 Task: Open a blank sheet, save the file as estimation.doc Add Heading 'Strategies for effective time estimation:'Strategies for effective time estimation: Add the following points with small alphabetsAdd the following points with small alphabets a.	Break tasks into smaller parts_x000D_
b.	Consider potential obstacles_x000D_
c.	Track time_x000D_
Select the entire thext and change line spacing to  3 Select the entire text and apply  Outside Borders ,change the font size of heading and points to 18
Action: Mouse moved to (35, 85)
Screenshot: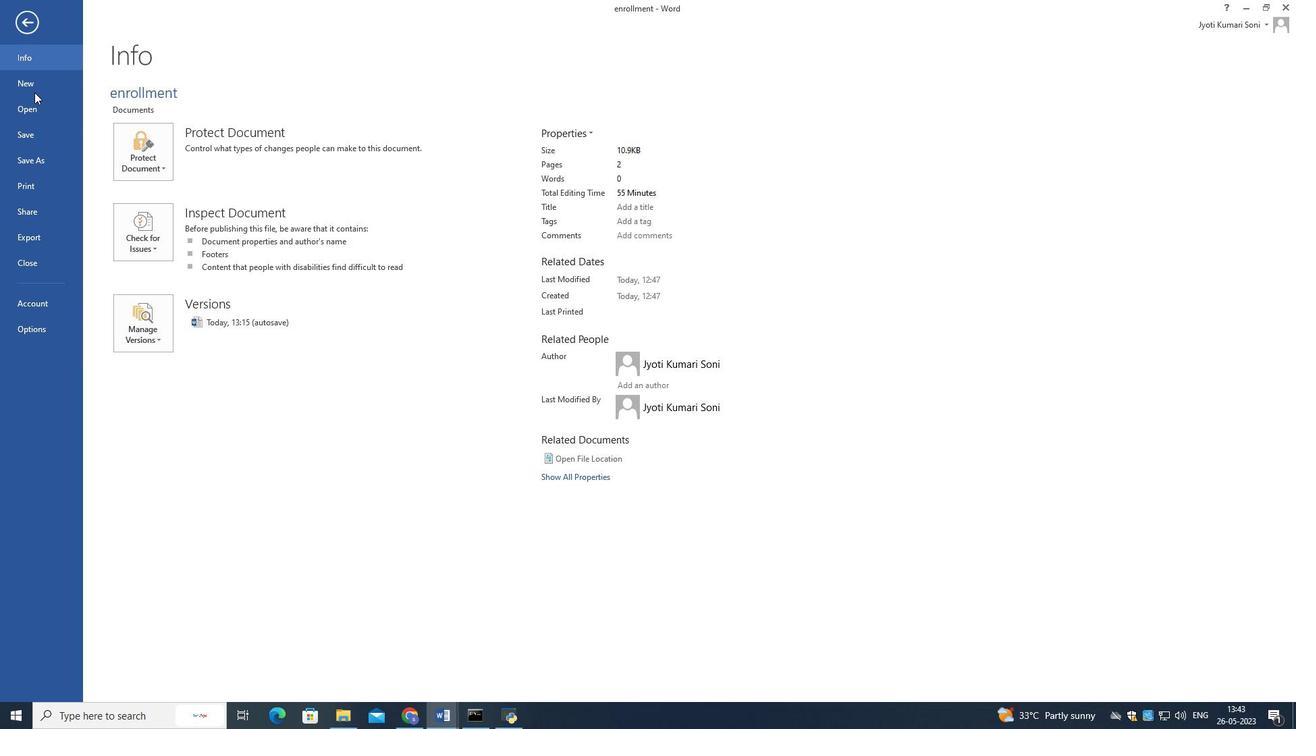 
Action: Mouse pressed left at (35, 85)
Screenshot: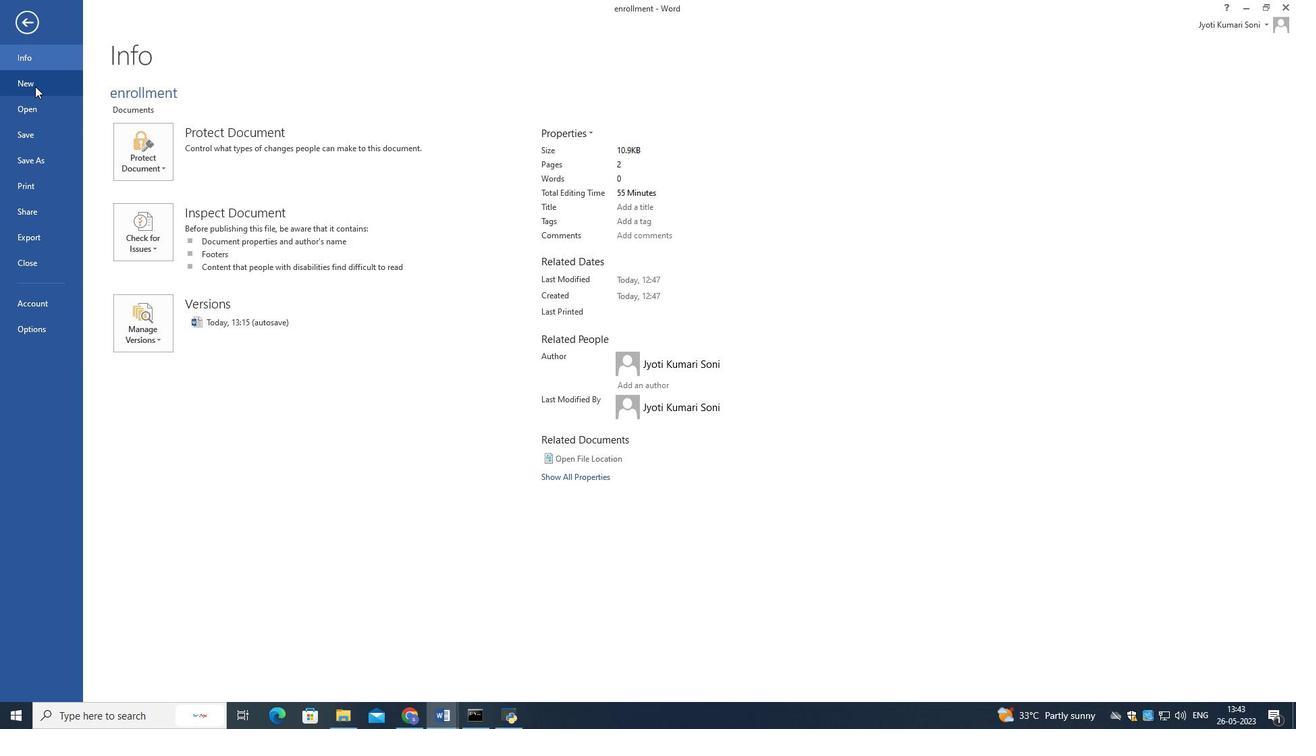 
Action: Mouse moved to (214, 205)
Screenshot: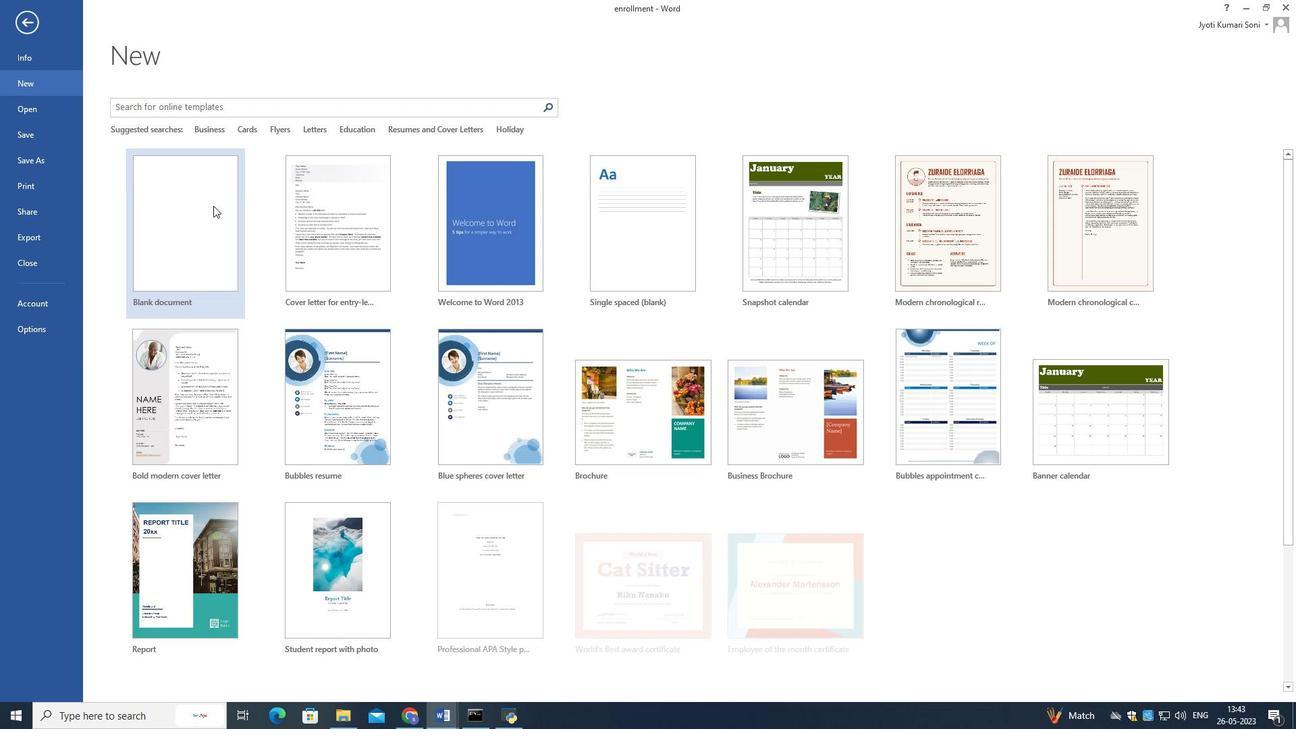 
Action: Mouse pressed left at (214, 205)
Screenshot: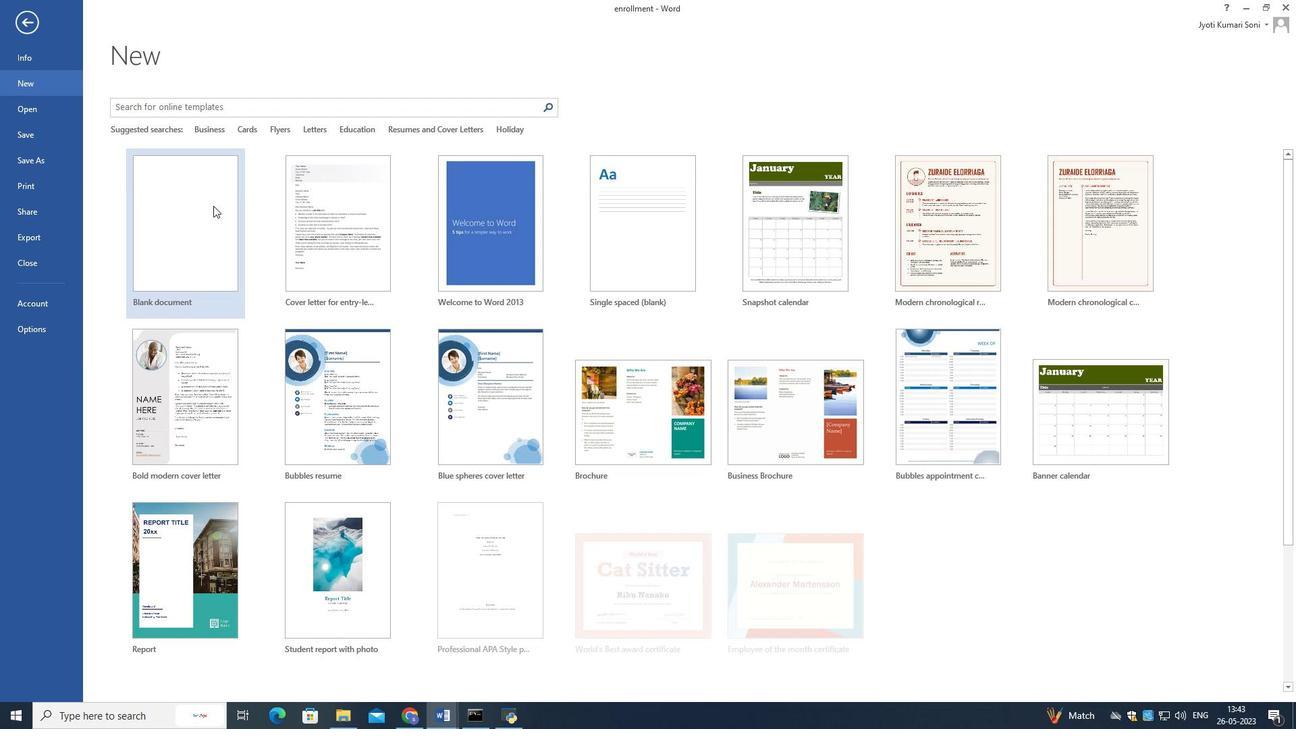
Action: Mouse moved to (541, 190)
Screenshot: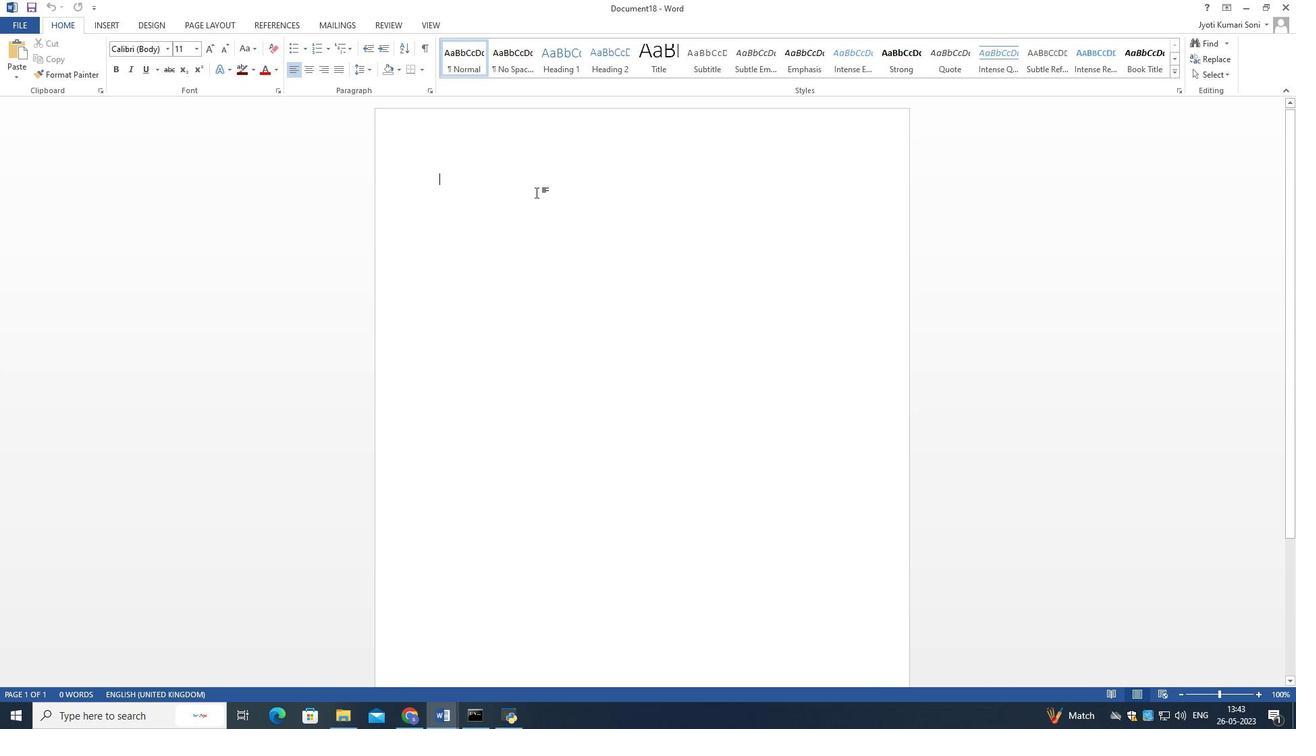 
Action: Mouse pressed left at (541, 190)
Screenshot: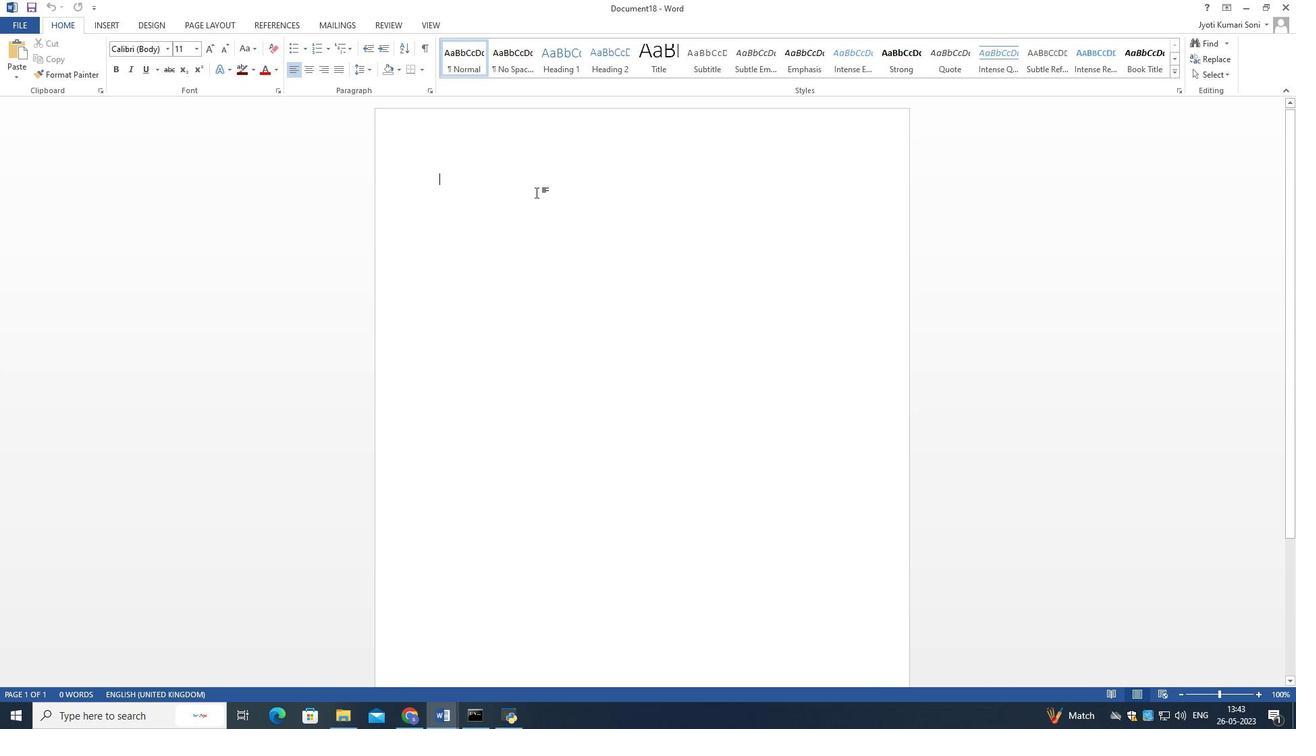 
Action: Mouse moved to (21, 20)
Screenshot: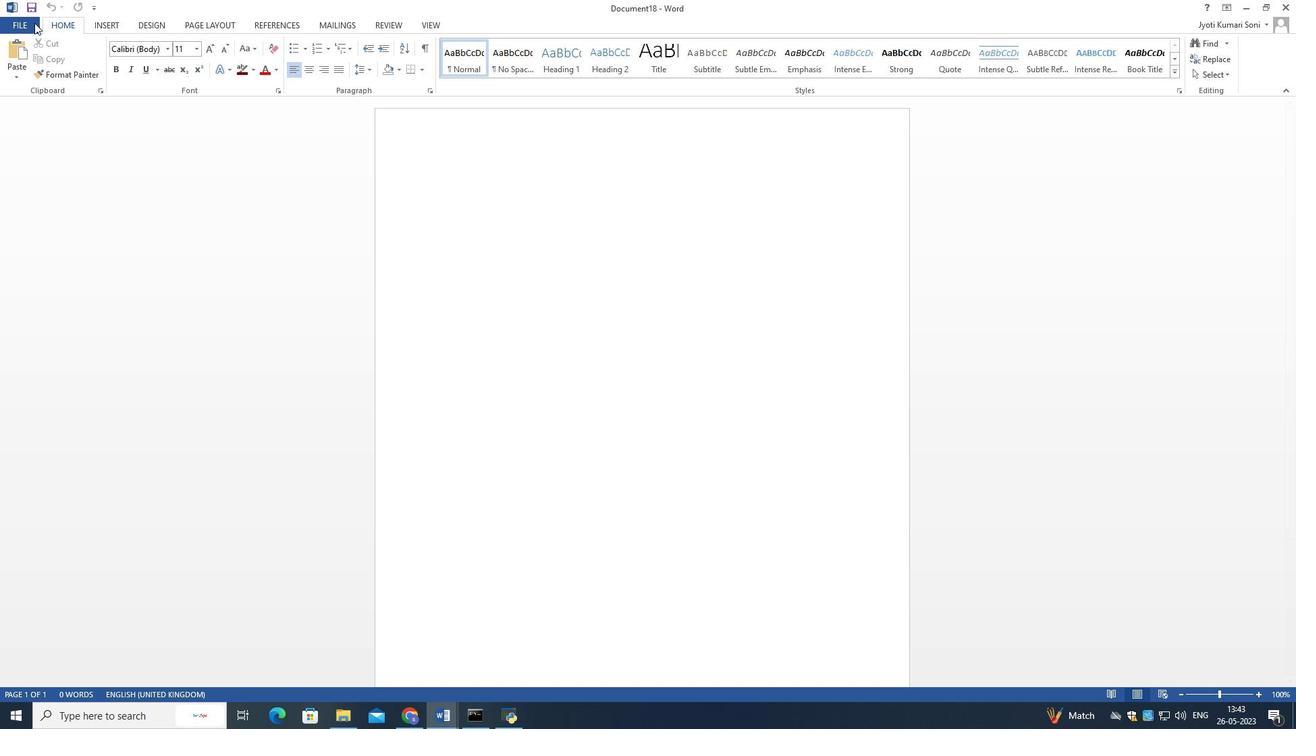 
Action: Mouse pressed left at (21, 20)
Screenshot: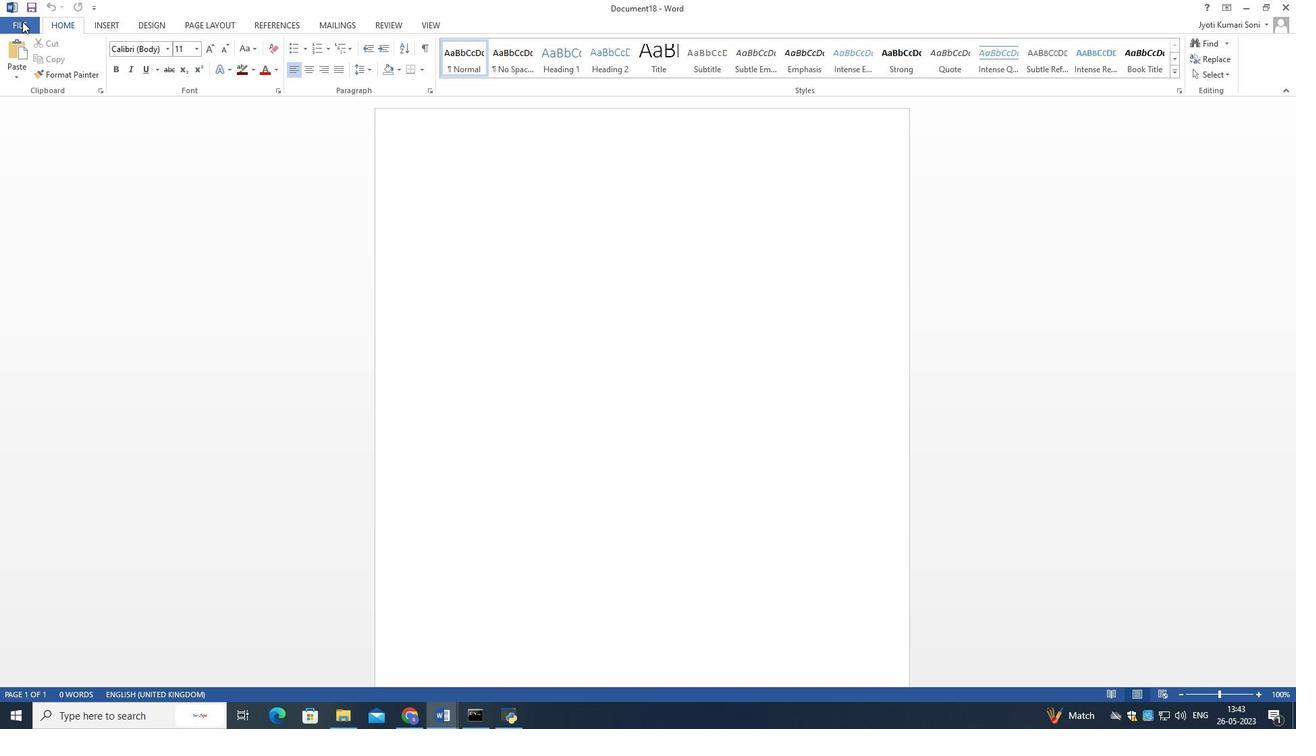 
Action: Mouse moved to (29, 155)
Screenshot: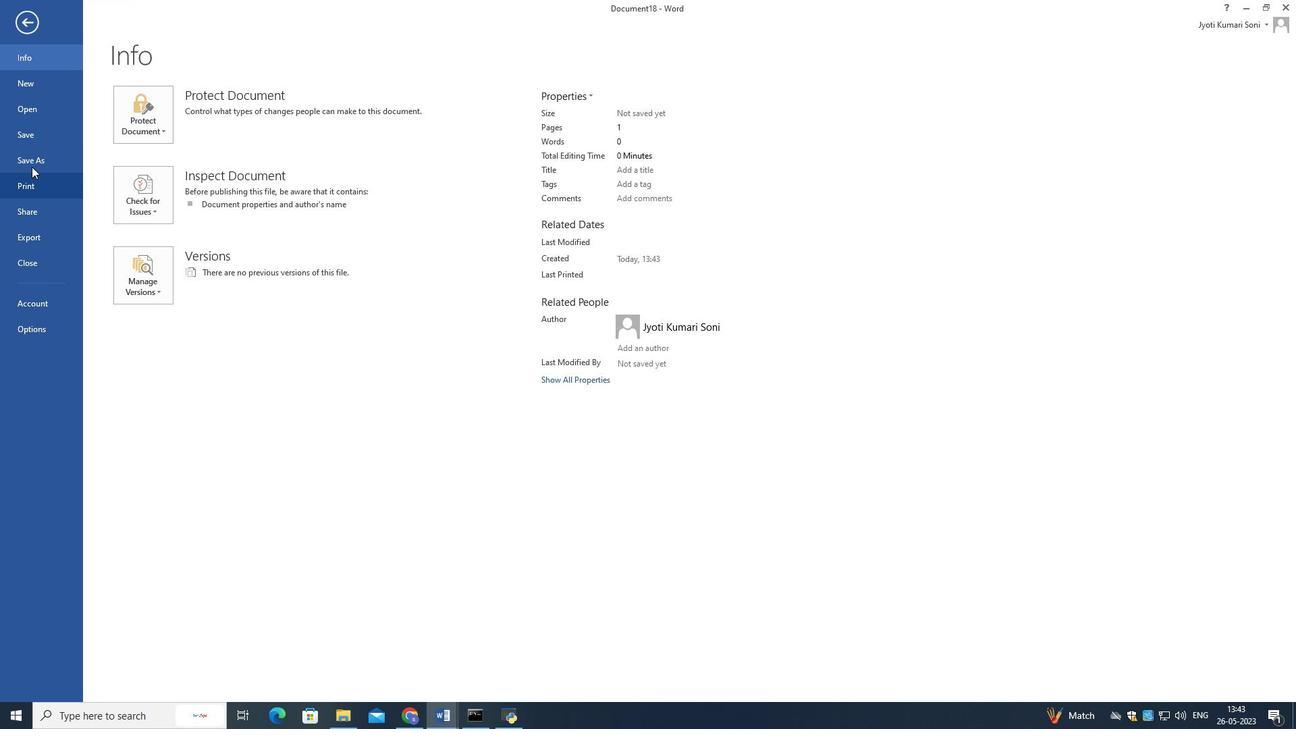 
Action: Mouse pressed left at (29, 155)
Screenshot: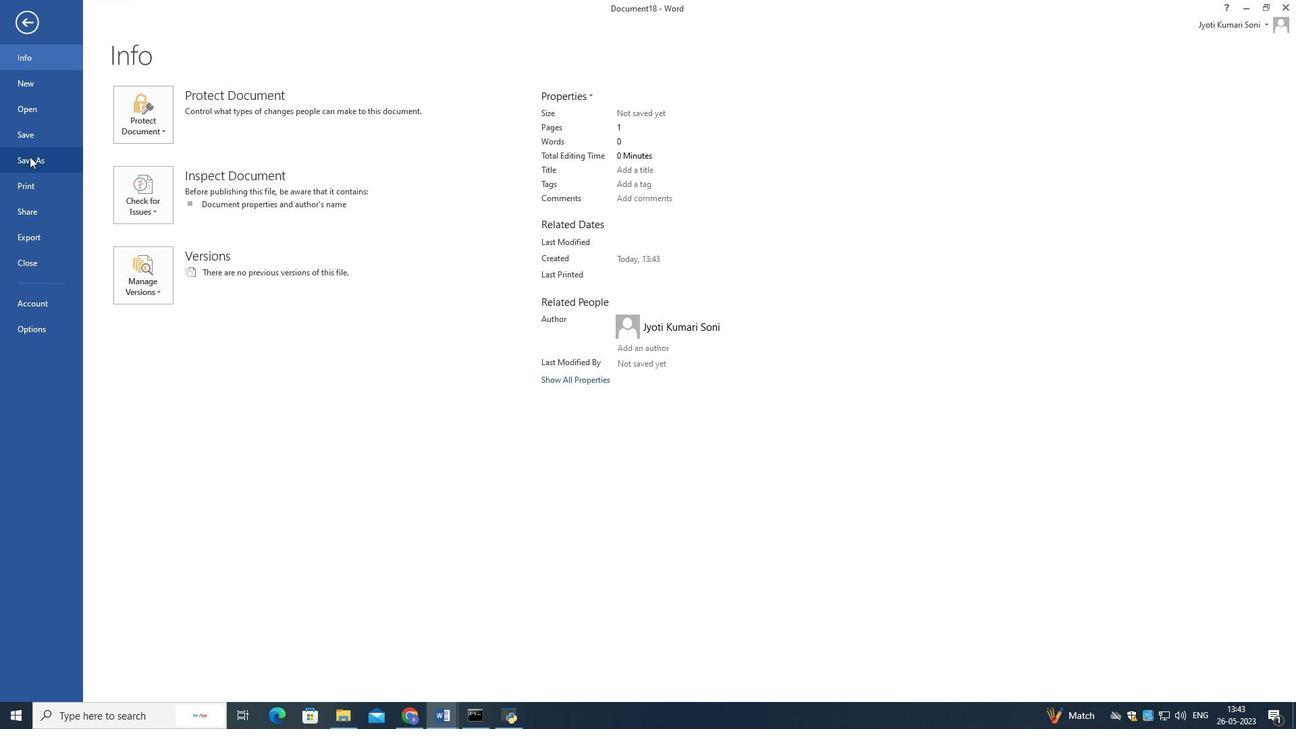 
Action: Mouse moved to (343, 136)
Screenshot: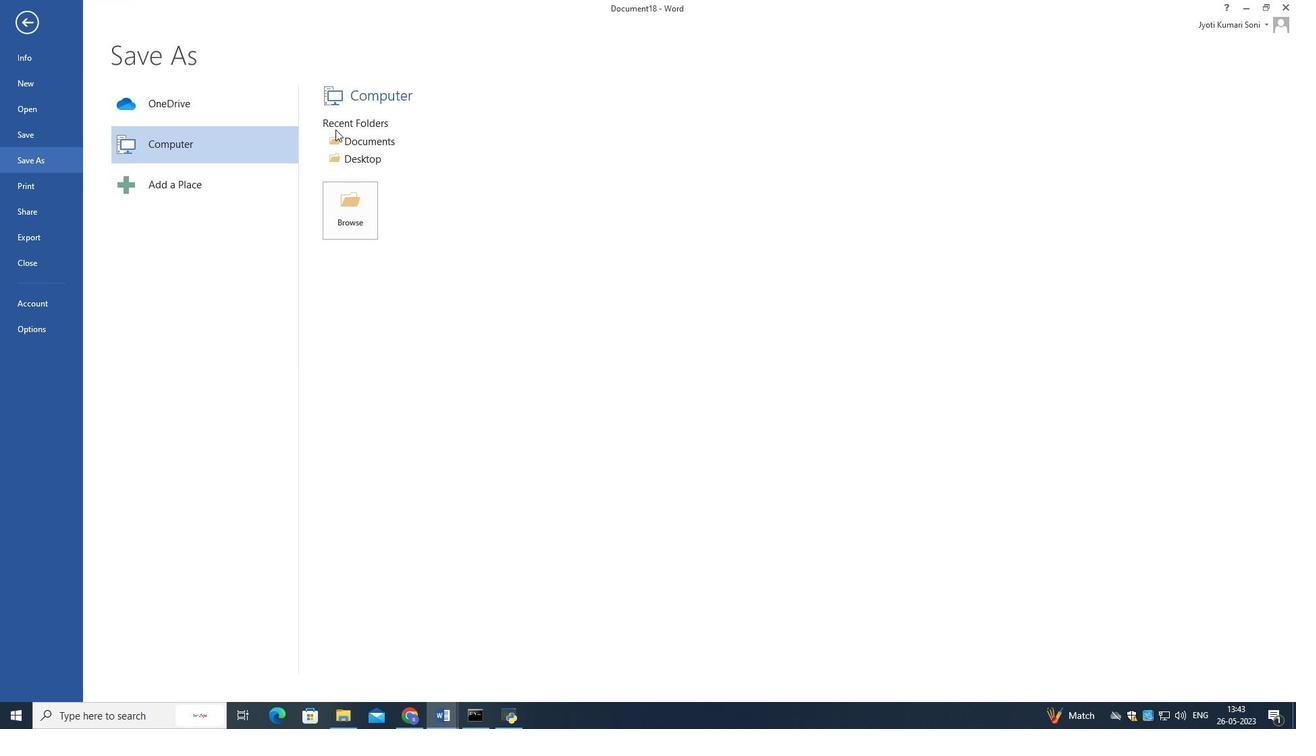 
Action: Mouse pressed left at (343, 136)
Screenshot: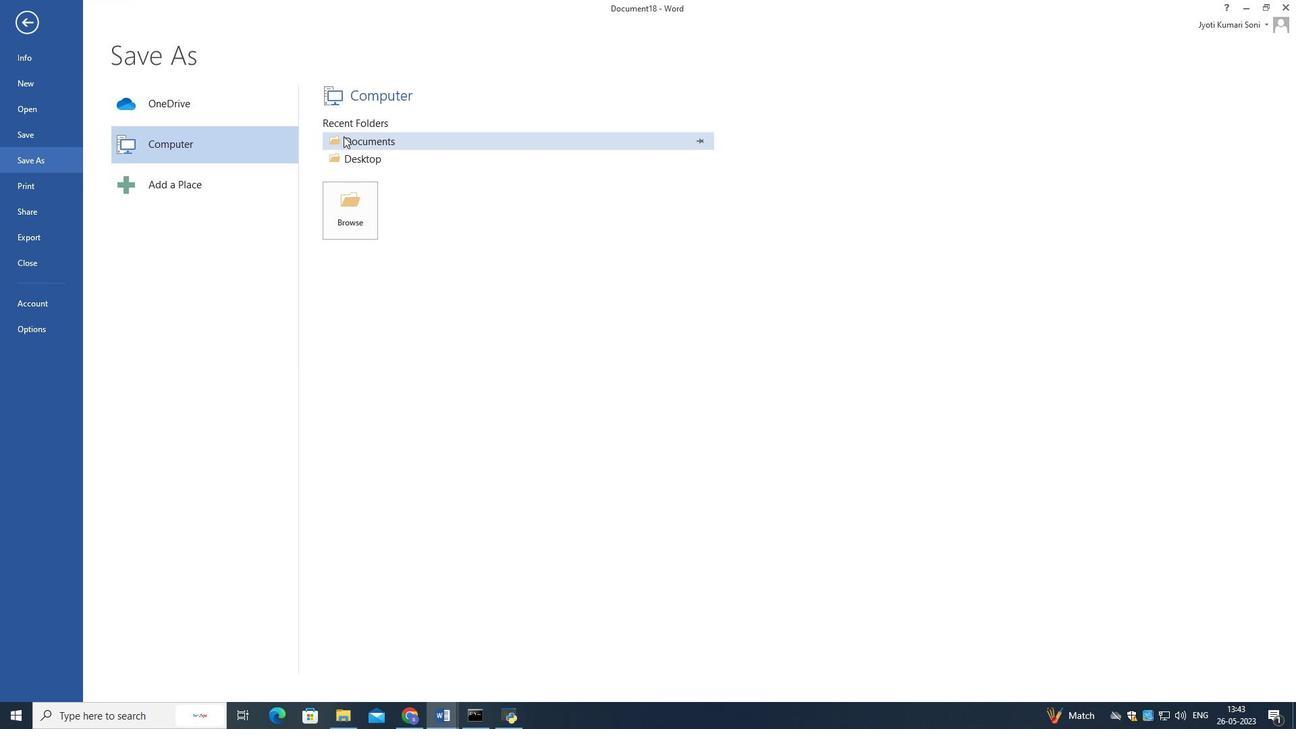 
Action: Key pressed estimation.doc<Key.enter><Key.shift>Strte<Key.left><Key.left>a<Key.right><Key.right>gies<Key.space>for<Key.space>effective<Key.space>time<Key.space>estimation<Key.shift_r>:effective<Key.space>time<Key.left><Key.left><Key.left><Key.left><Key.left><Key.left><Key.left><Key.left><Key.left><Key.left><Key.left><Key.left><Key.left><Key.left><Key.space><Key.shift>Strategy<Key.space>for<Key.space><Key.right><Key.right><Key.right><Key.right><Key.right><Key.right><Key.right><Key.right><Key.right><Key.right><Key.right><Key.right><Key.right><Key.right><Key.space>estimation<Key.shift_r>:
Screenshot: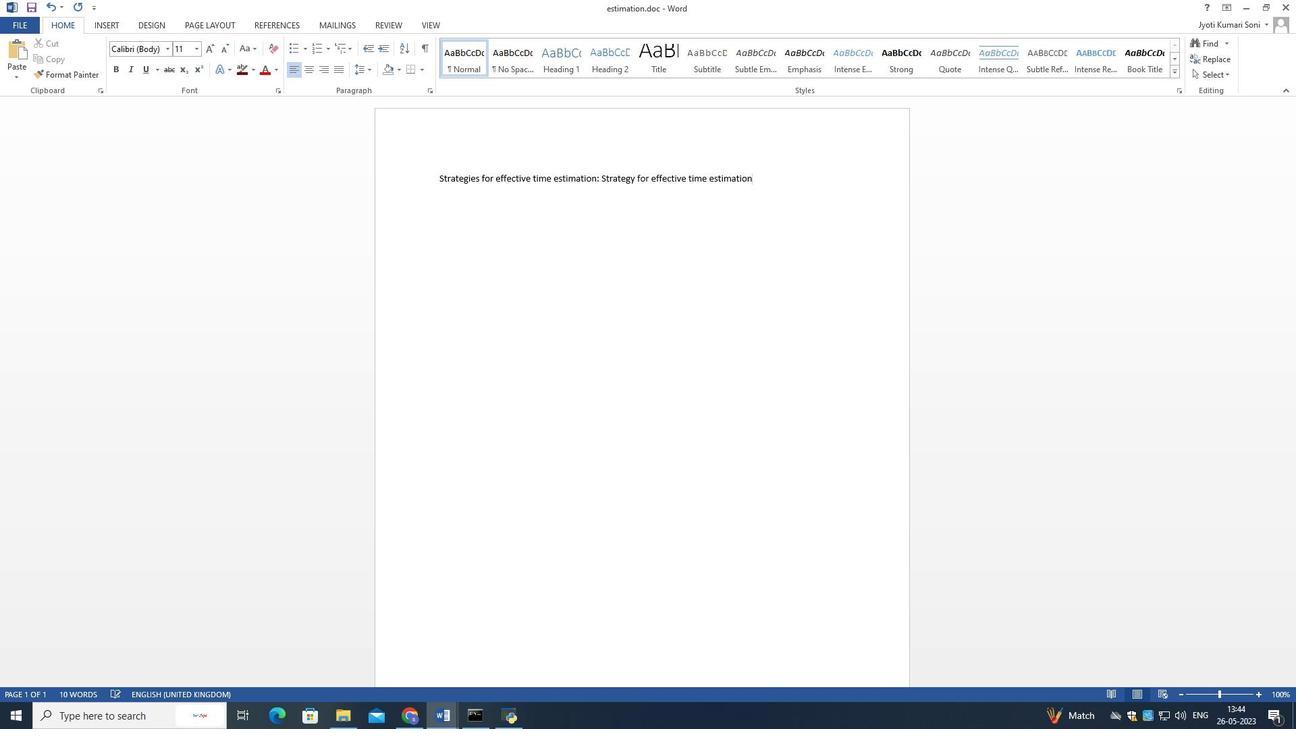 
Action: Mouse moved to (754, 207)
Screenshot: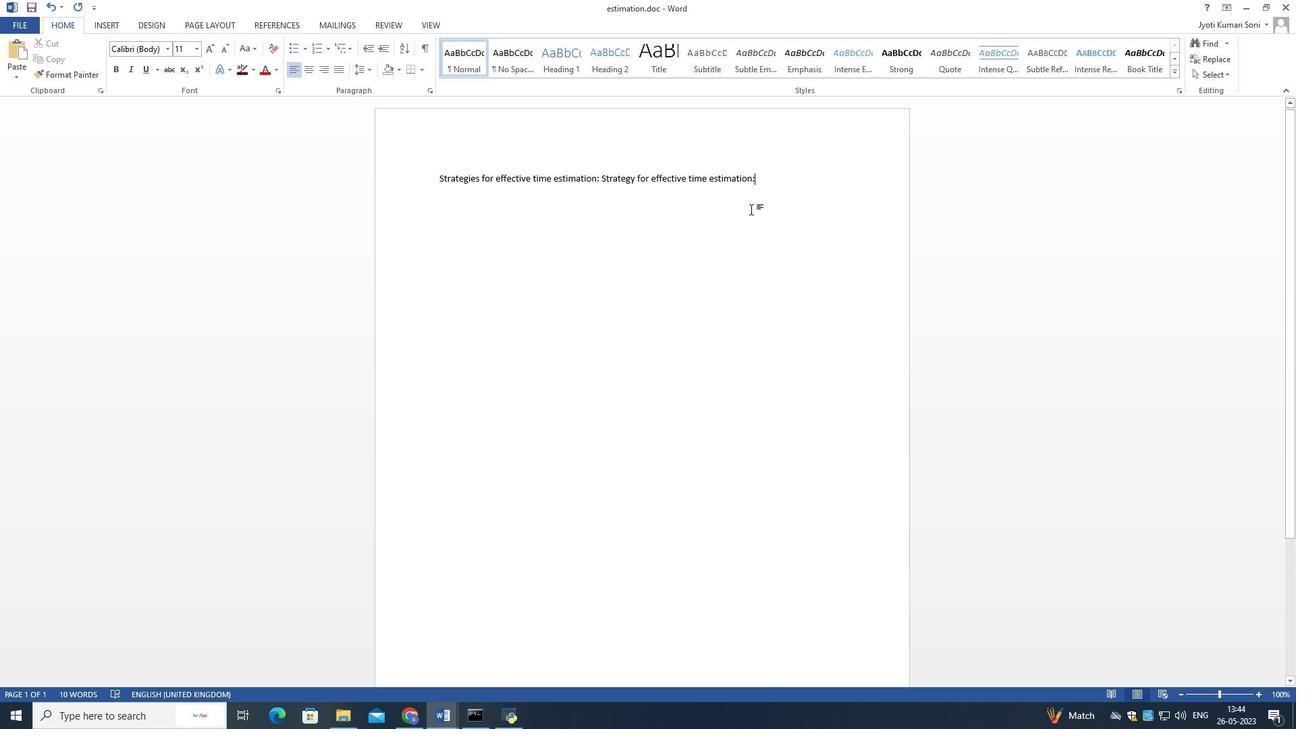 
Action: Key pressed <Key.enter><Key.enter>
Screenshot: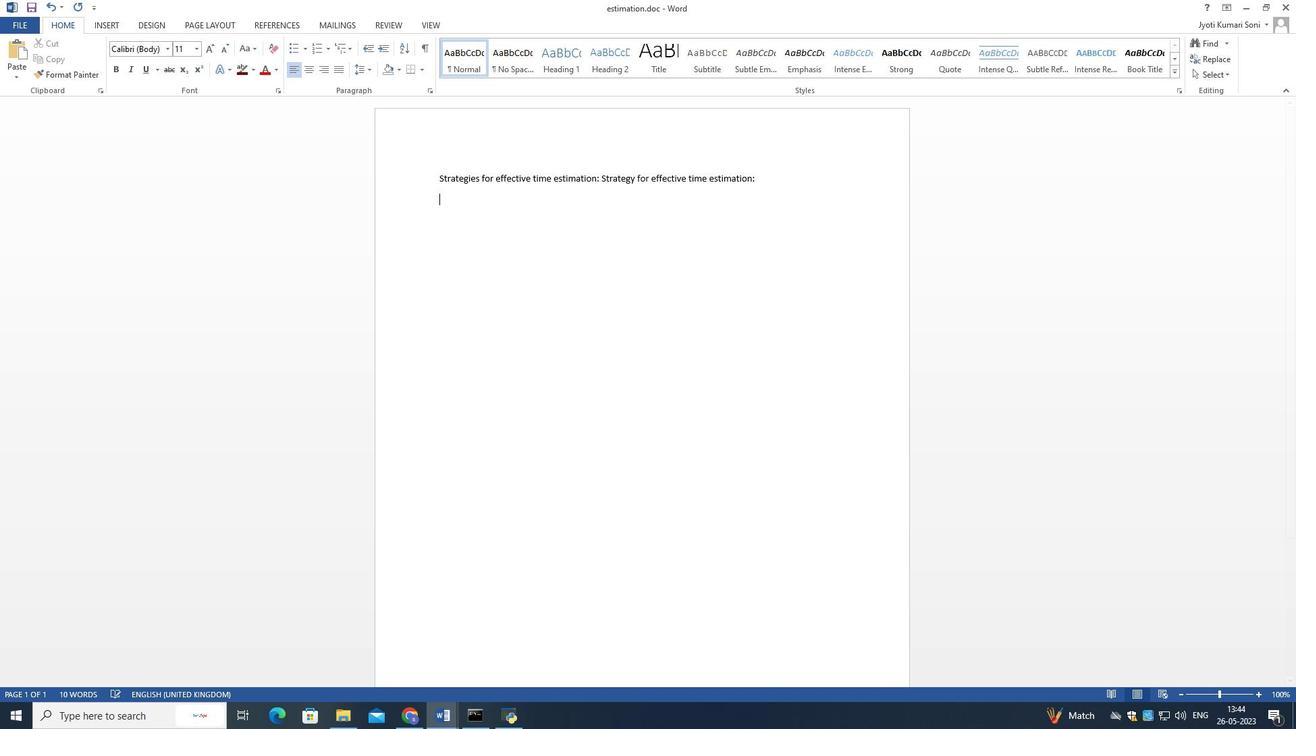 
Action: Mouse moved to (347, 50)
Screenshot: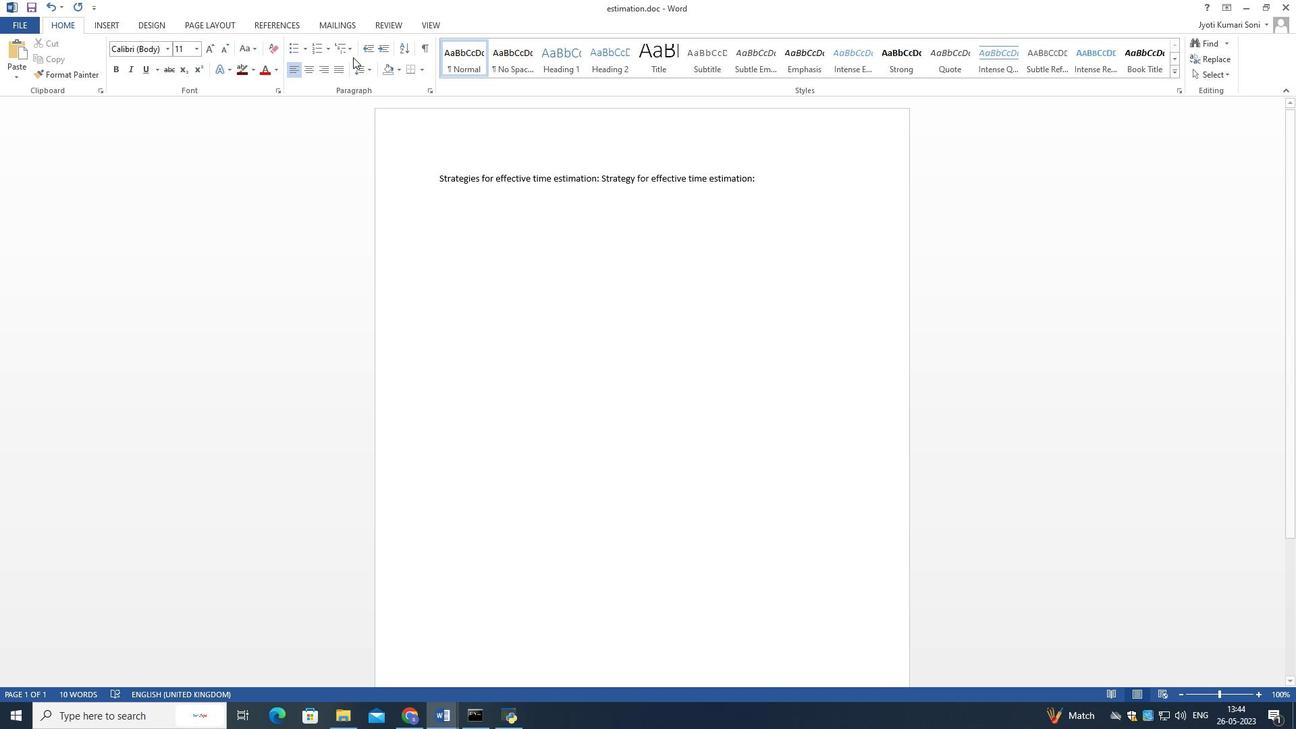 
Action: Mouse pressed left at (347, 50)
Screenshot: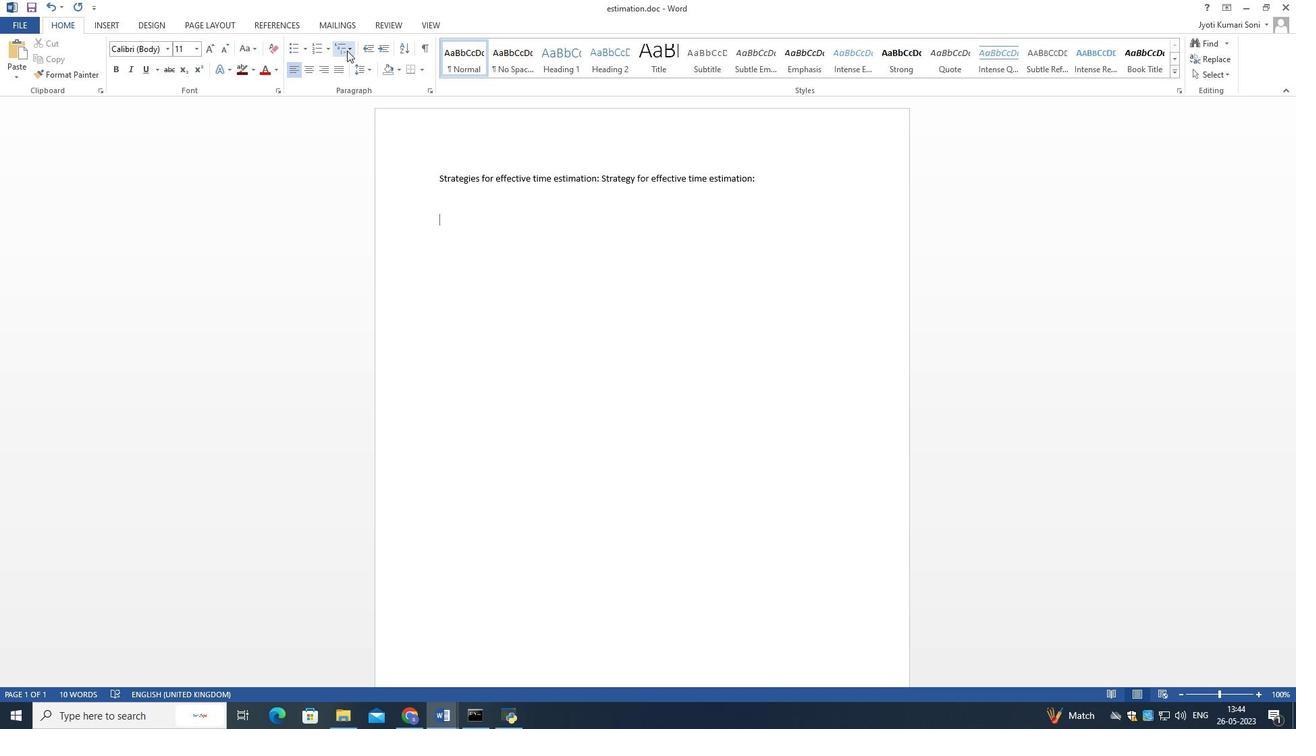 
Action: Mouse moved to (326, 47)
Screenshot: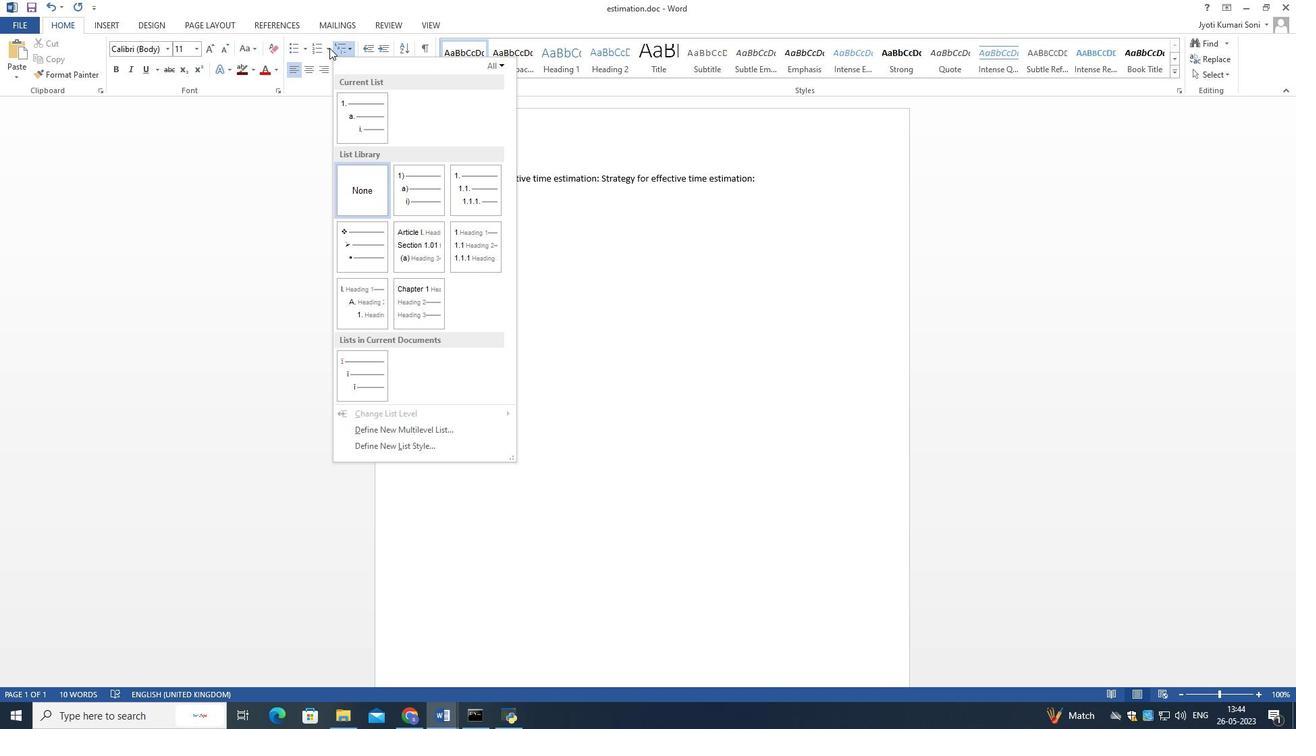 
Action: Mouse pressed left at (326, 47)
Screenshot: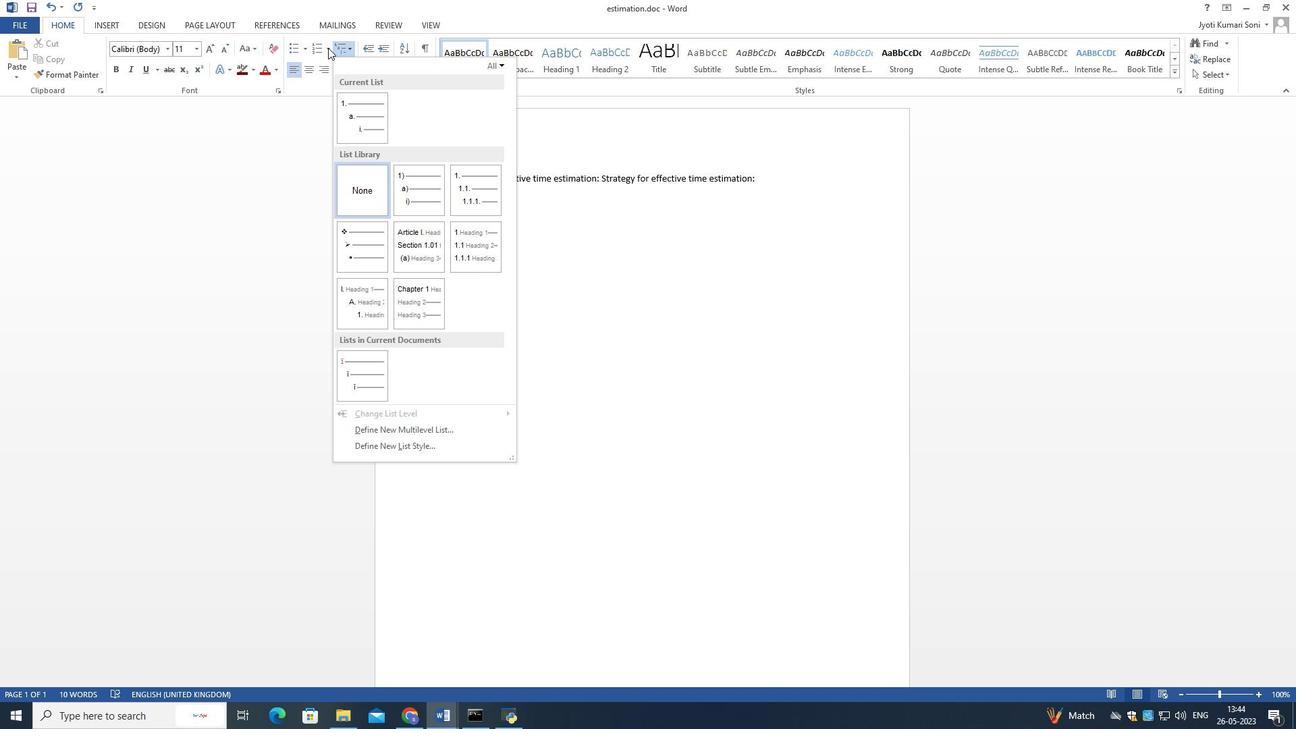 
Action: Mouse moved to (428, 228)
Screenshot: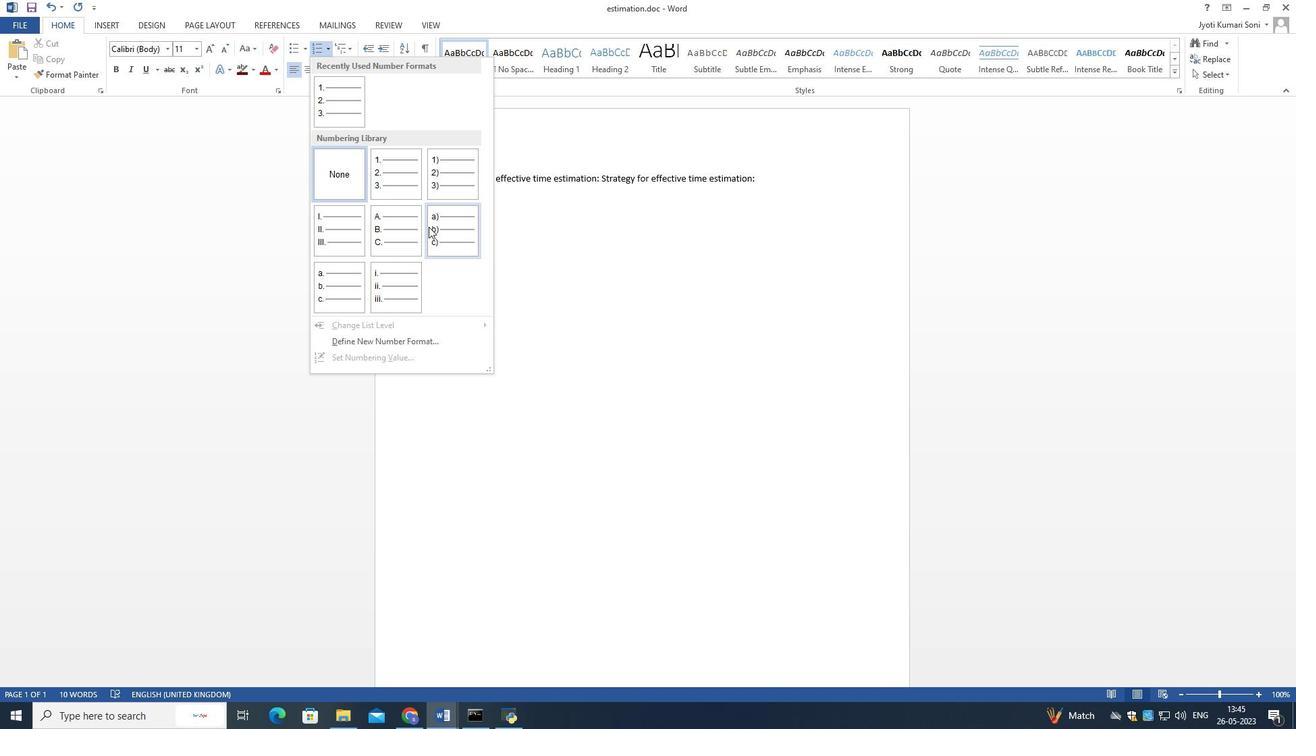 
Action: Mouse pressed left at (428, 228)
Screenshot: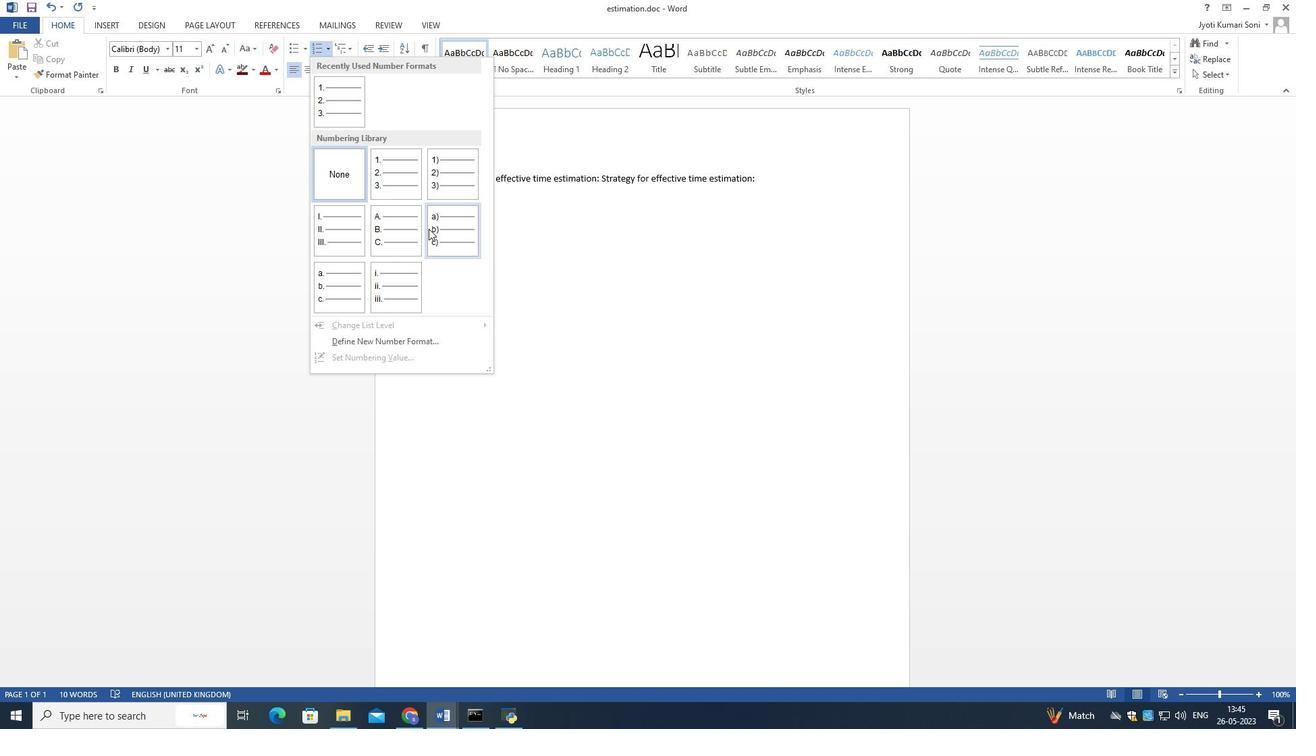 
Action: Mouse moved to (428, 231)
Screenshot: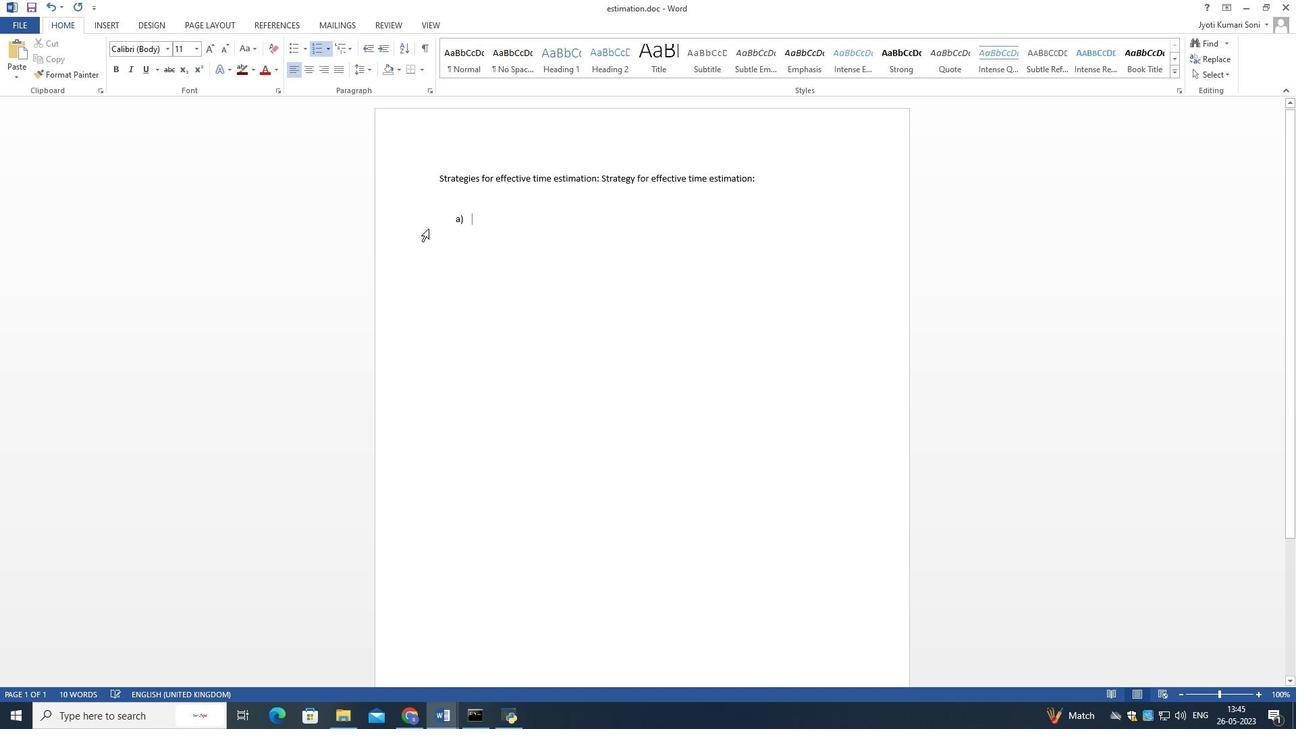 
Action: Key pressed <Key.shift>Break<Key.space>tasks<Key.space>into<Key.space>smaller<Key.space>prts<Key.enter>coo<Key.backspace>nsider<Key.space>potential<Key.space>obstacles<Key.enter><Key.backspace><Key.enter><Key.backspace><Key.backspace><Key.backspace><Key.backspace><Key.enter><Key.shift>Track<Key.space>me<Key.space>
Screenshot: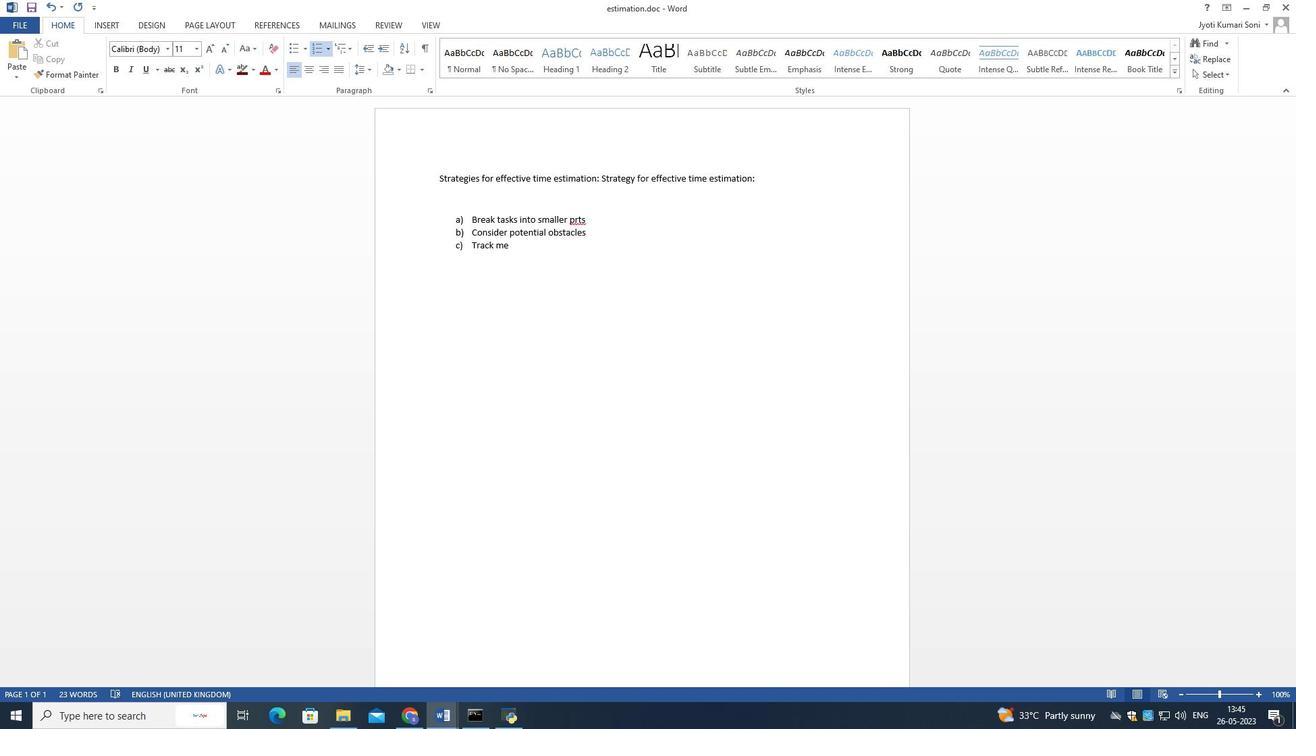 
Action: Mouse moved to (524, 242)
Screenshot: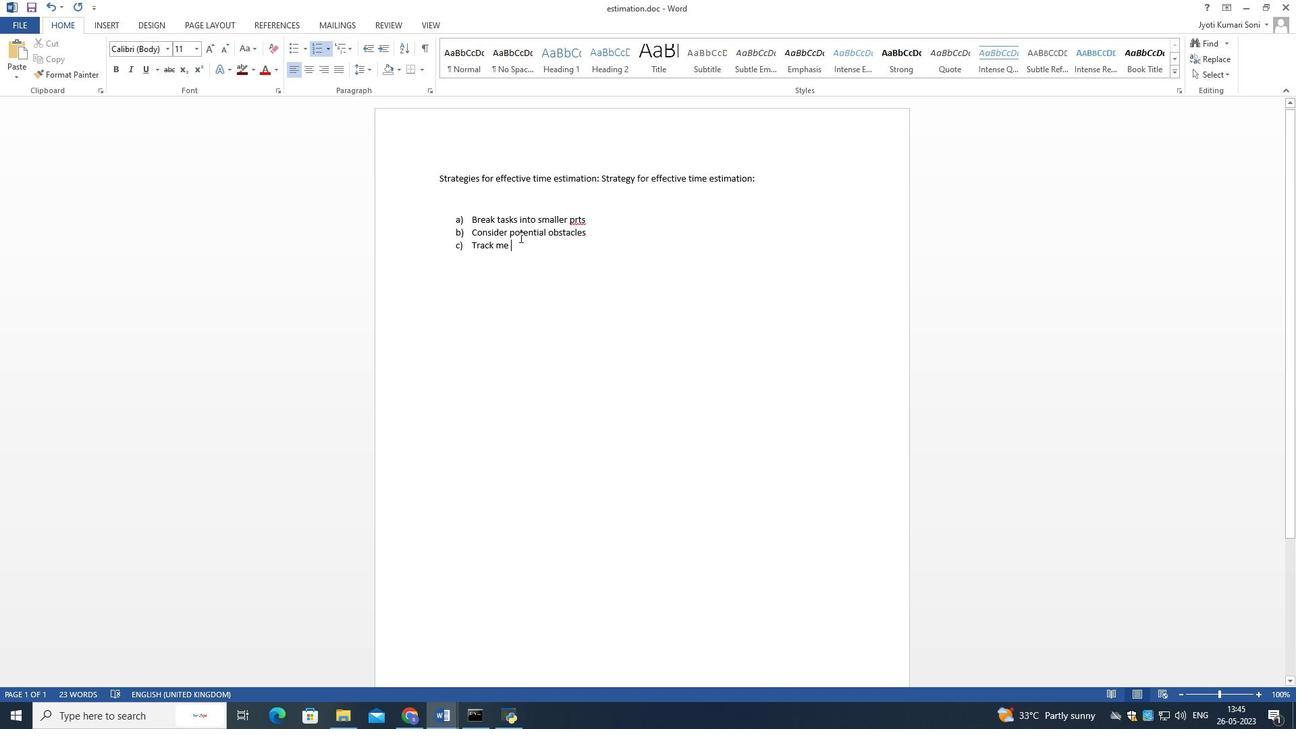 
Action: Mouse pressed left at (524, 242)
Screenshot: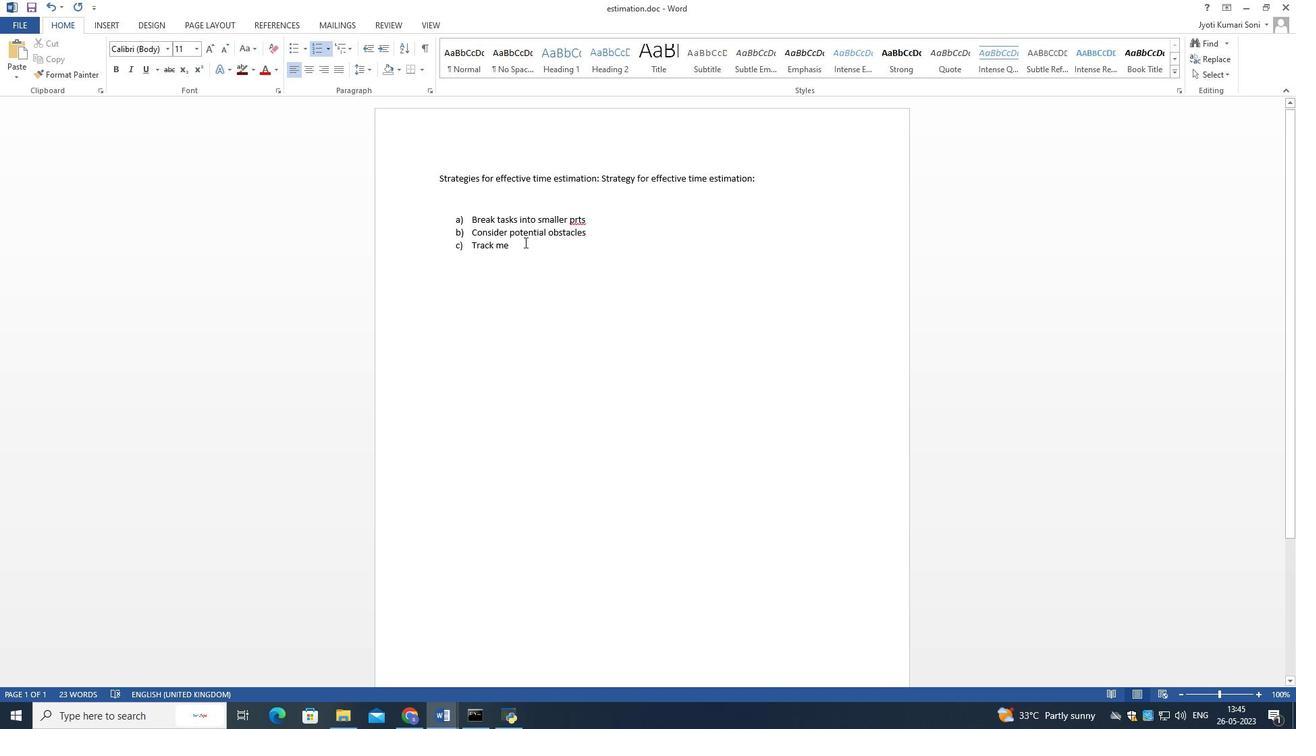
Action: Mouse moved to (373, 67)
Screenshot: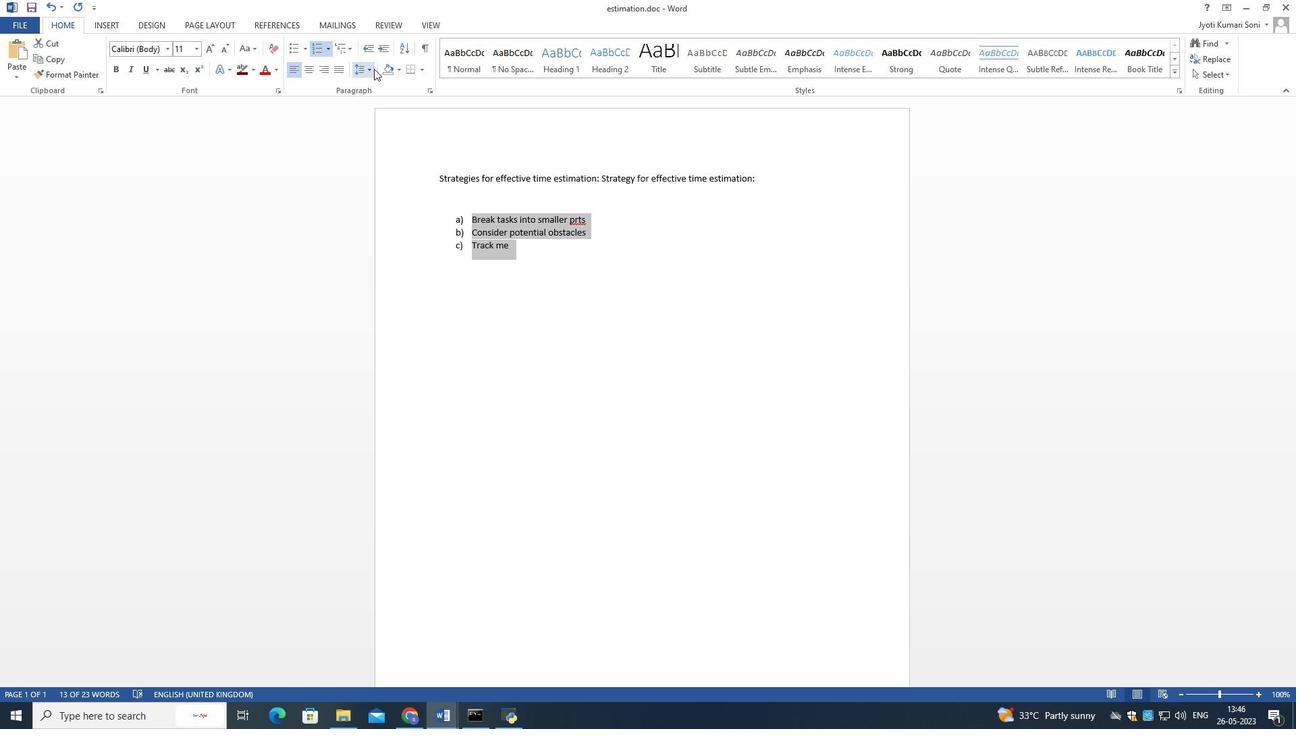 
Action: Mouse pressed left at (373, 67)
Screenshot: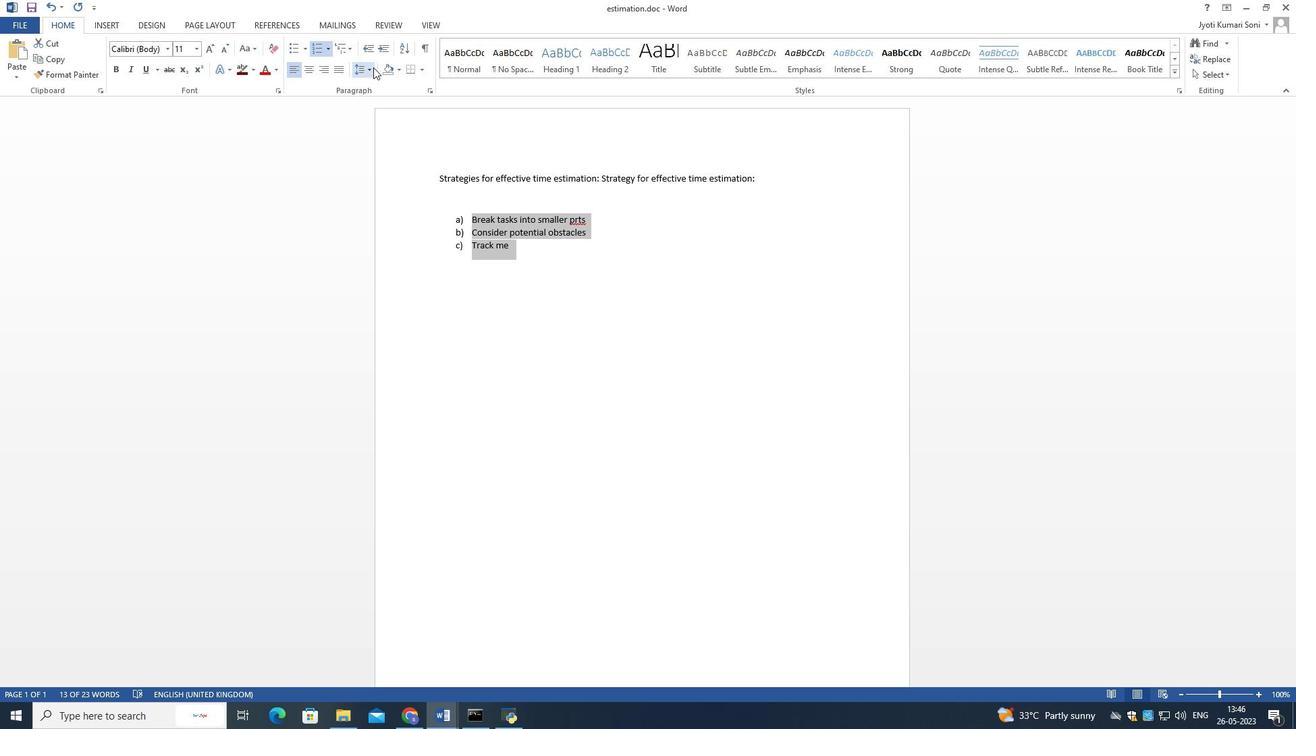 
Action: Mouse moved to (399, 167)
Screenshot: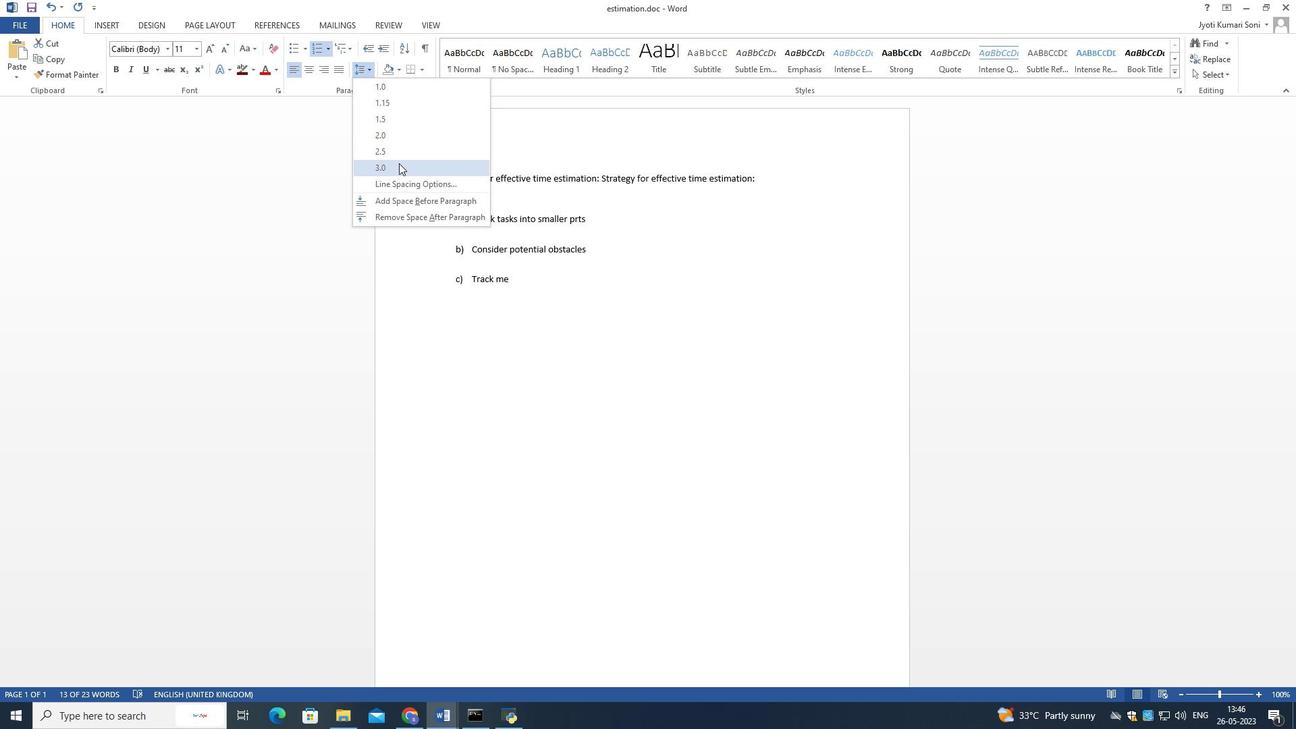 
Action: Mouse pressed left at (399, 167)
Screenshot: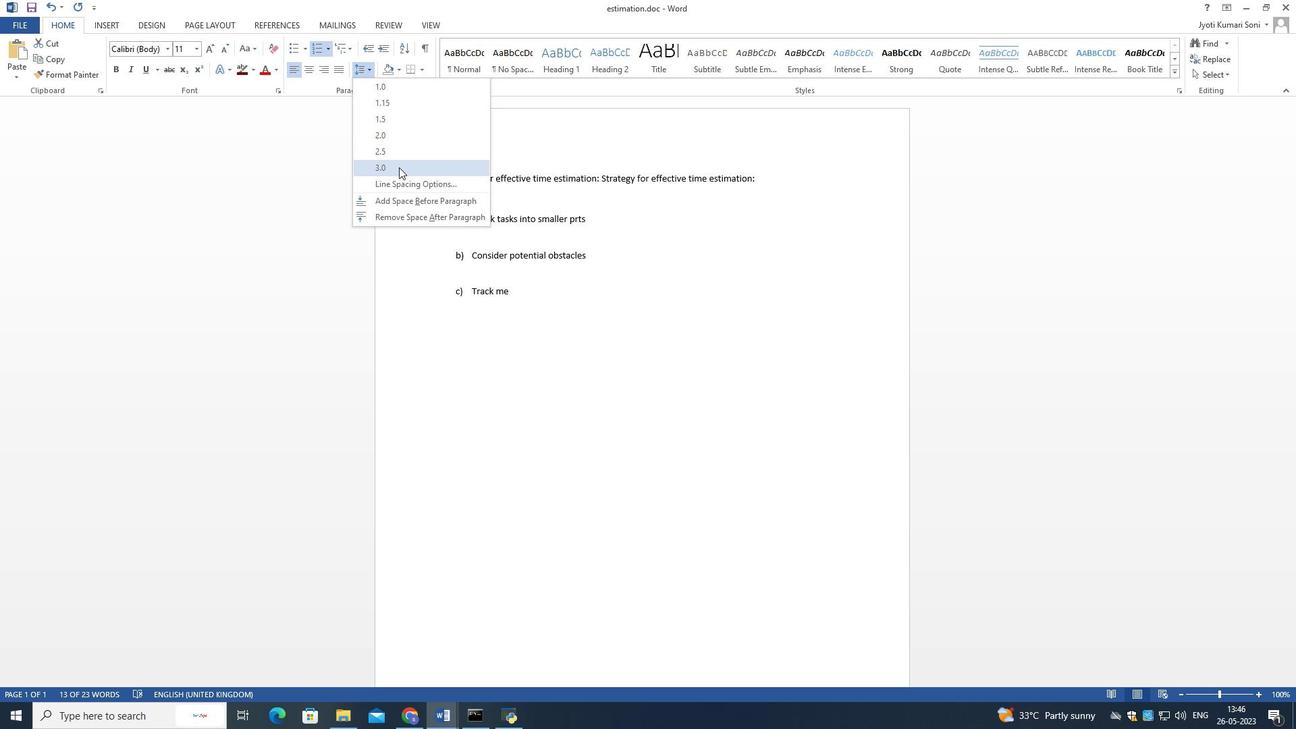 
Action: Mouse moved to (578, 334)
Screenshot: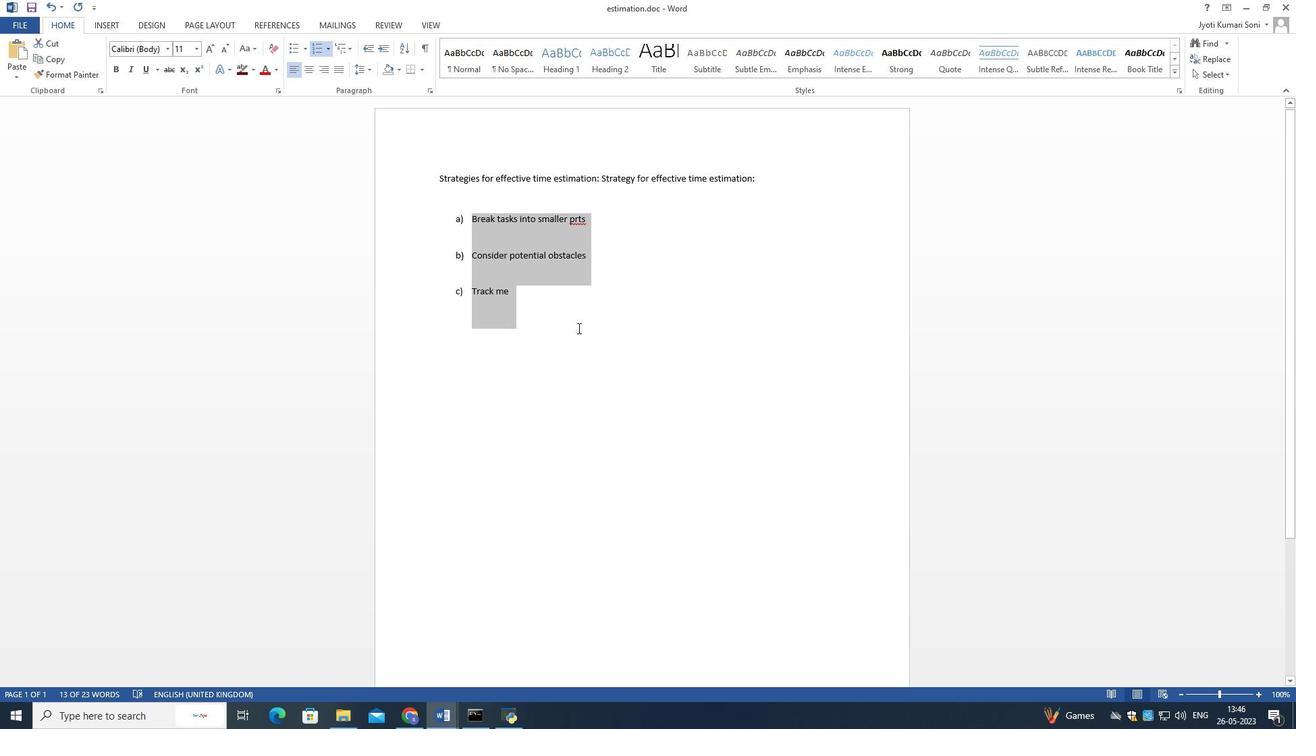 
Action: Mouse pressed left at (578, 334)
Screenshot: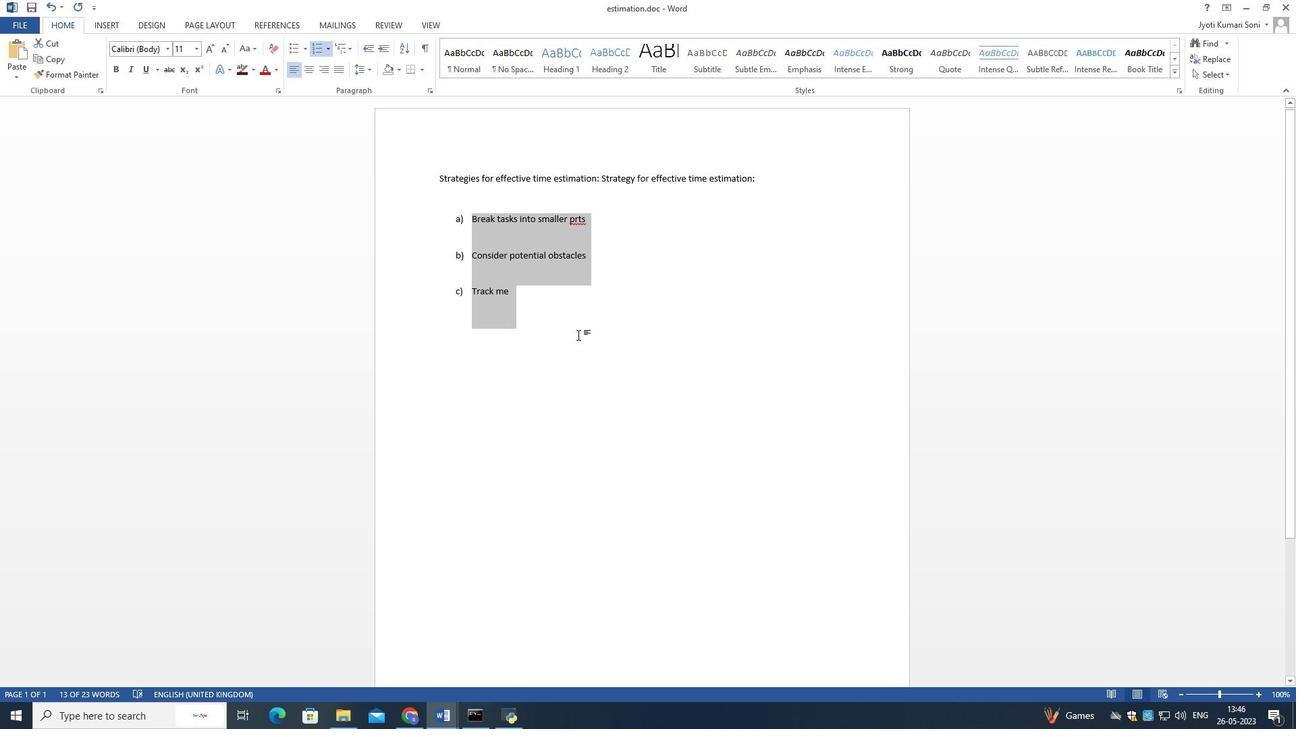 
Action: Mouse moved to (529, 296)
Screenshot: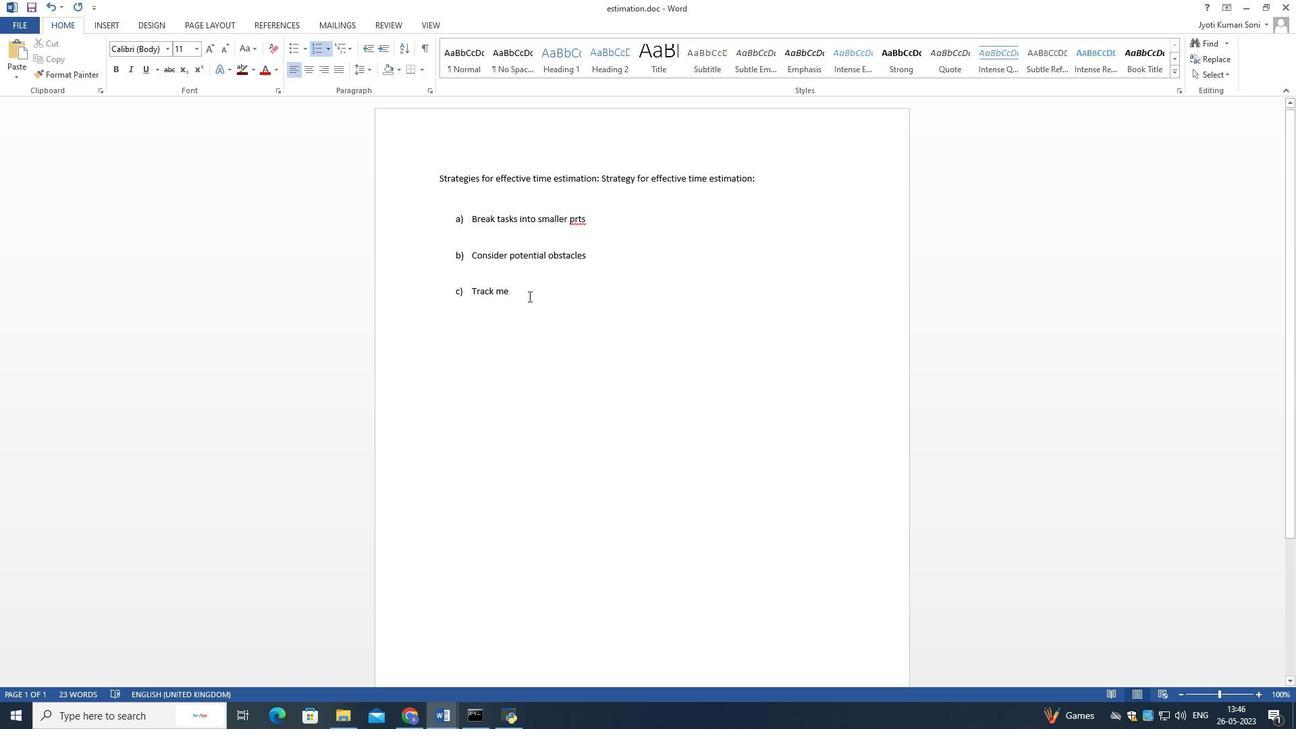 
Action: Mouse pressed left at (529, 296)
Screenshot: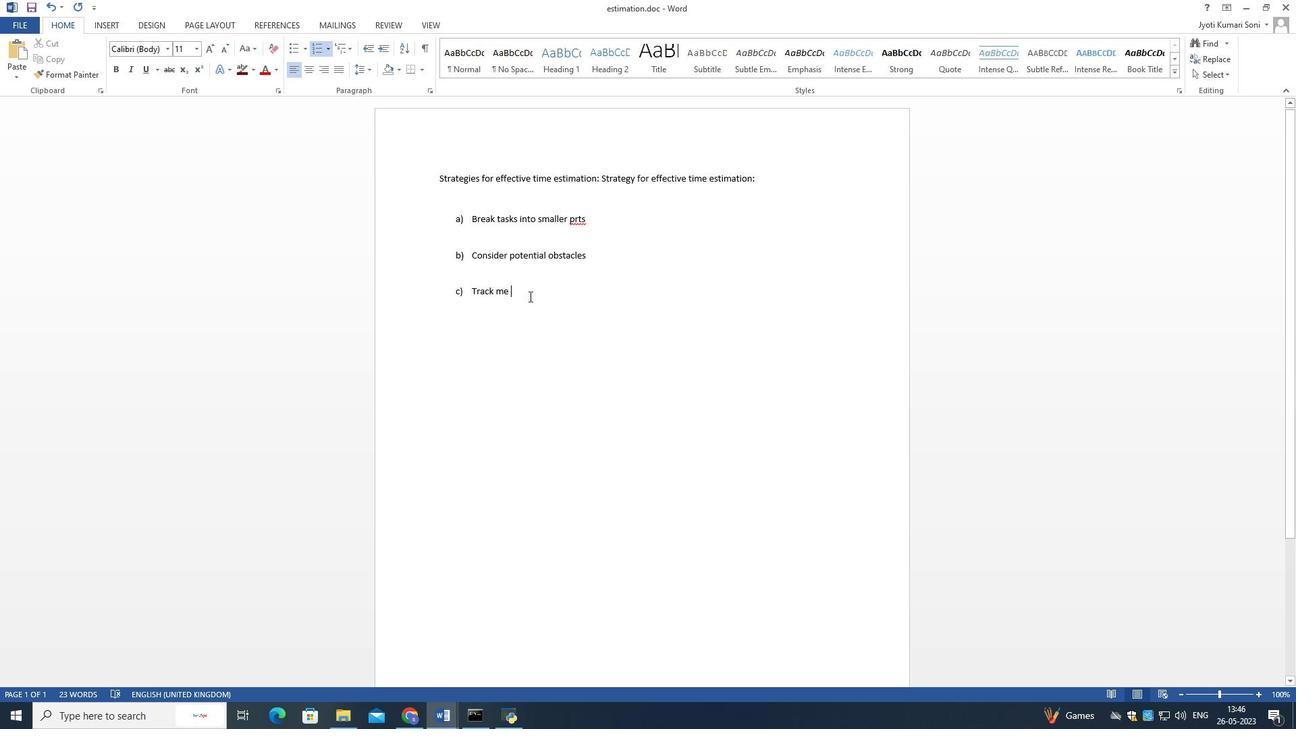 
Action: Mouse moved to (424, 64)
Screenshot: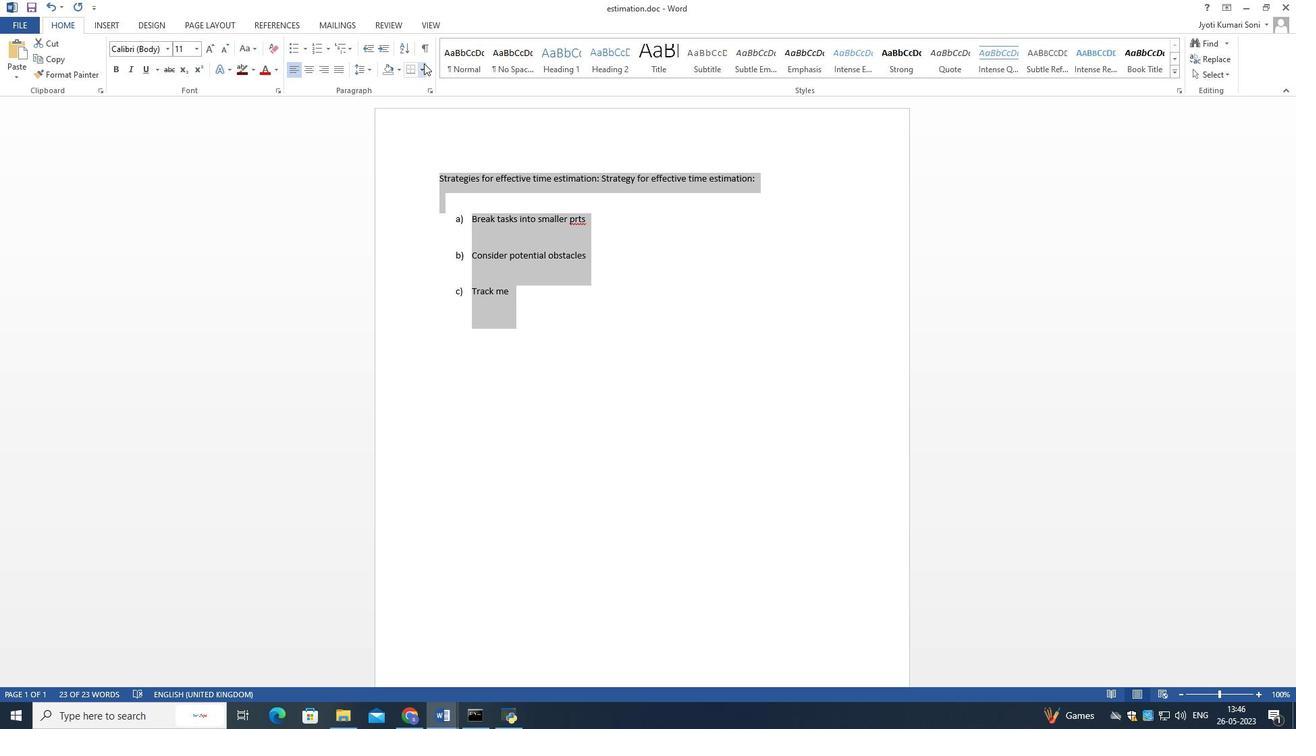 
Action: Mouse pressed left at (424, 64)
Screenshot: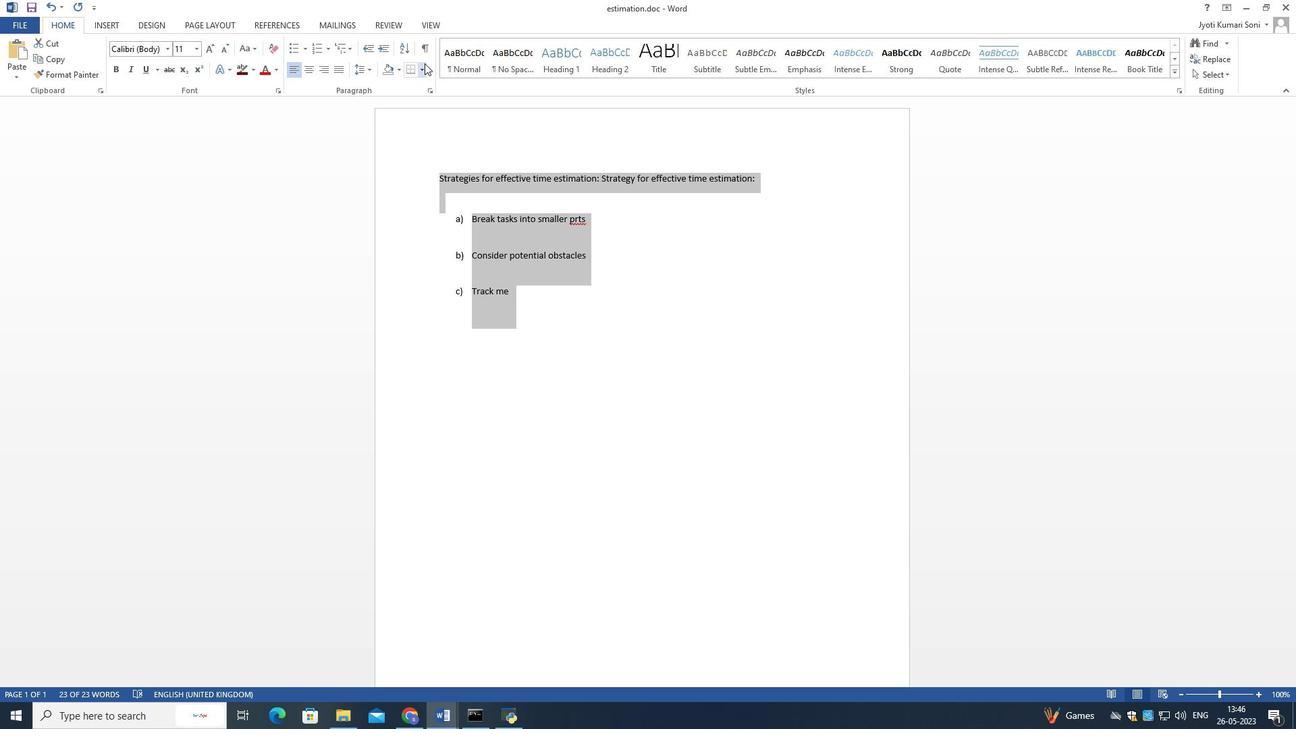 
Action: Mouse moved to (422, 187)
Screenshot: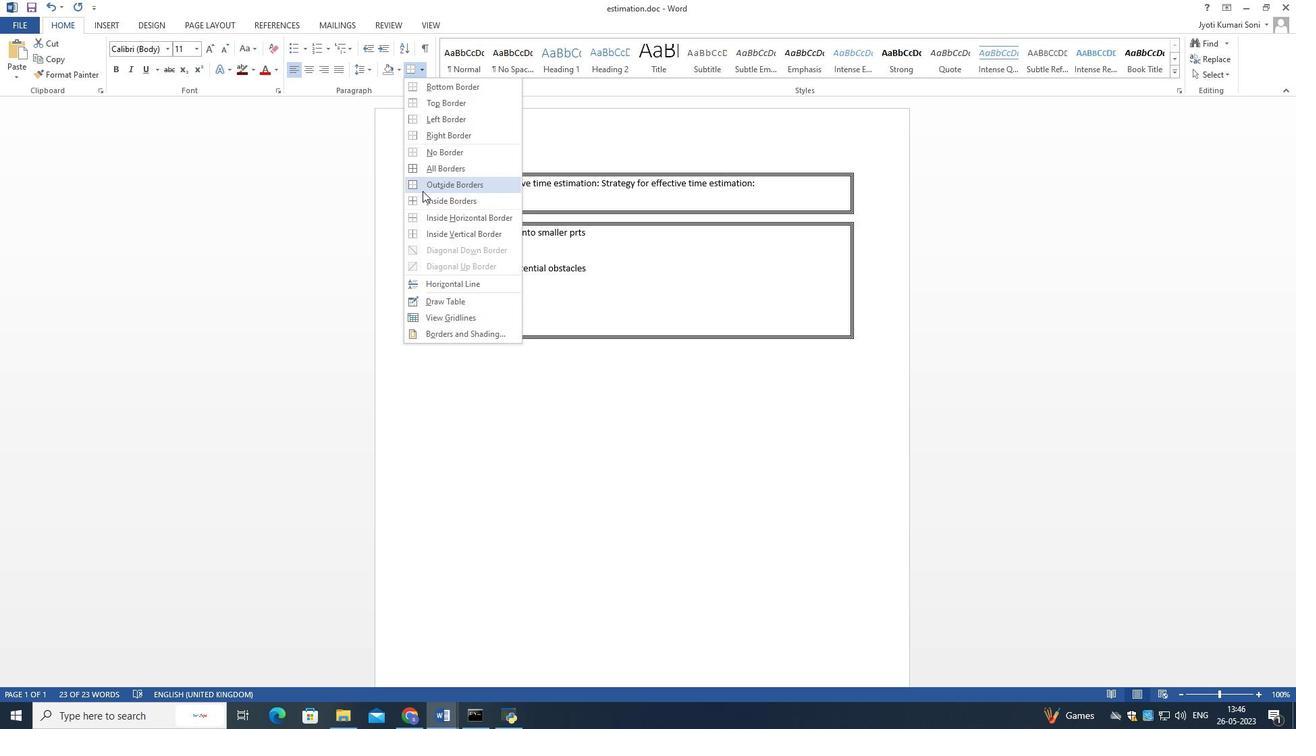 
Action: Mouse pressed left at (422, 187)
Screenshot: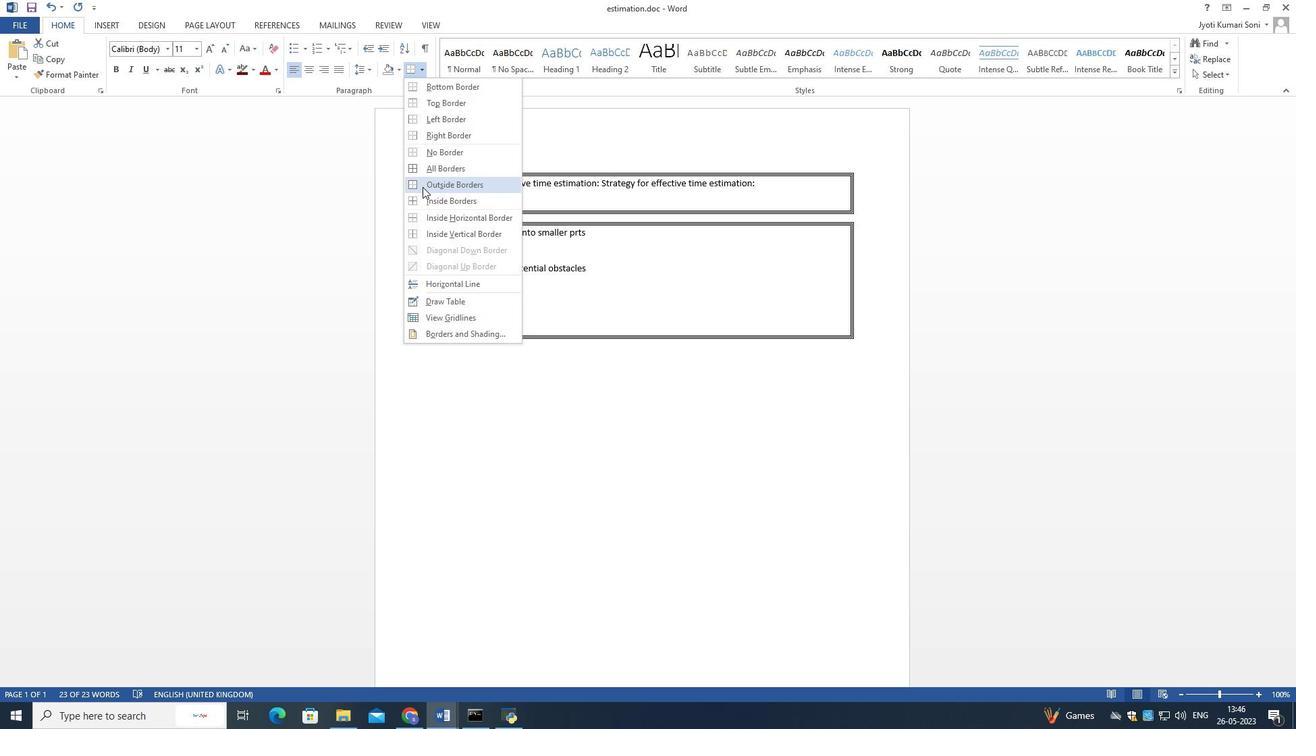 
Action: Mouse moved to (460, 368)
Screenshot: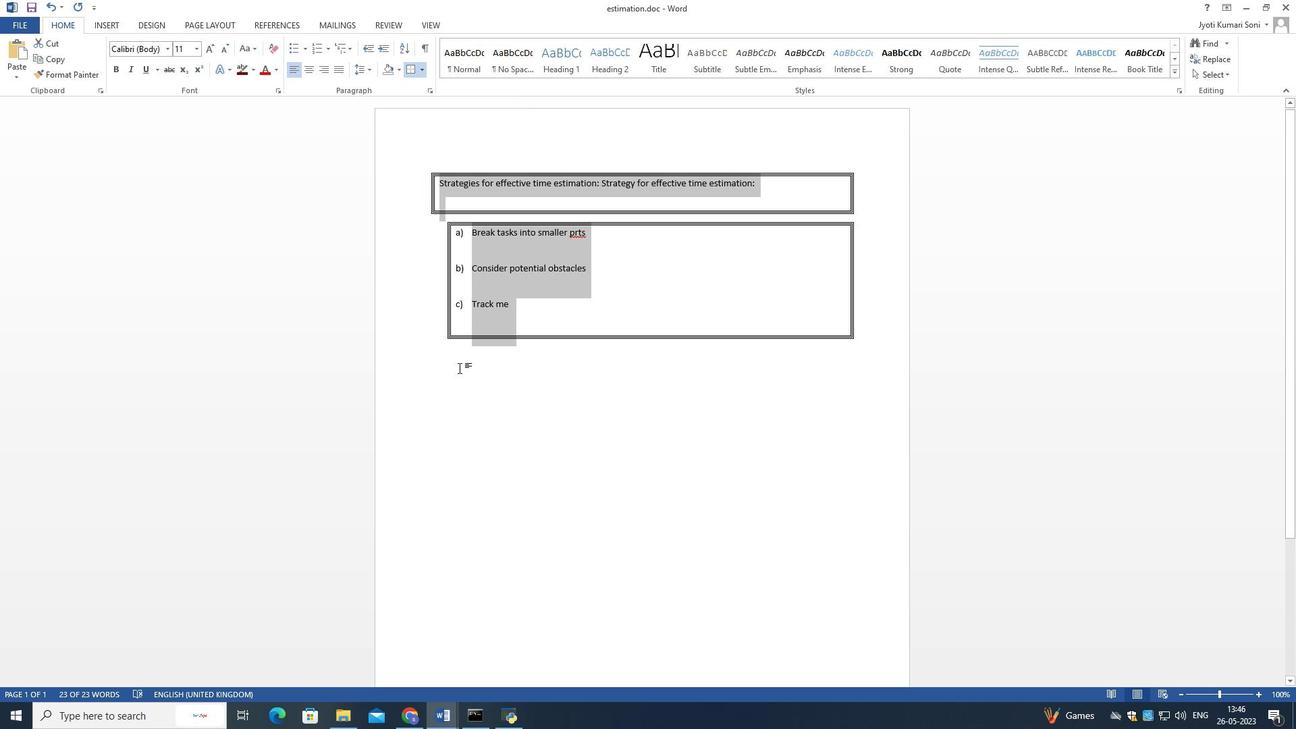 
Action: Mouse pressed left at (460, 368)
Screenshot: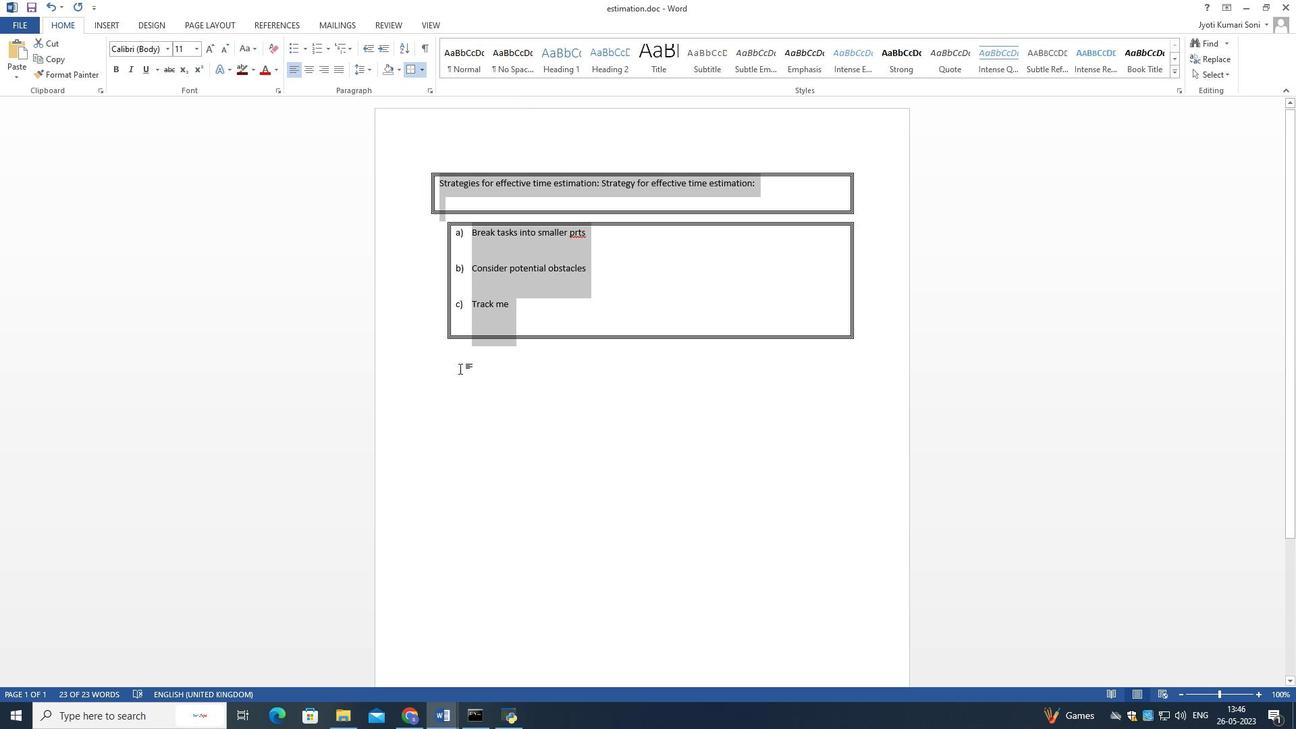 
Action: Mouse moved to (761, 185)
Screenshot: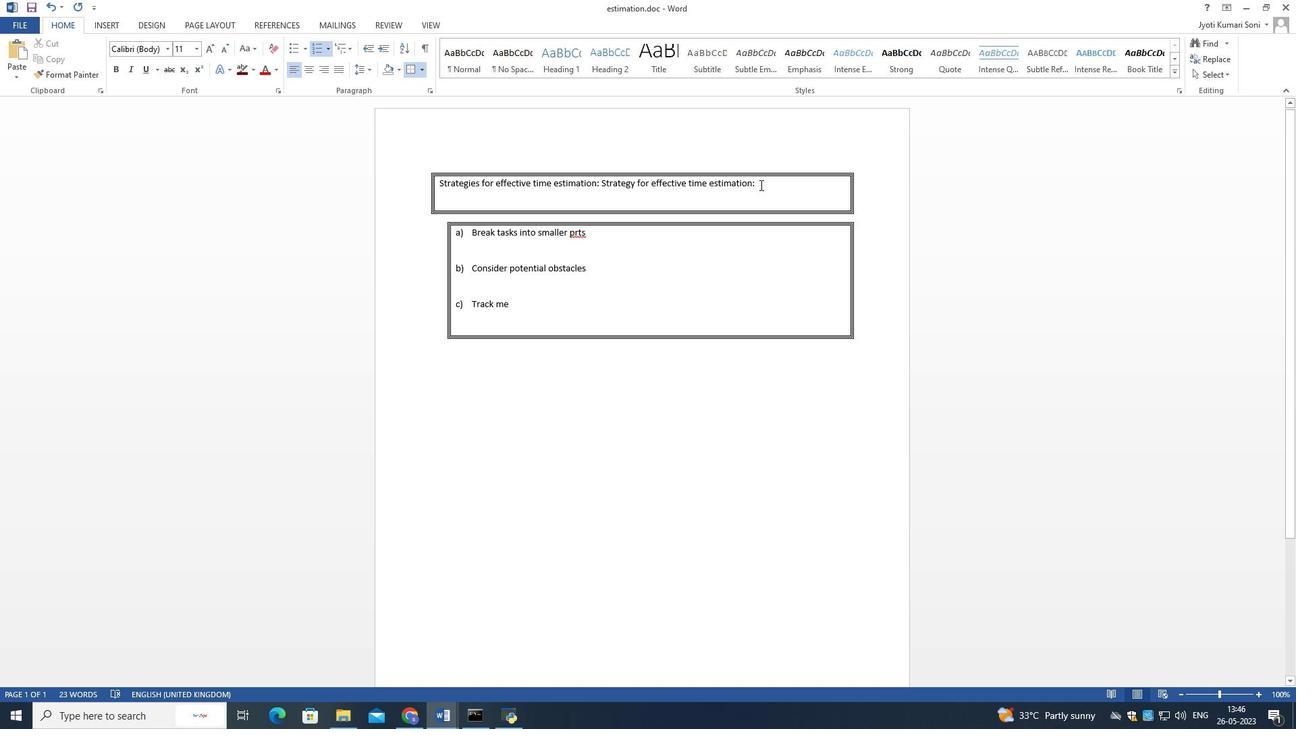 
Action: Mouse pressed left at (761, 185)
Screenshot: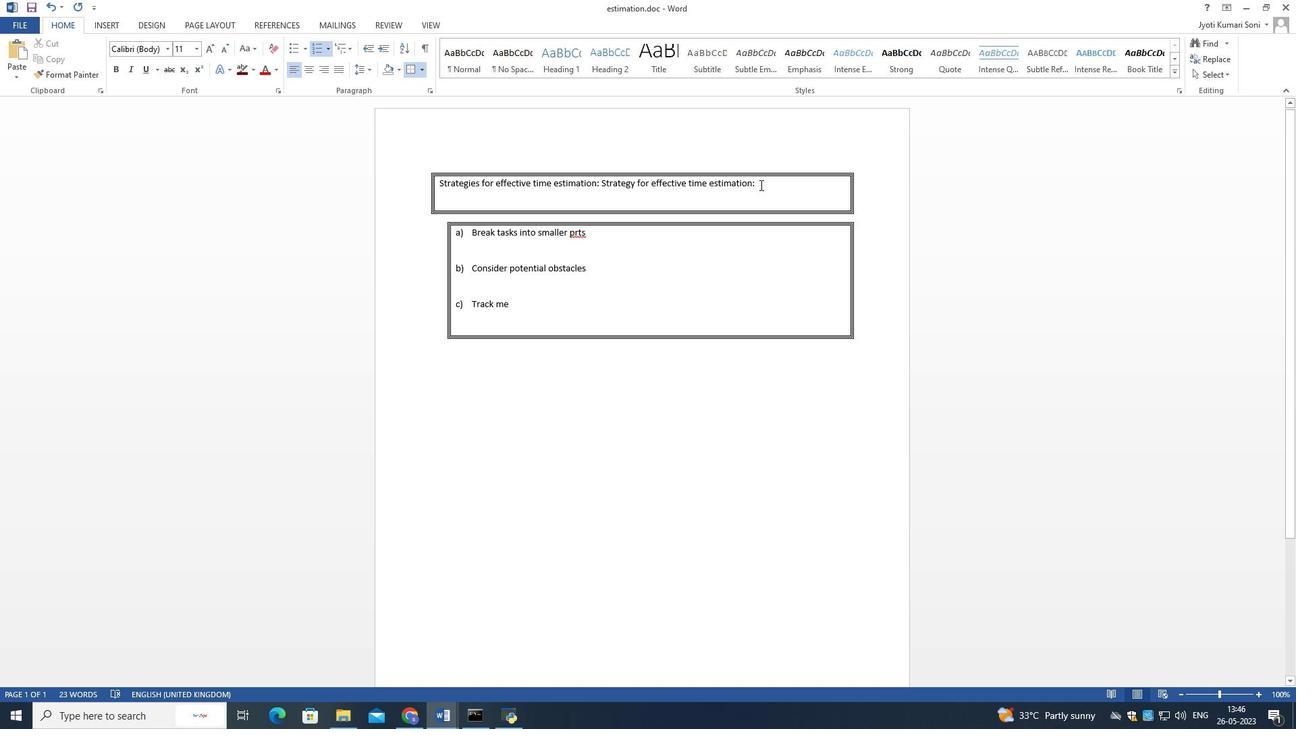
Action: Mouse moved to (196, 48)
Screenshot: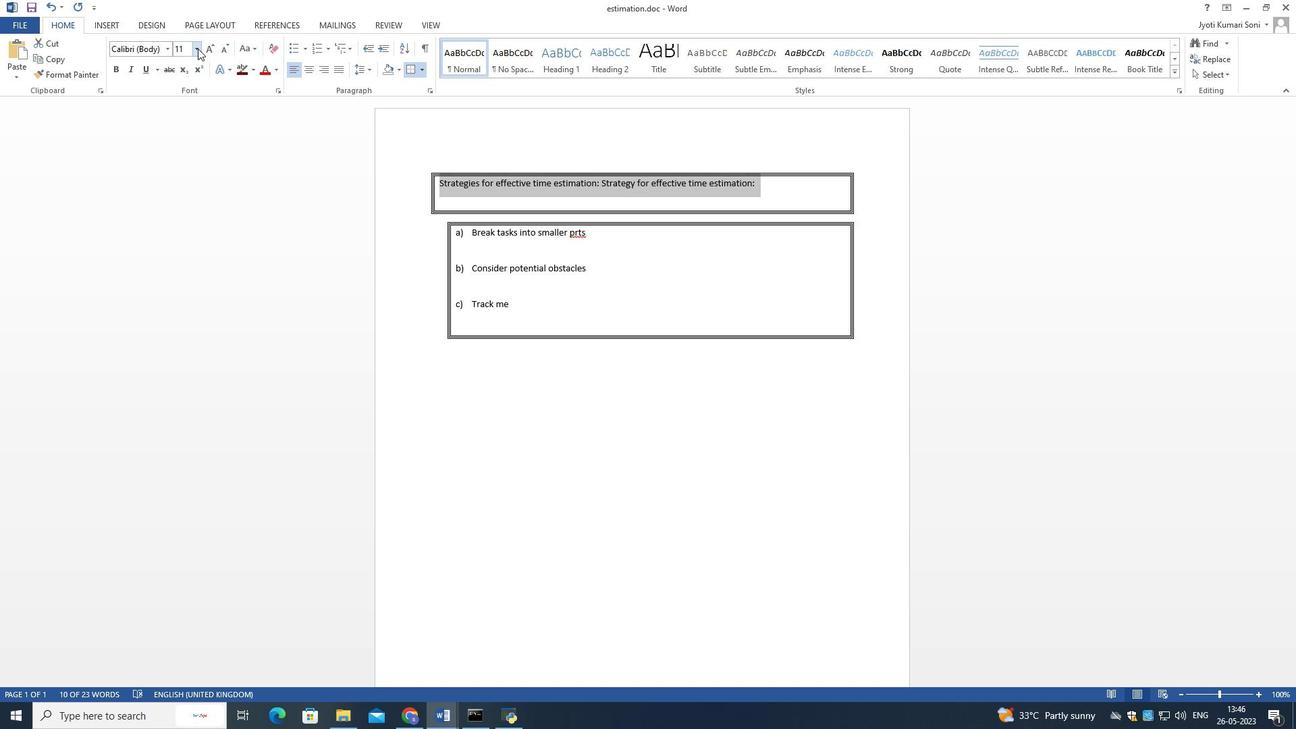 
Action: Mouse pressed left at (196, 48)
Screenshot: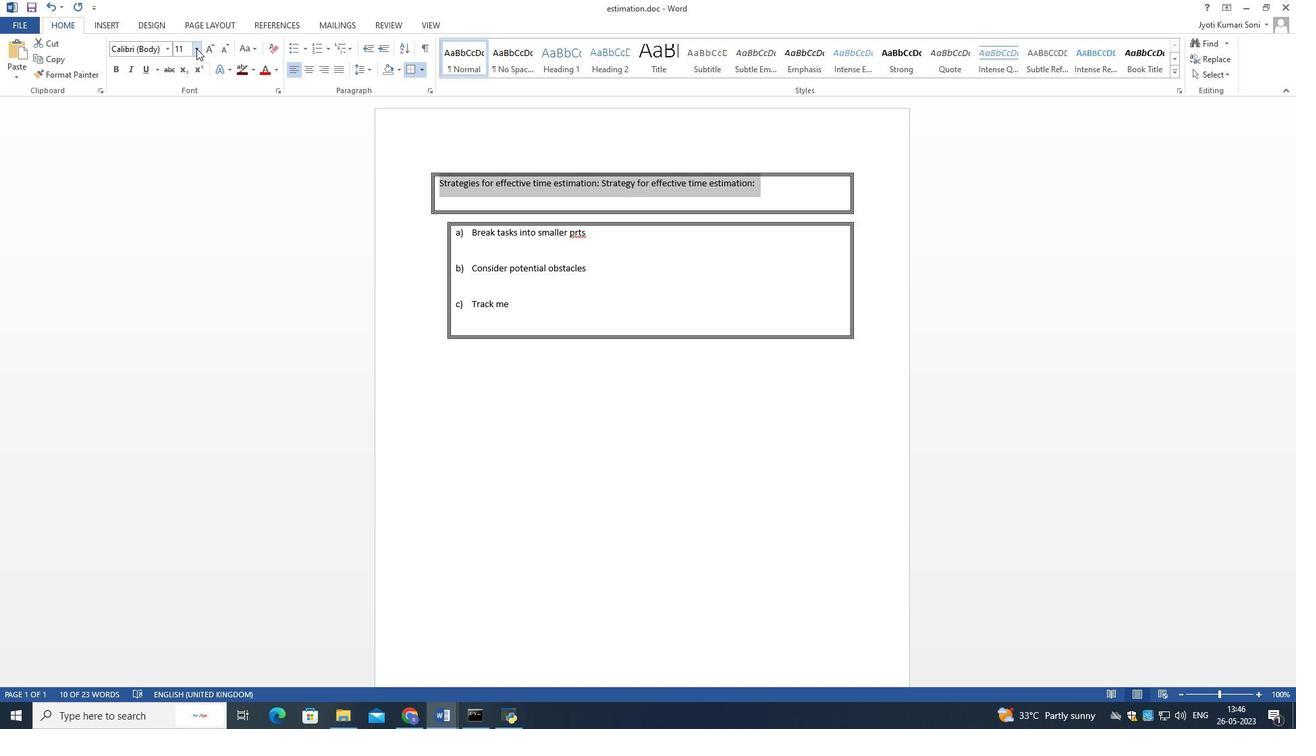 
Action: Mouse moved to (185, 153)
Screenshot: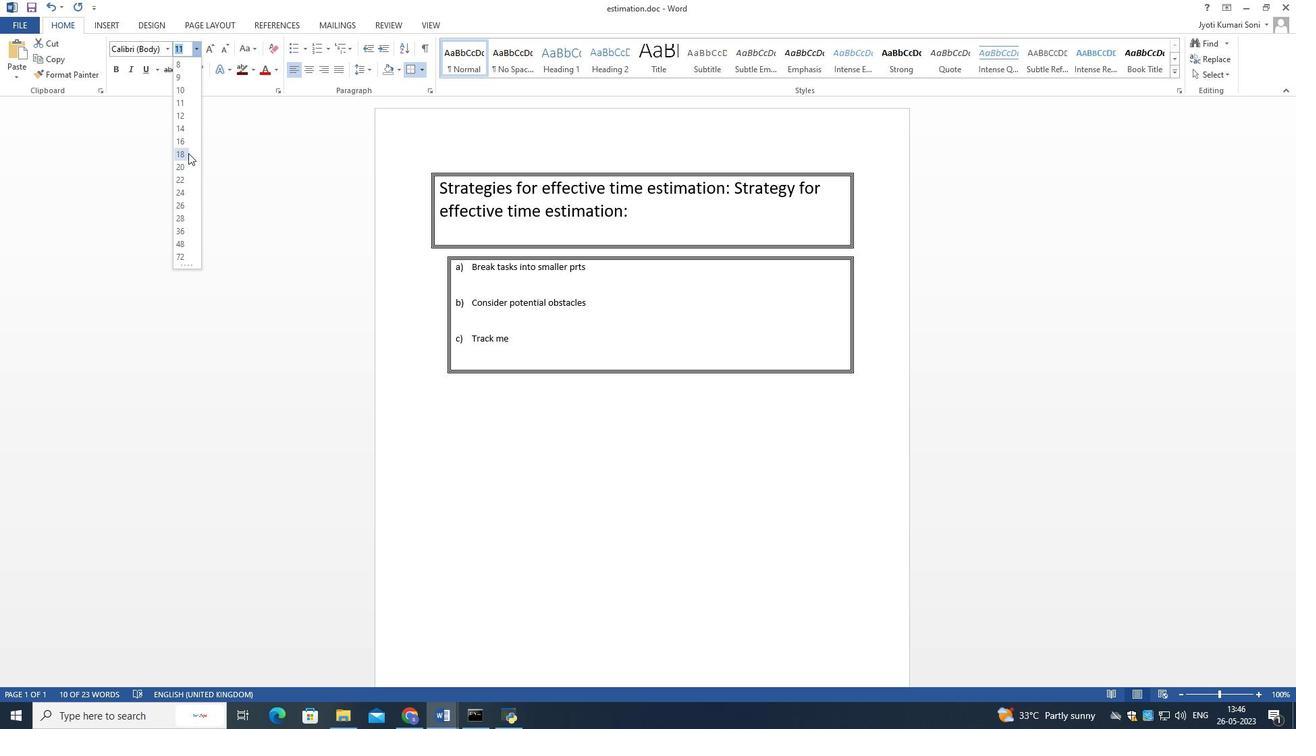 
Action: Mouse pressed left at (185, 153)
Screenshot: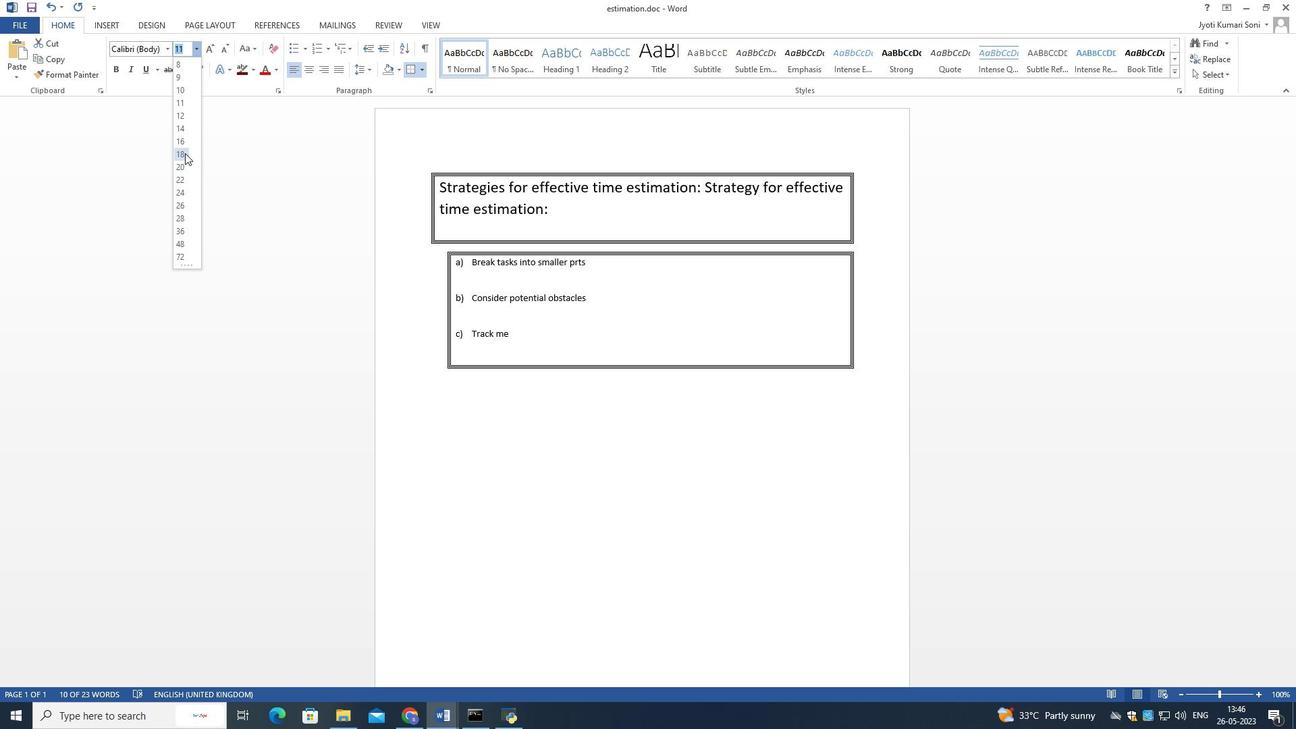 
Action: Mouse moved to (535, 471)
Screenshot: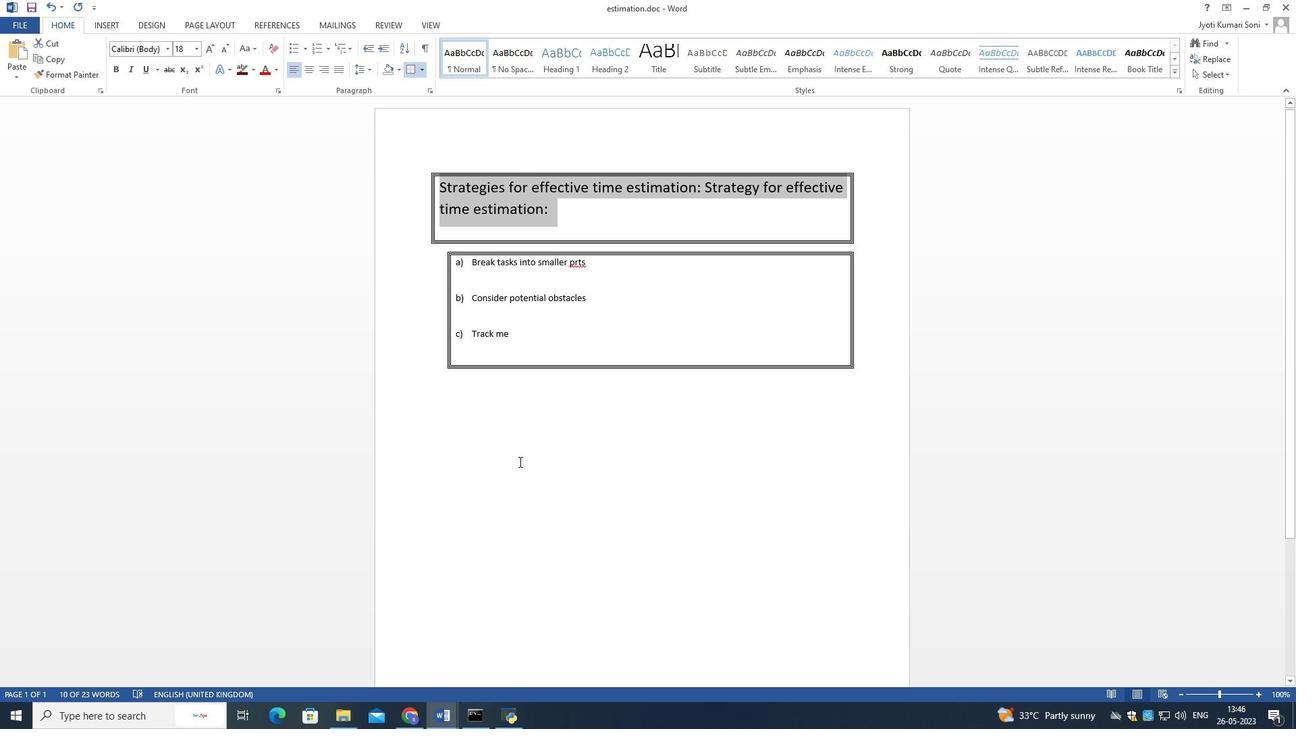 
Action: Mouse pressed left at (535, 471)
Screenshot: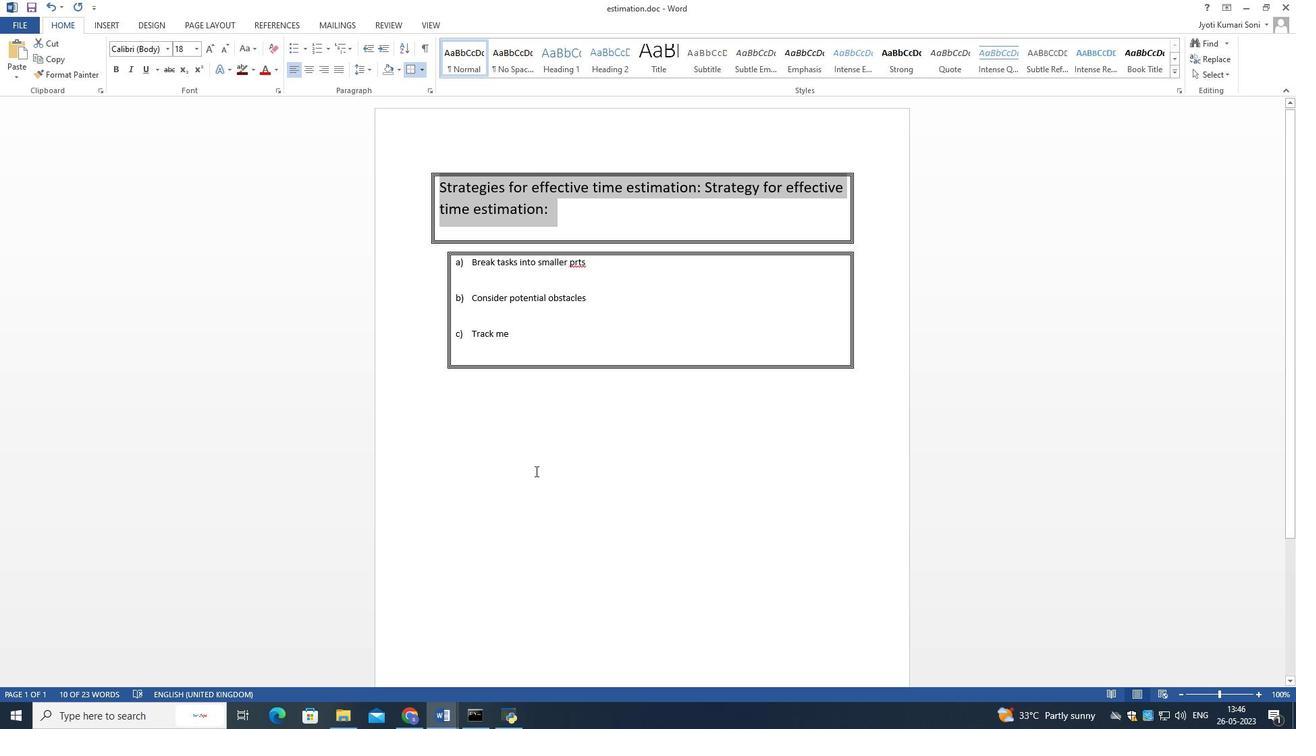 
Action: Mouse moved to (420, 70)
Screenshot: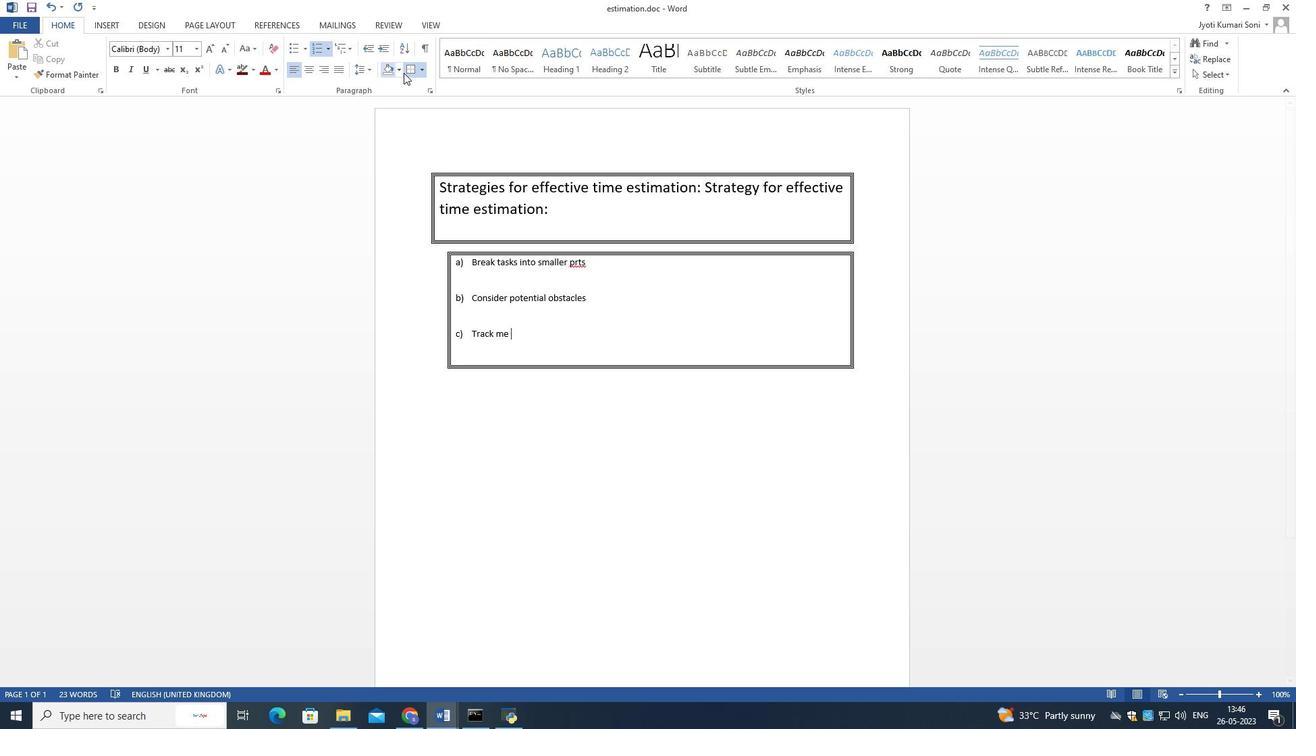 
Action: Mouse pressed left at (420, 70)
Screenshot: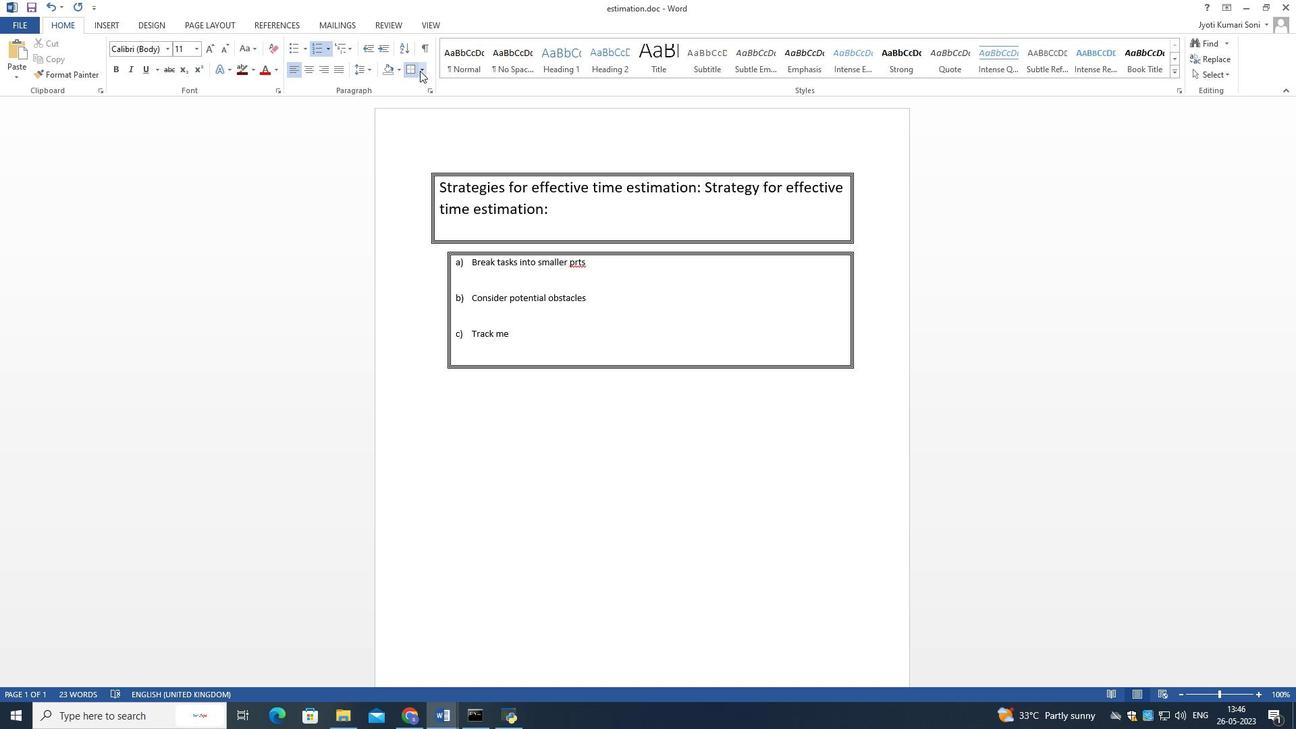 
Action: Mouse moved to (486, 341)
Screenshot: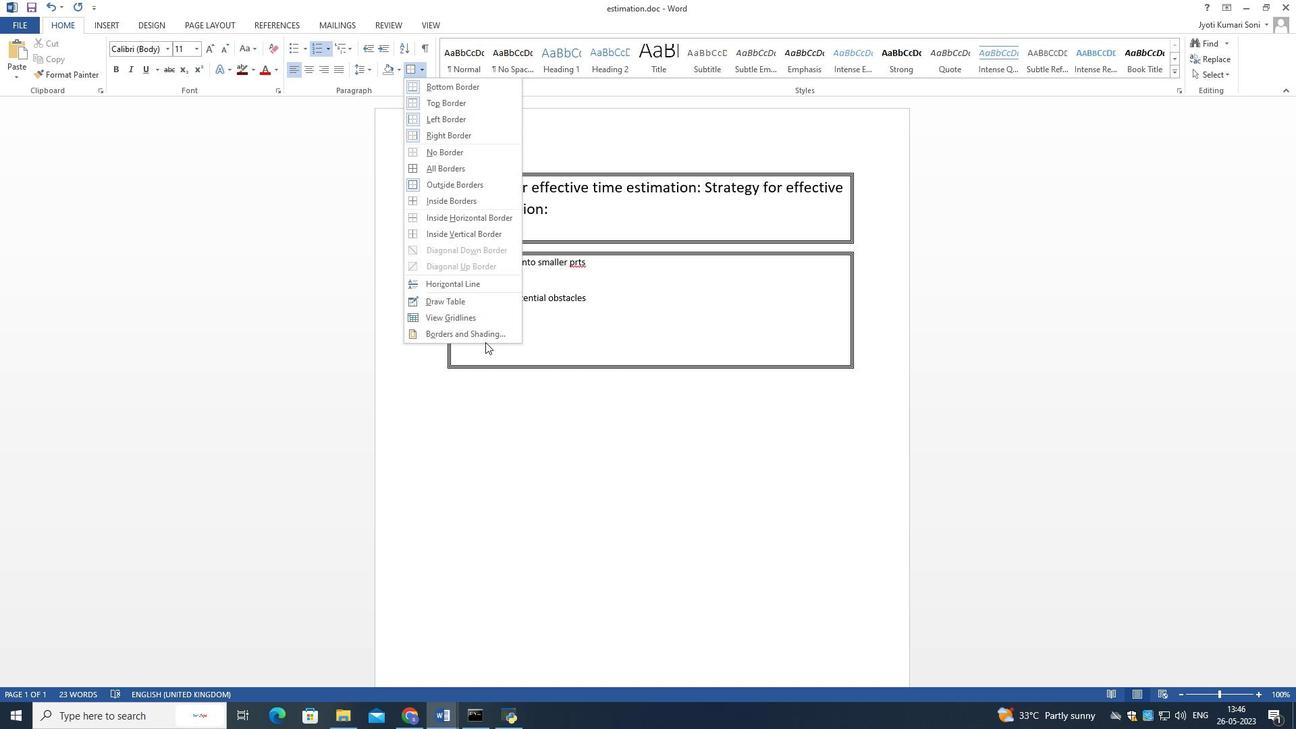 
Action: Mouse pressed left at (486, 341)
Screenshot: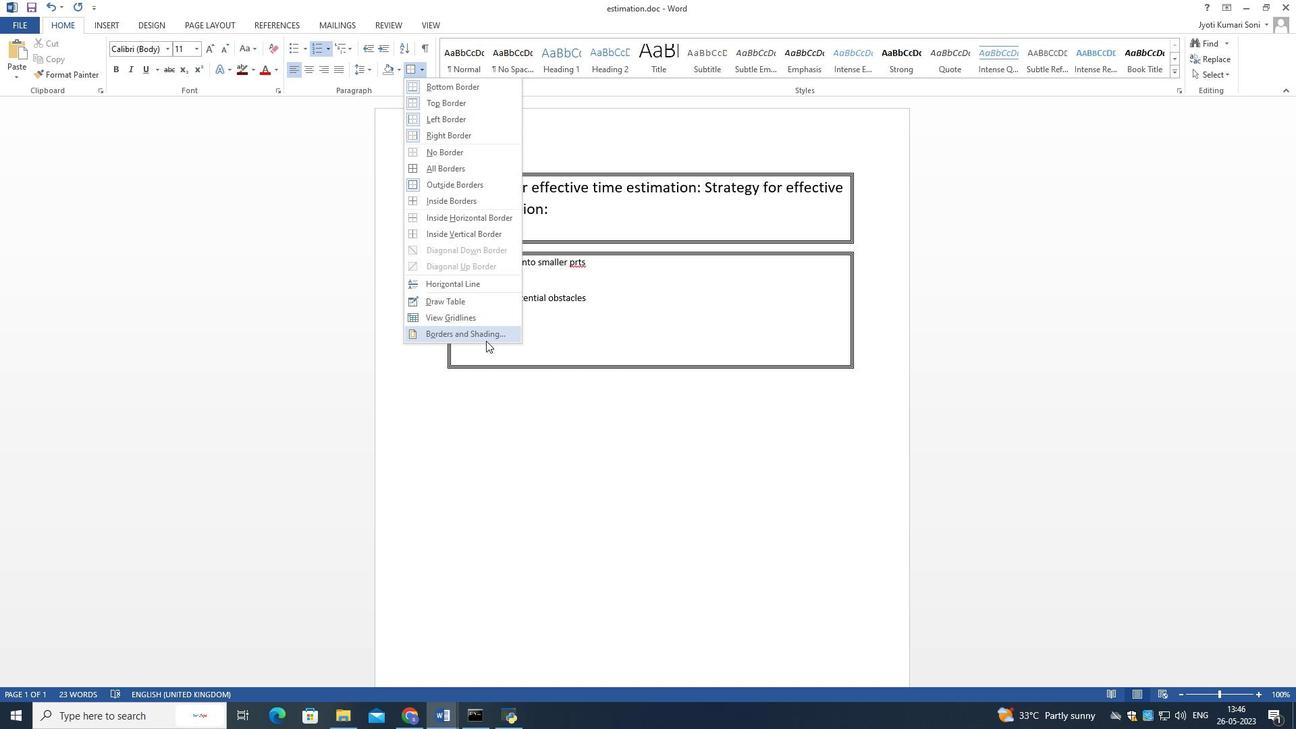 
Action: Mouse moved to (576, 315)
Screenshot: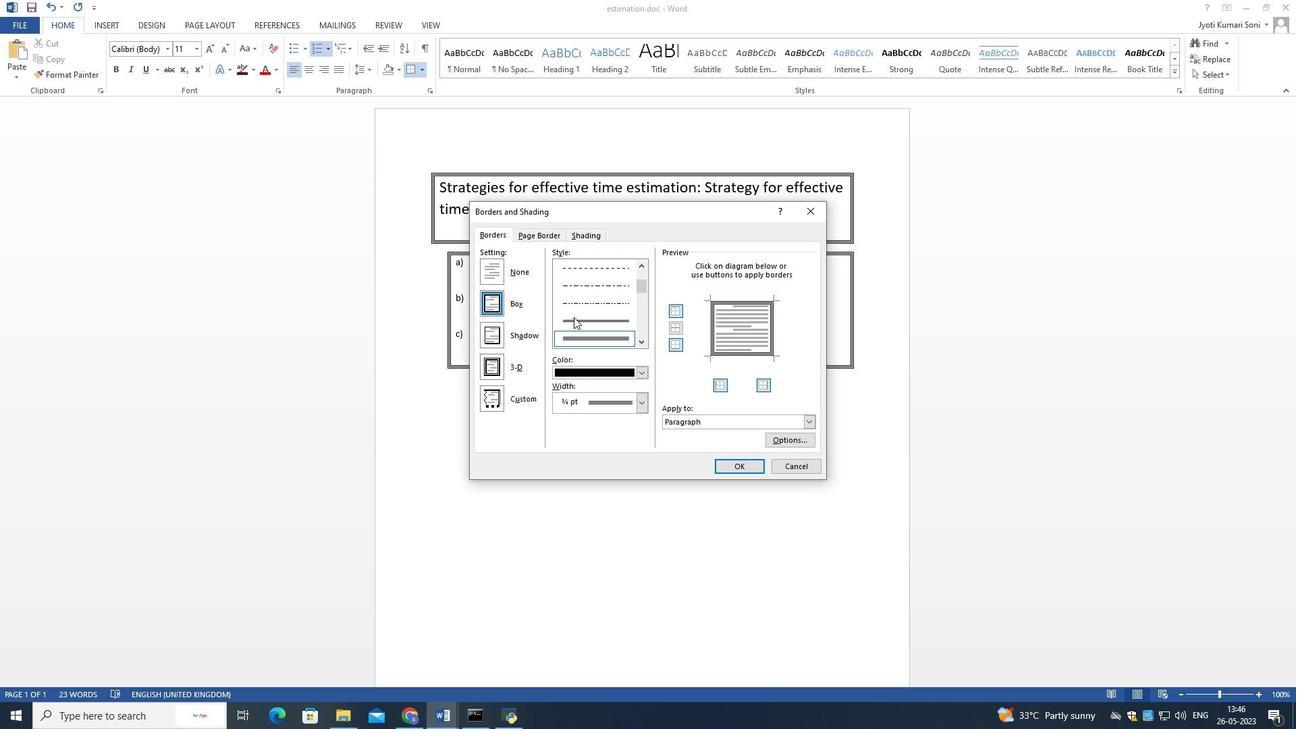 
Action: Mouse scrolled (576, 316) with delta (0, 0)
Screenshot: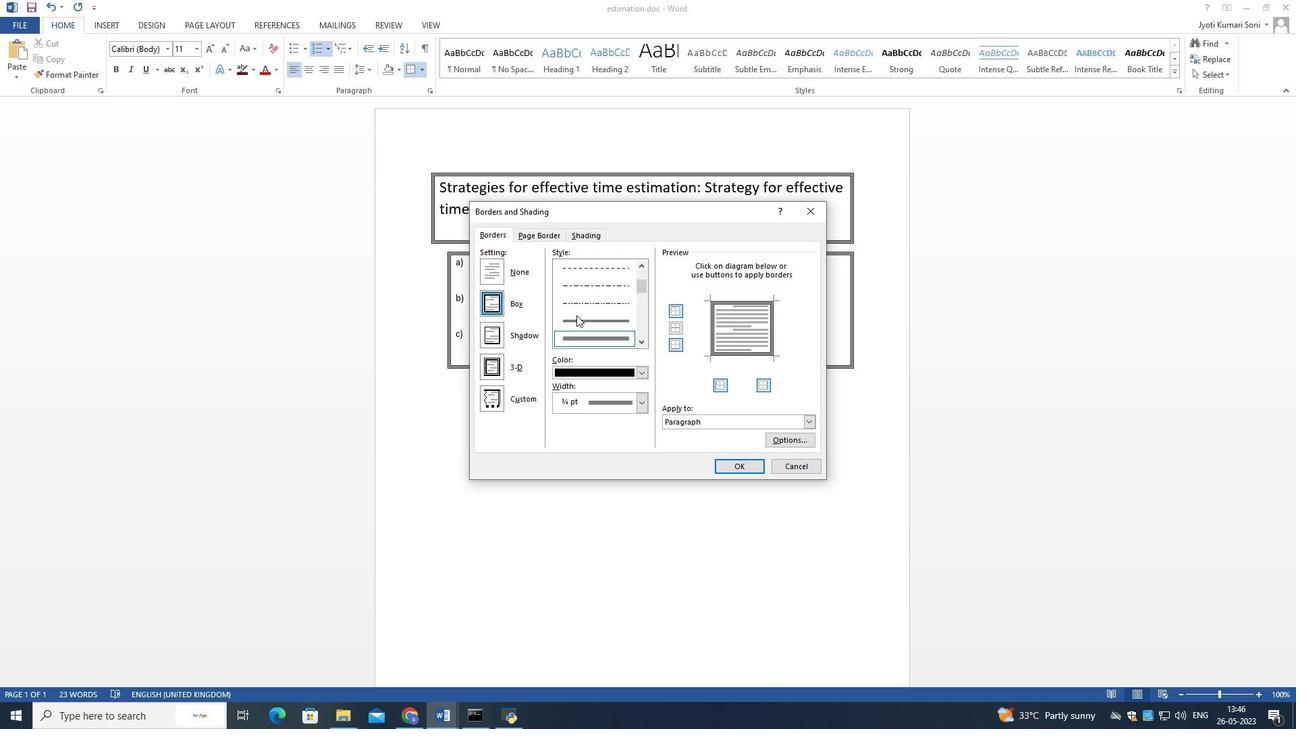 
Action: Mouse scrolled (576, 316) with delta (0, 0)
Screenshot: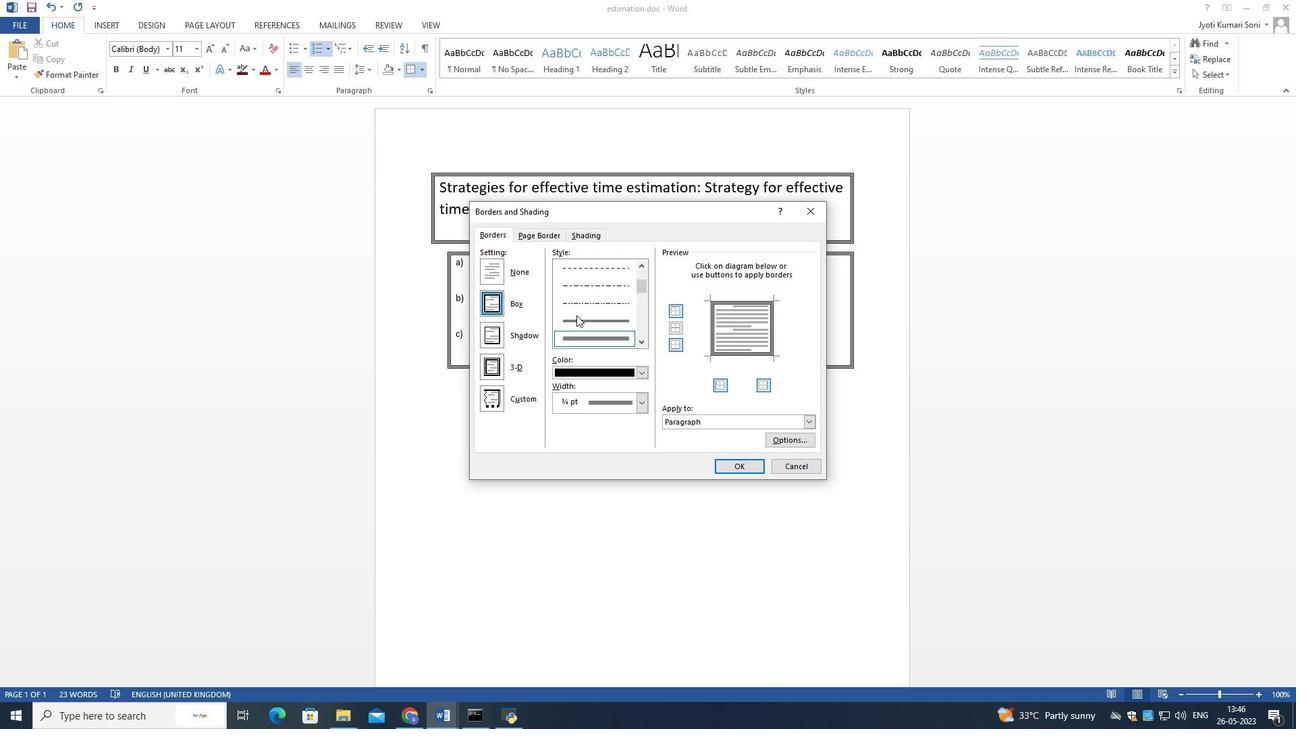 
Action: Mouse scrolled (576, 316) with delta (0, 0)
Screenshot: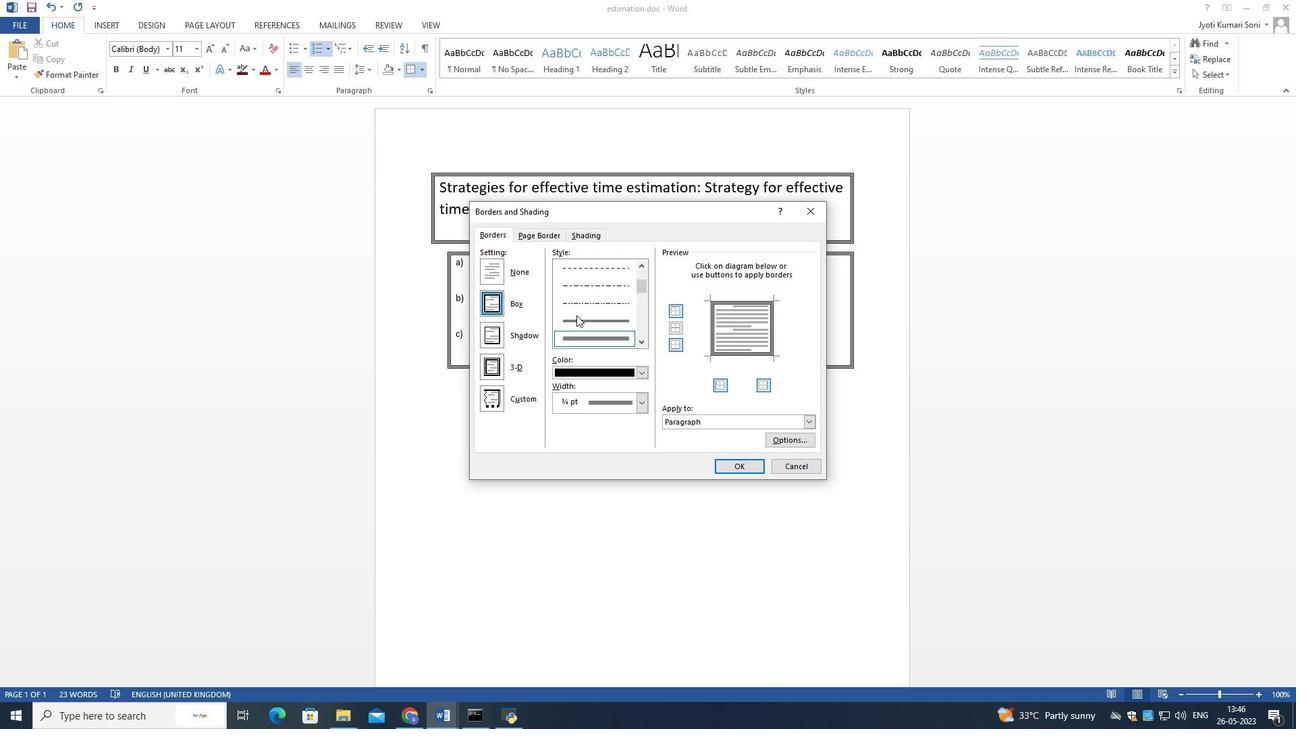
Action: Mouse scrolled (576, 316) with delta (0, 0)
Screenshot: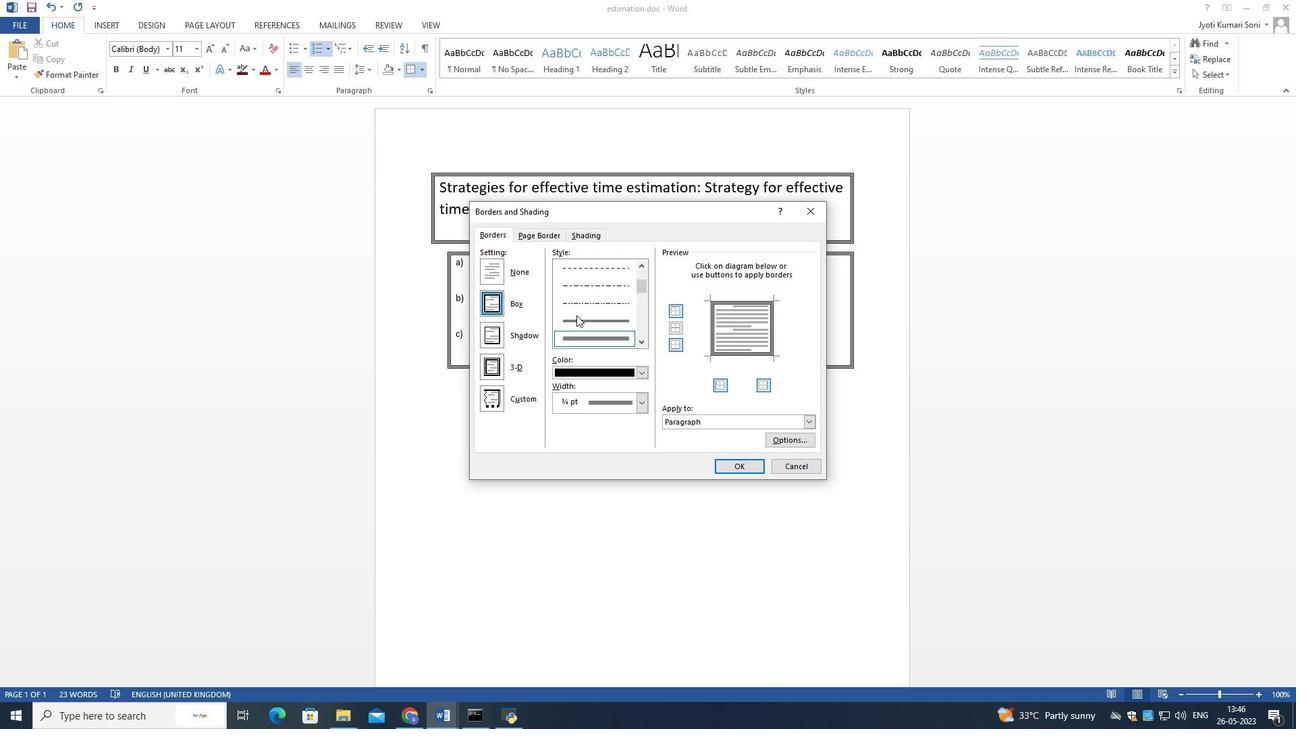 
Action: Mouse scrolled (576, 316) with delta (0, 0)
Screenshot: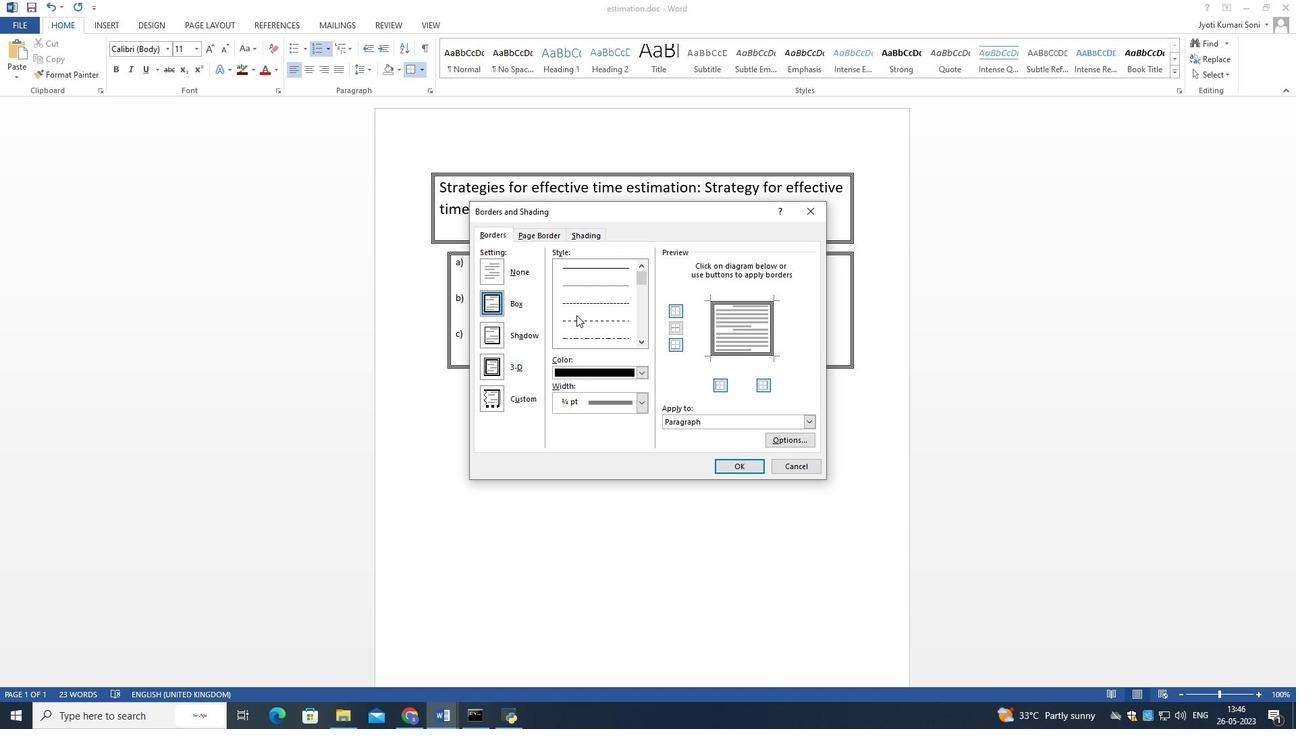 
Action: Mouse scrolled (576, 316) with delta (0, 0)
Screenshot: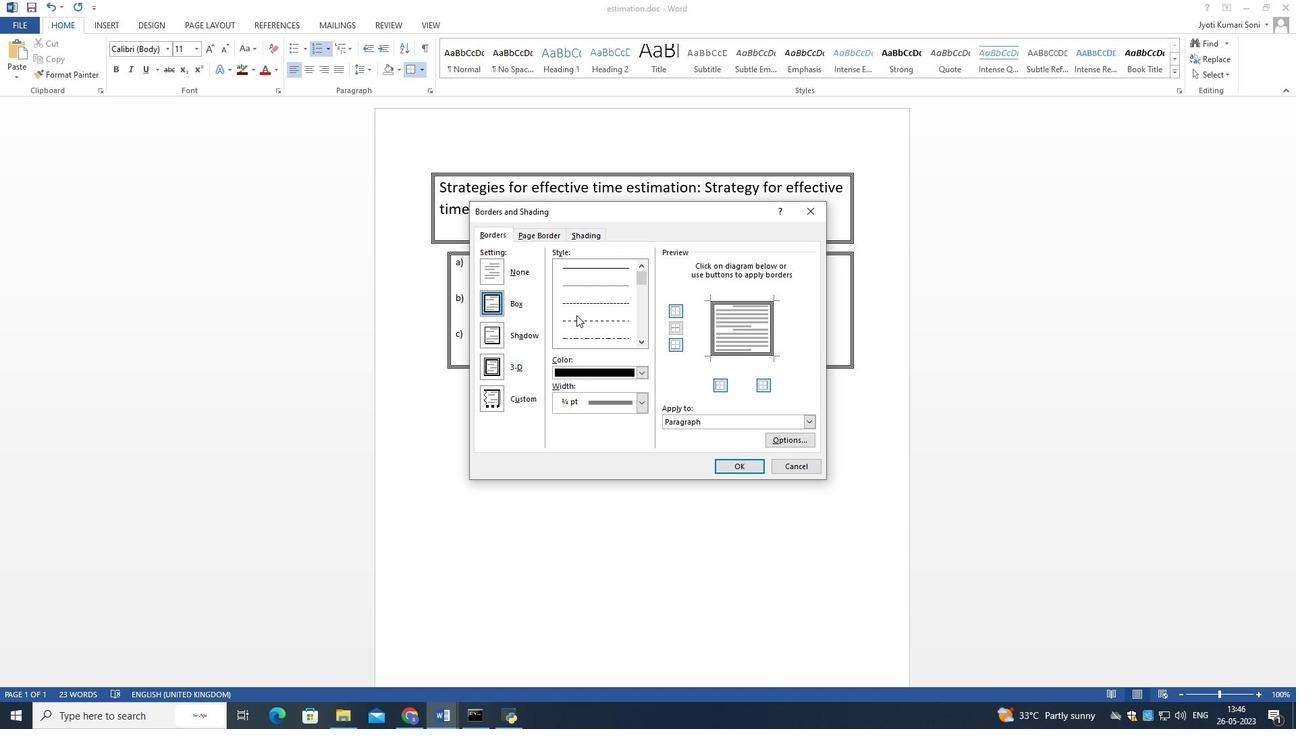 
Action: Mouse scrolled (576, 316) with delta (0, 0)
Screenshot: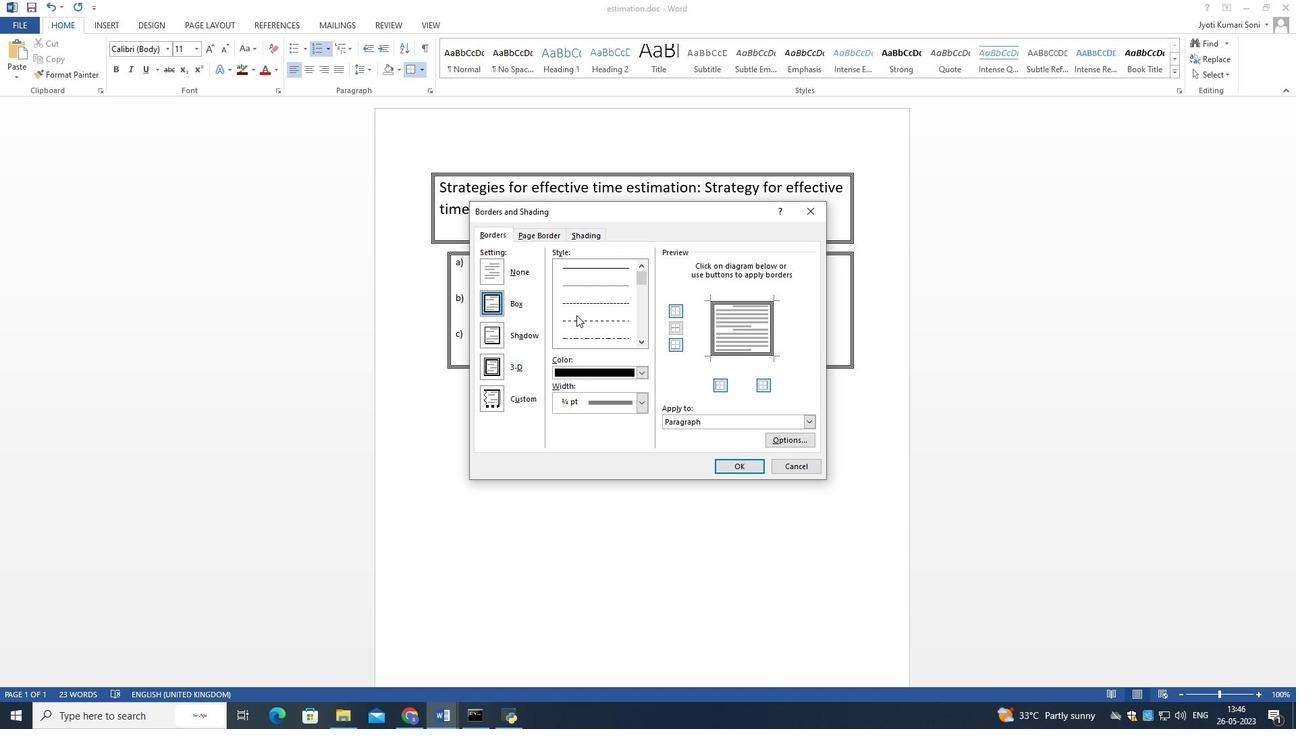 
Action: Mouse moved to (591, 272)
Screenshot: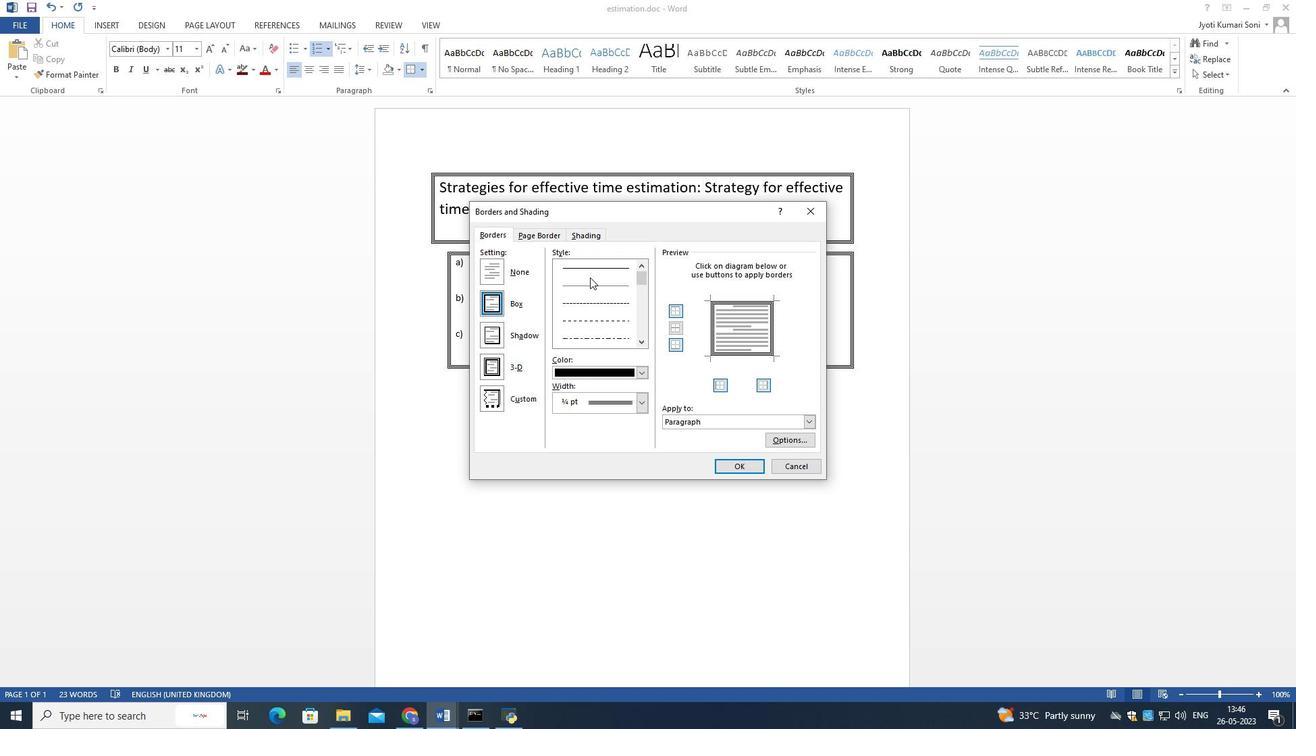 
Action: Mouse pressed left at (591, 272)
Screenshot: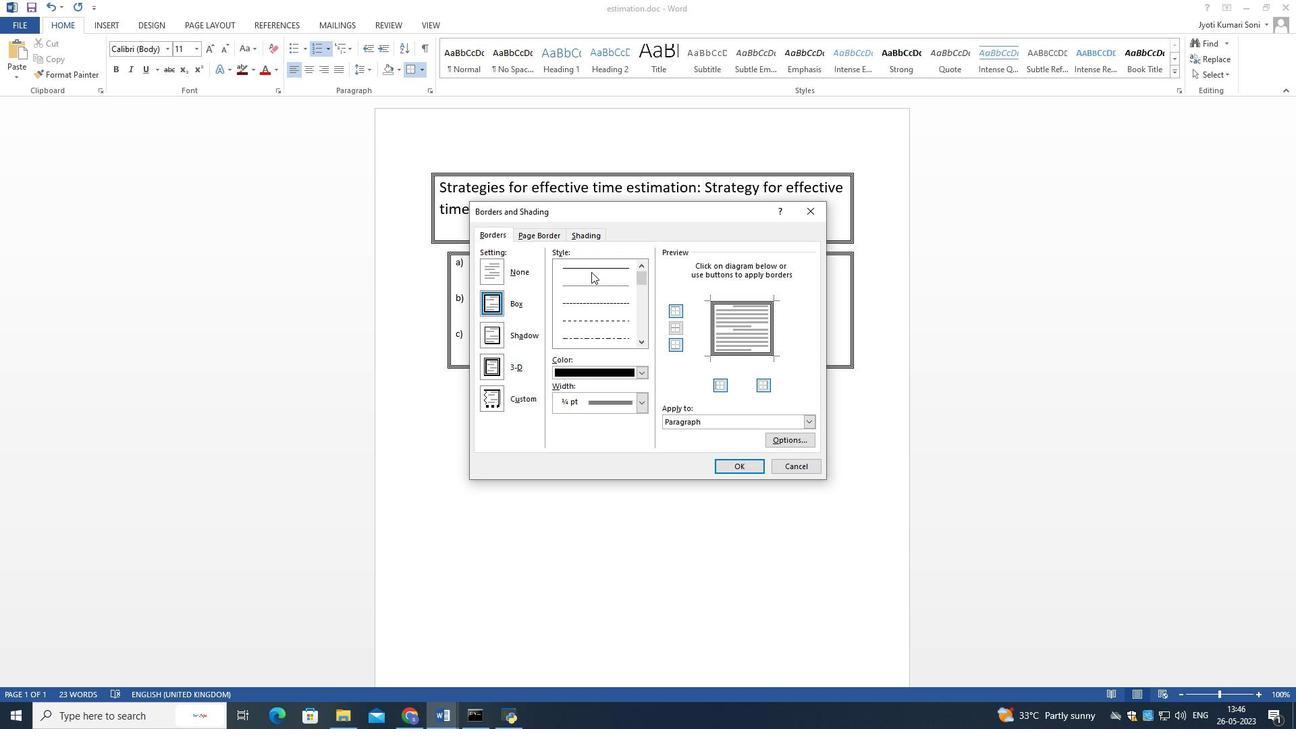 
Action: Mouse moved to (640, 400)
Screenshot: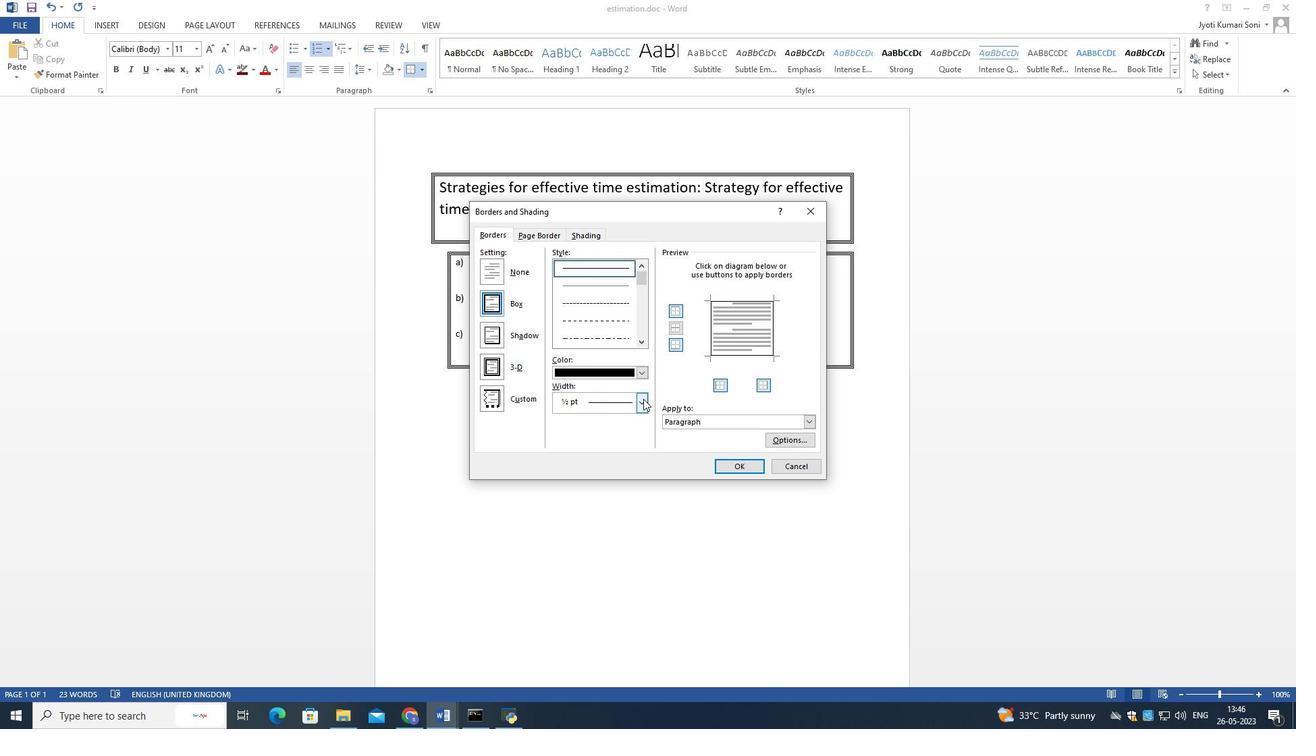 
Action: Mouse pressed left at (640, 400)
Screenshot: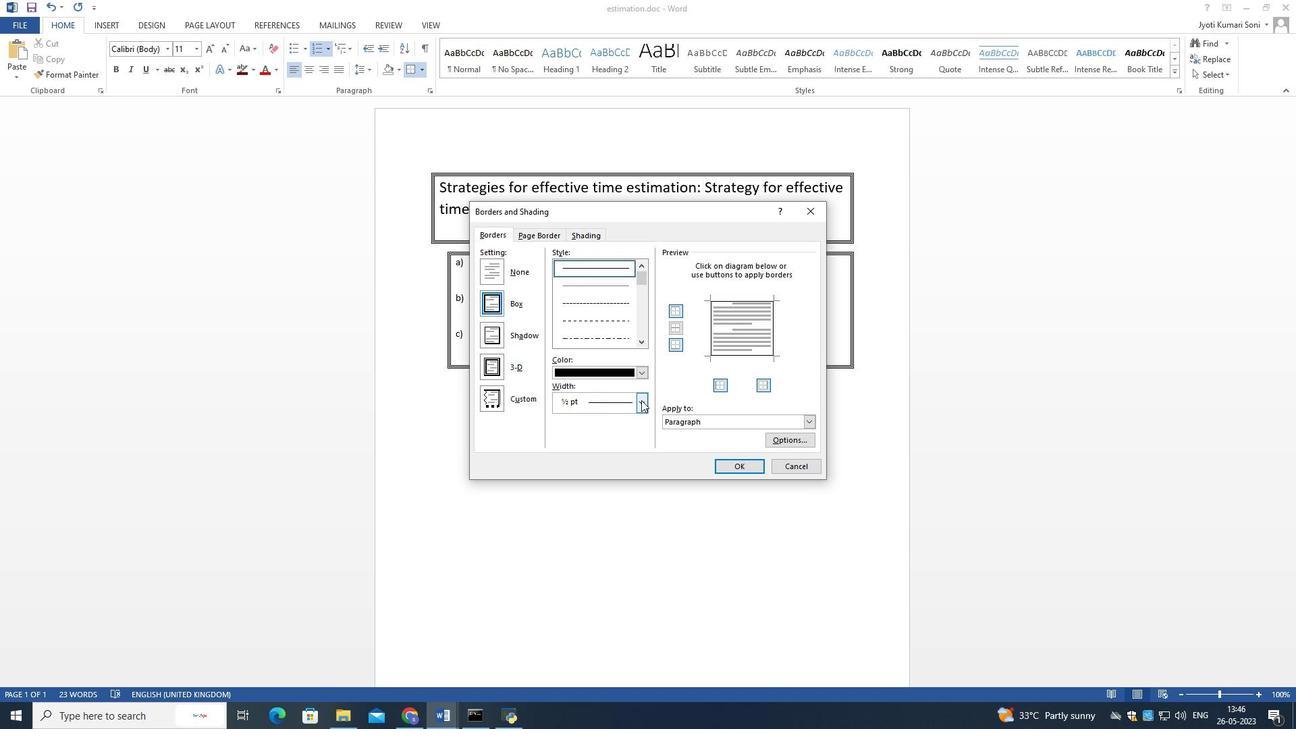 
Action: Mouse moved to (607, 490)
Screenshot: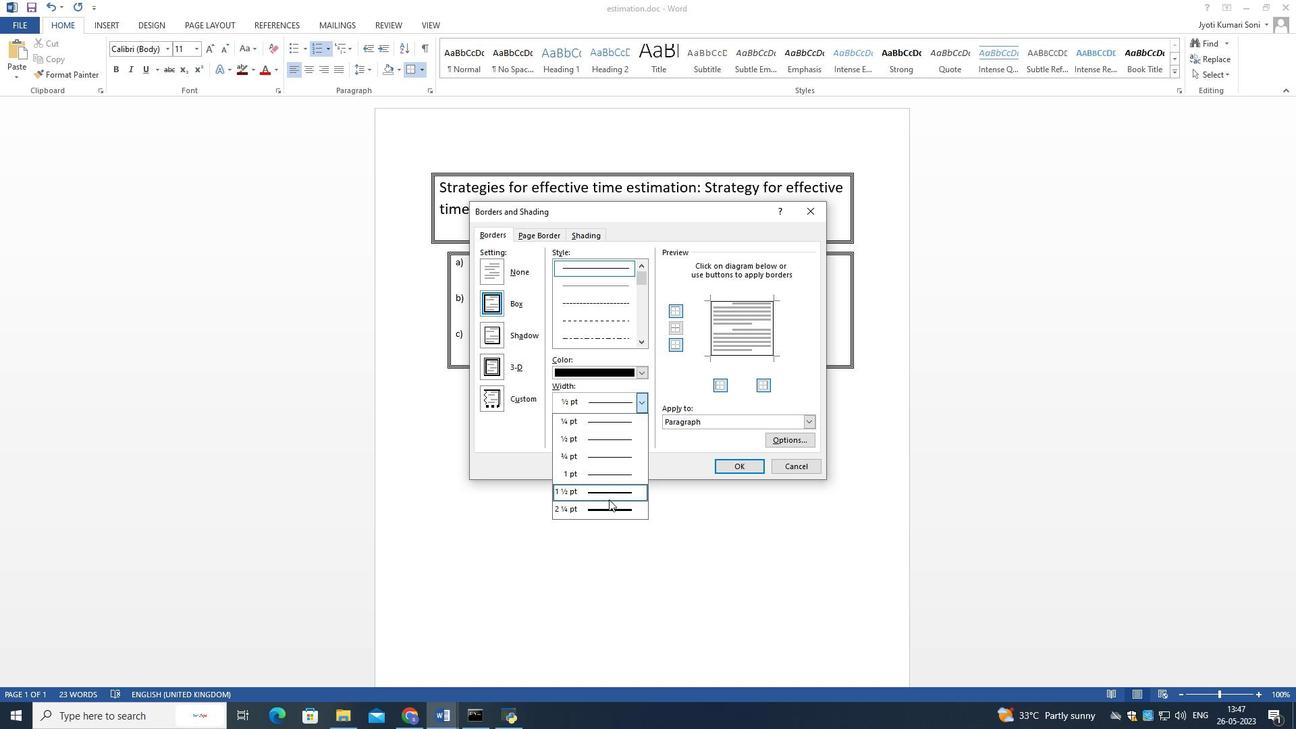 
Action: Mouse pressed left at (607, 490)
Screenshot: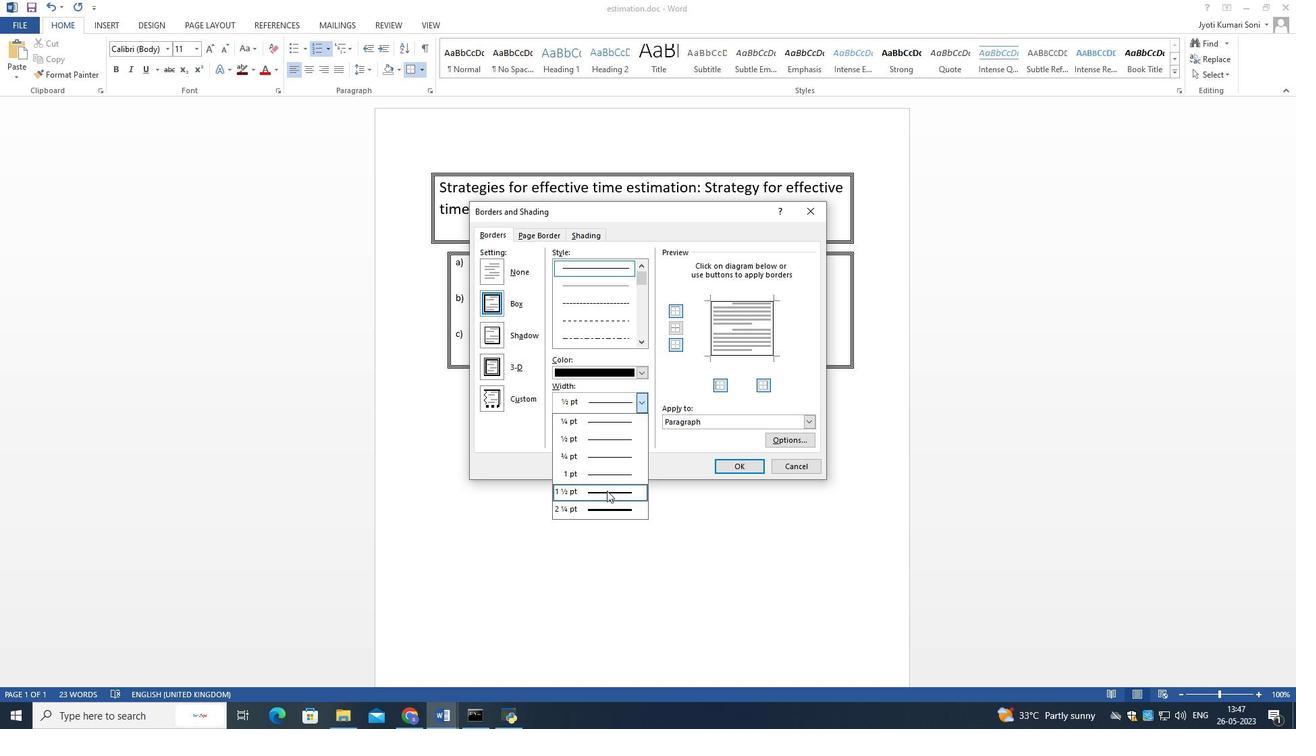 
Action: Mouse moved to (723, 469)
Screenshot: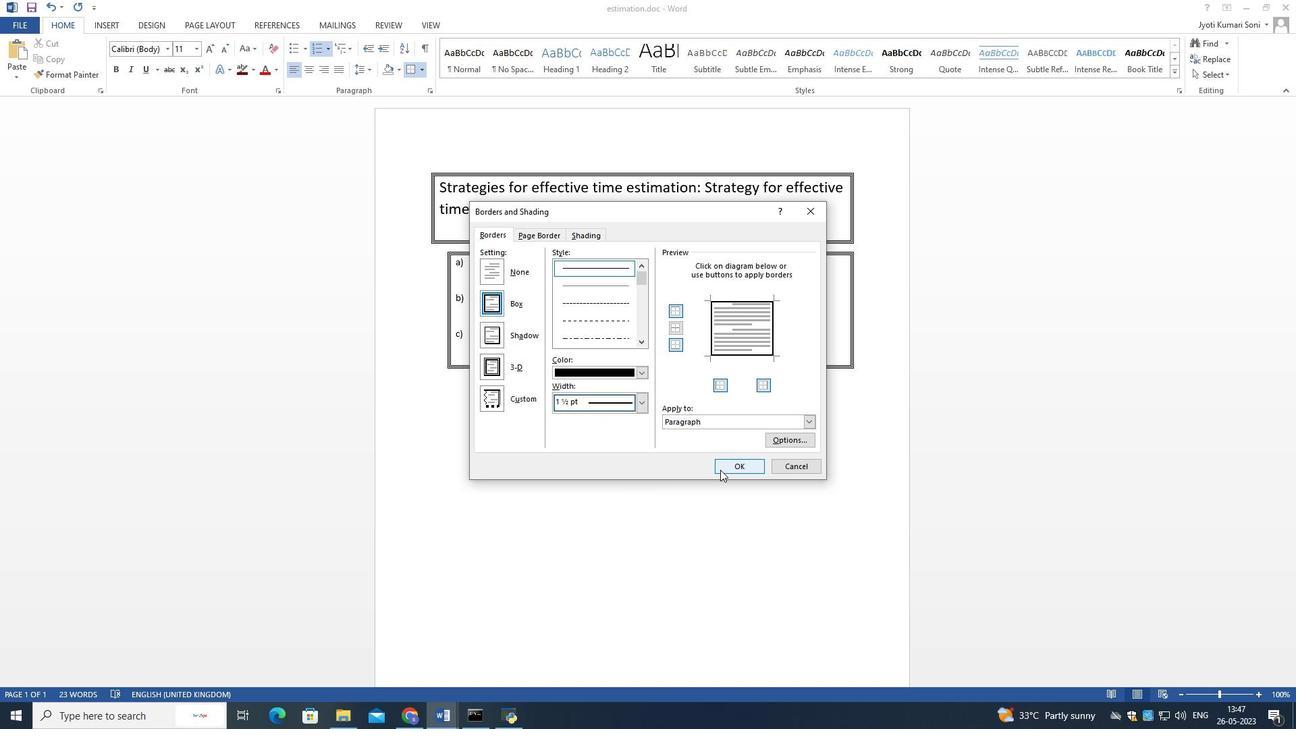
Action: Mouse pressed left at (723, 469)
Screenshot: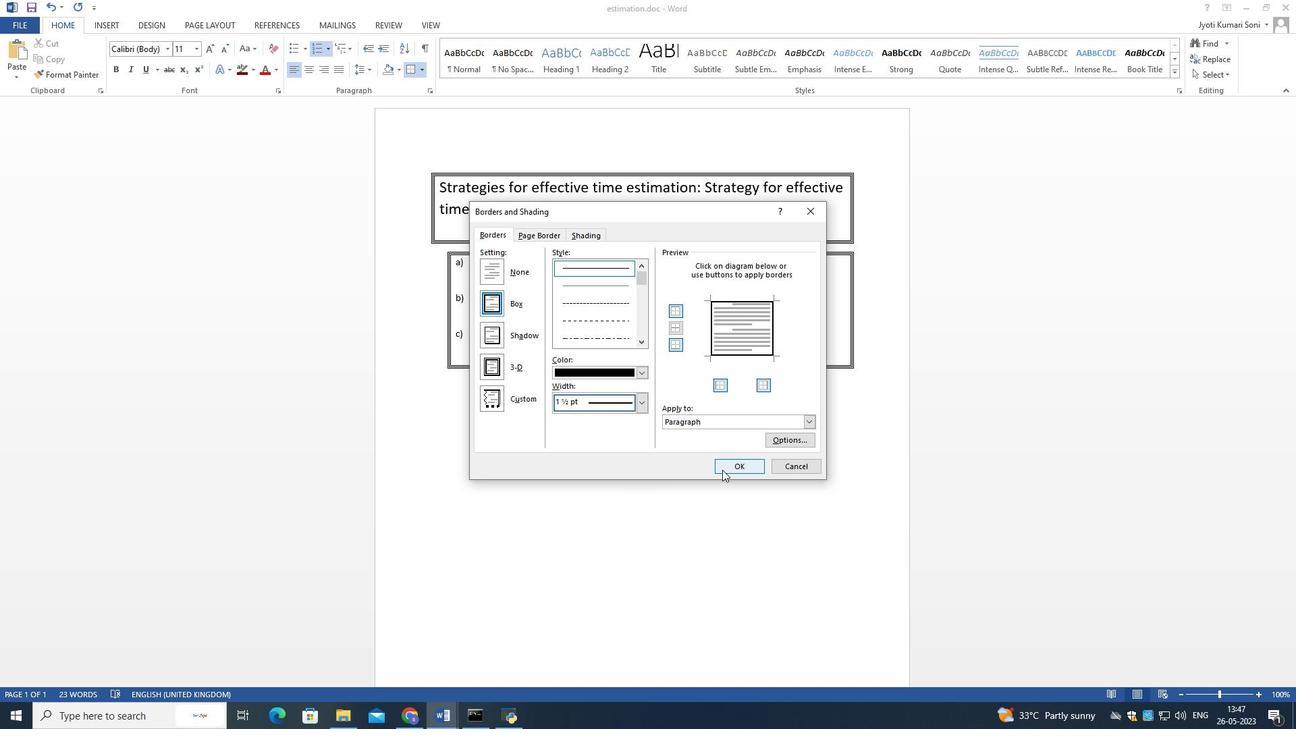 
Action: Mouse moved to (497, 206)
Screenshot: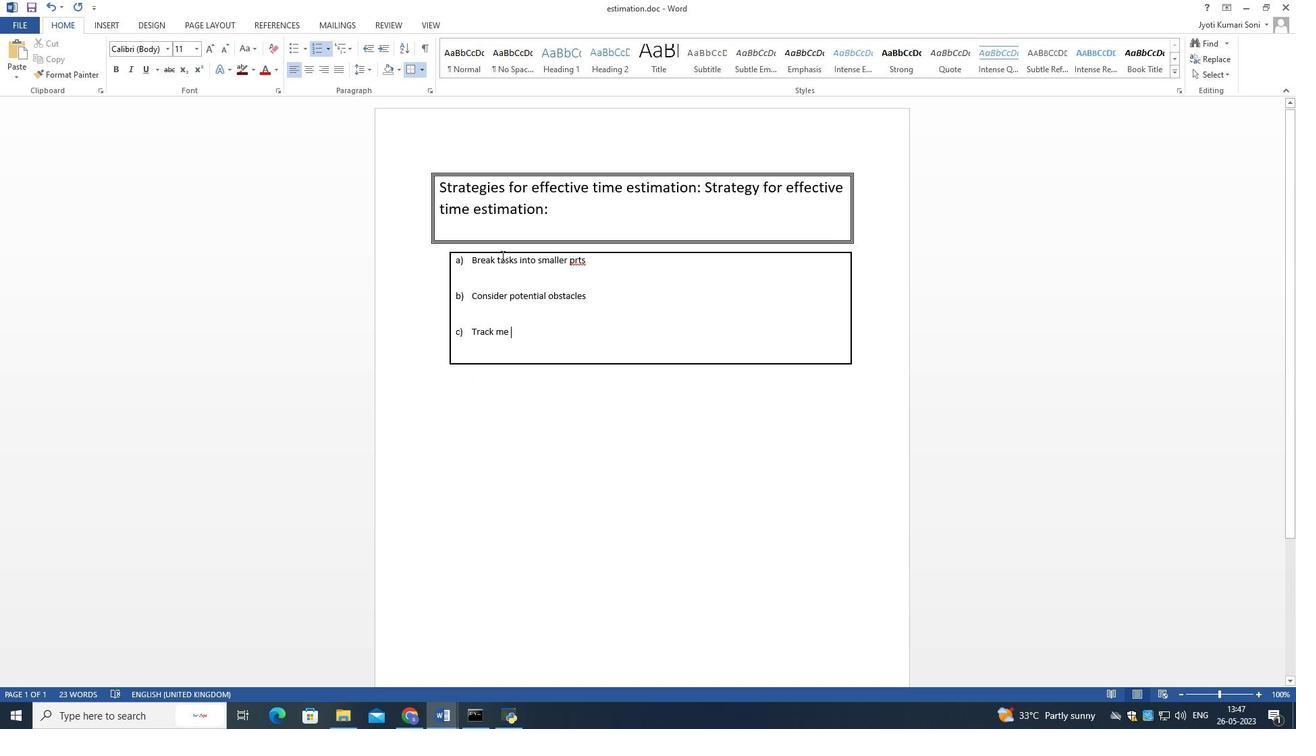 
Action: Mouse pressed left at (497, 206)
Screenshot: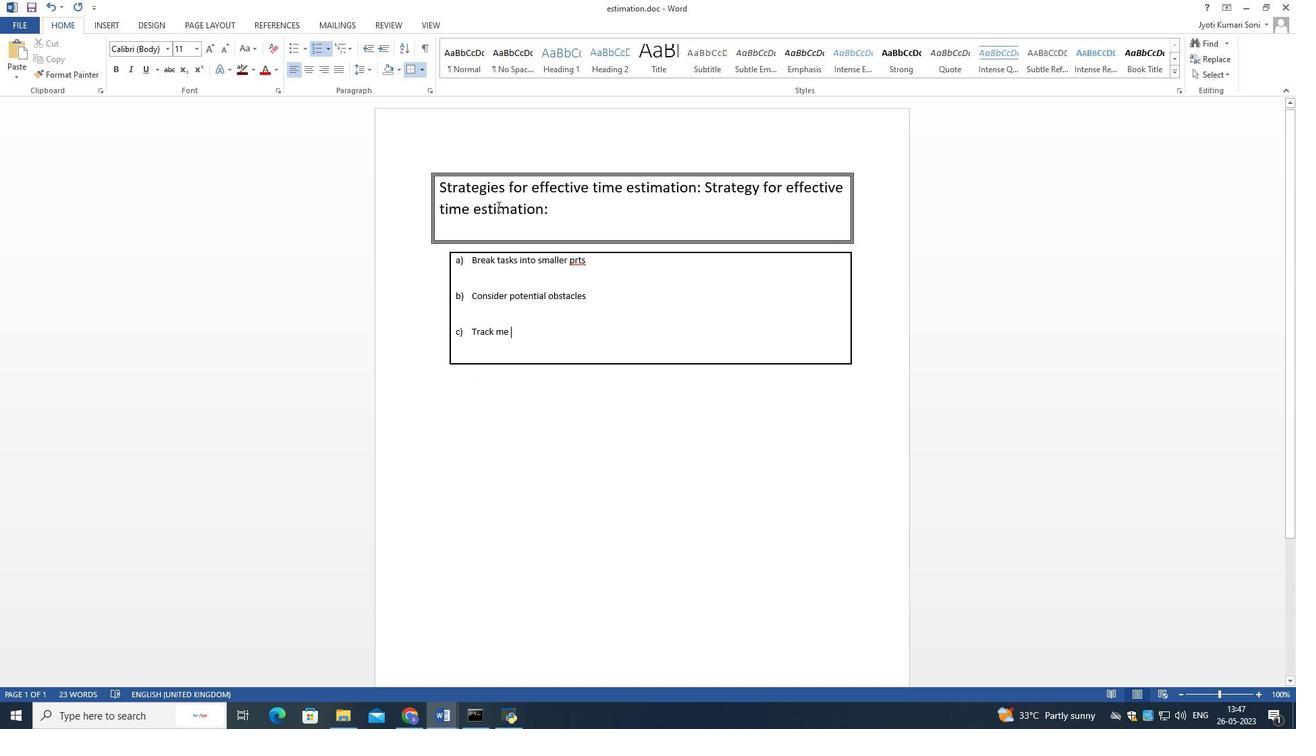 
Action: Mouse moved to (421, 74)
Screenshot: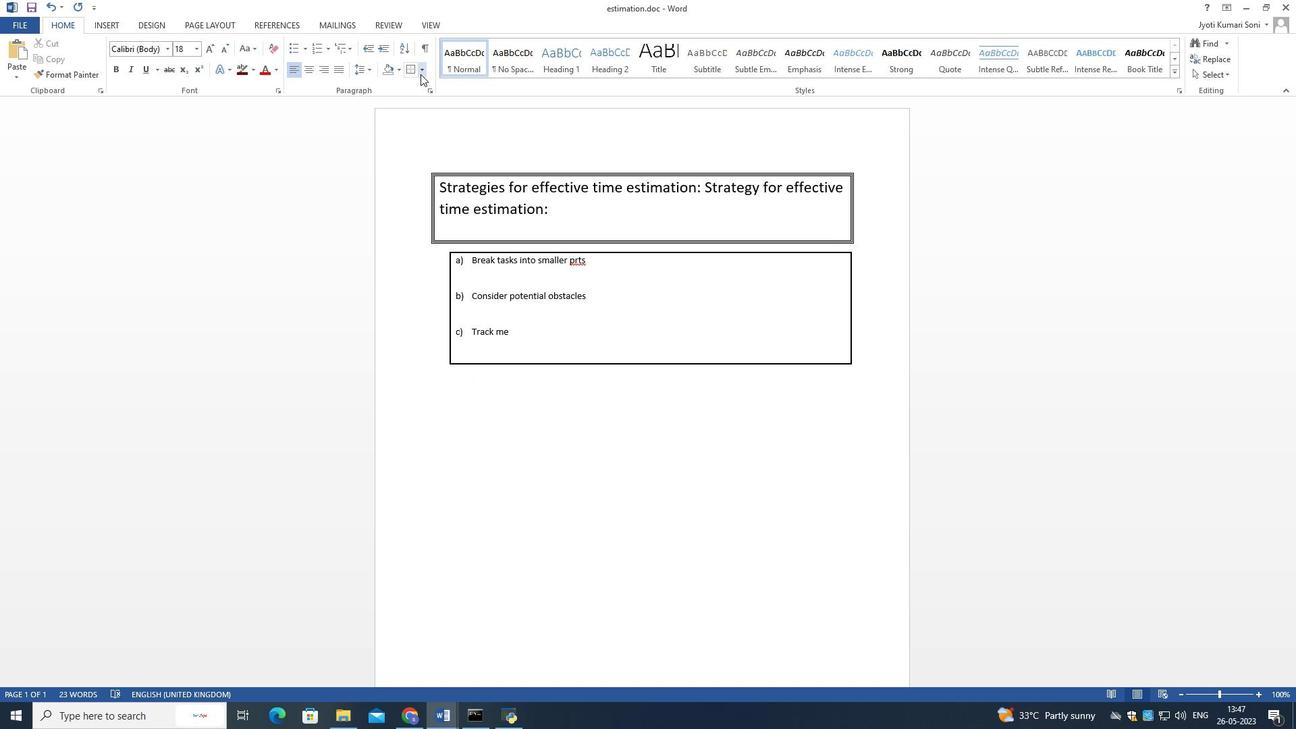 
Action: Mouse pressed left at (421, 74)
Screenshot: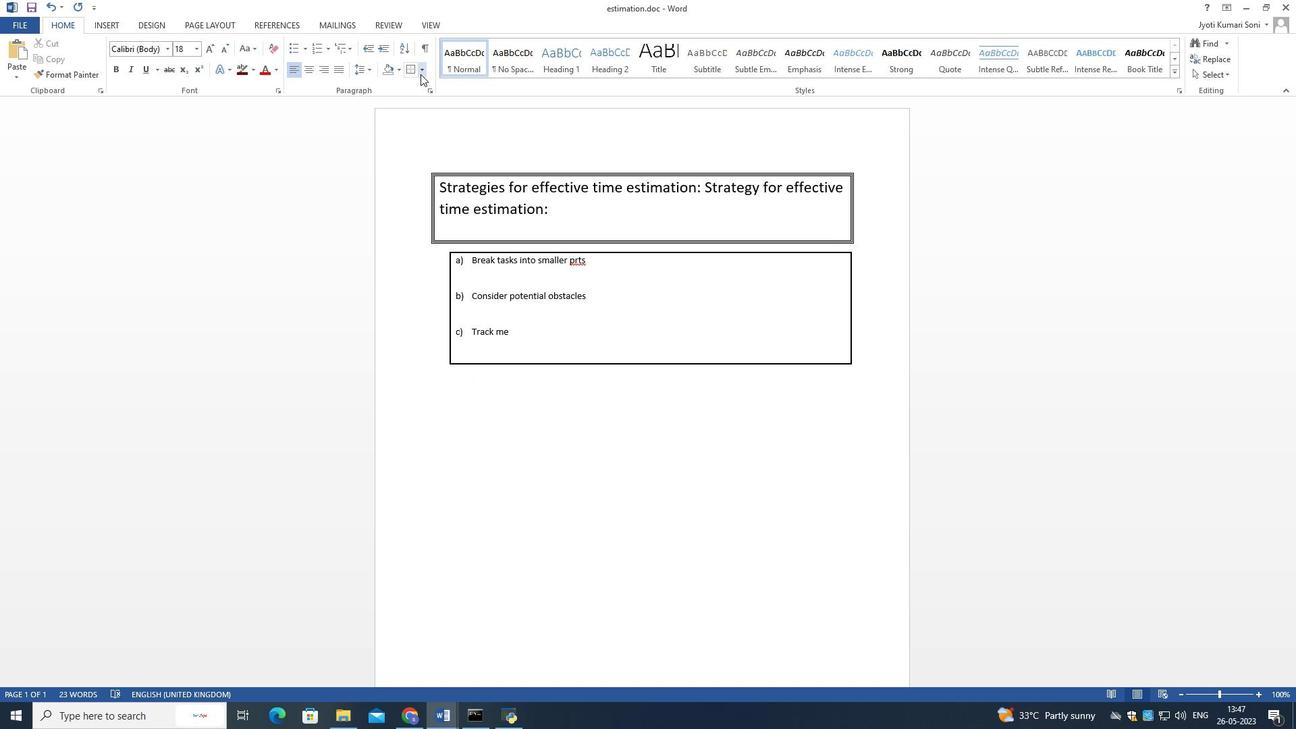 
Action: Mouse moved to (439, 287)
Screenshot: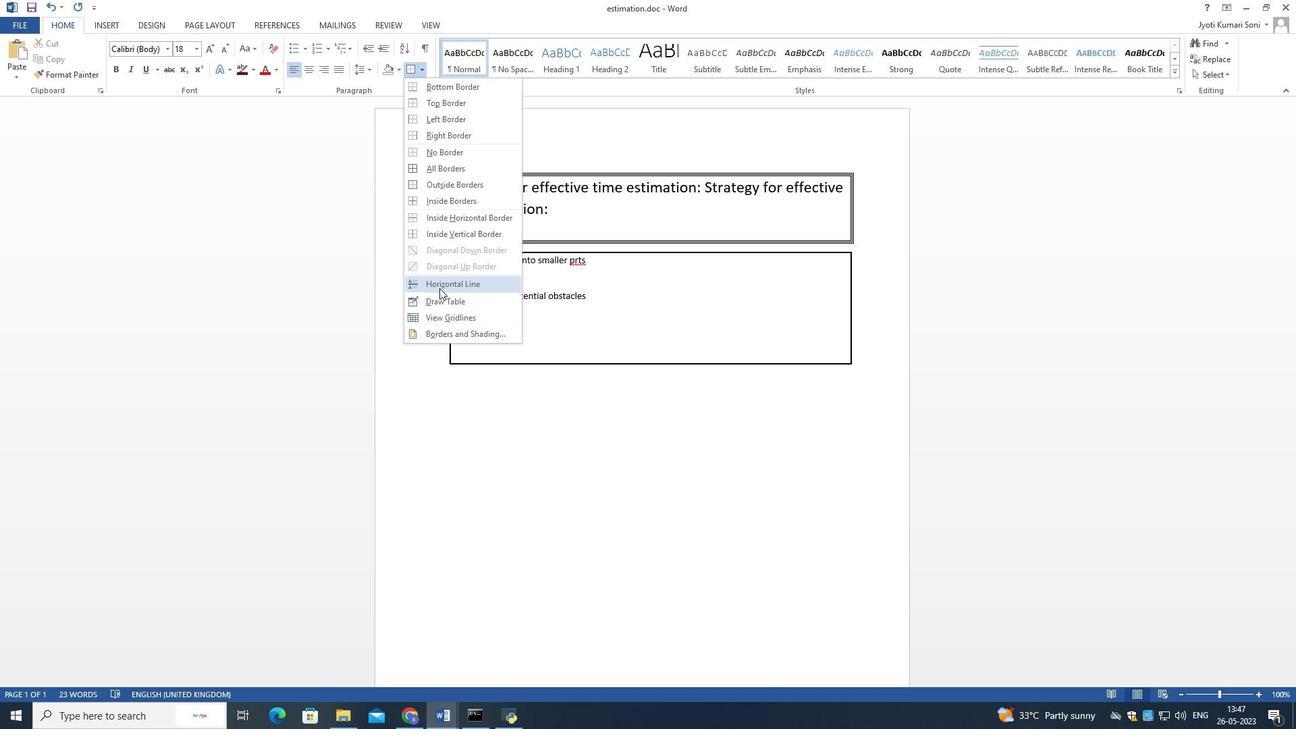 
Action: Mouse pressed left at (439, 287)
Screenshot: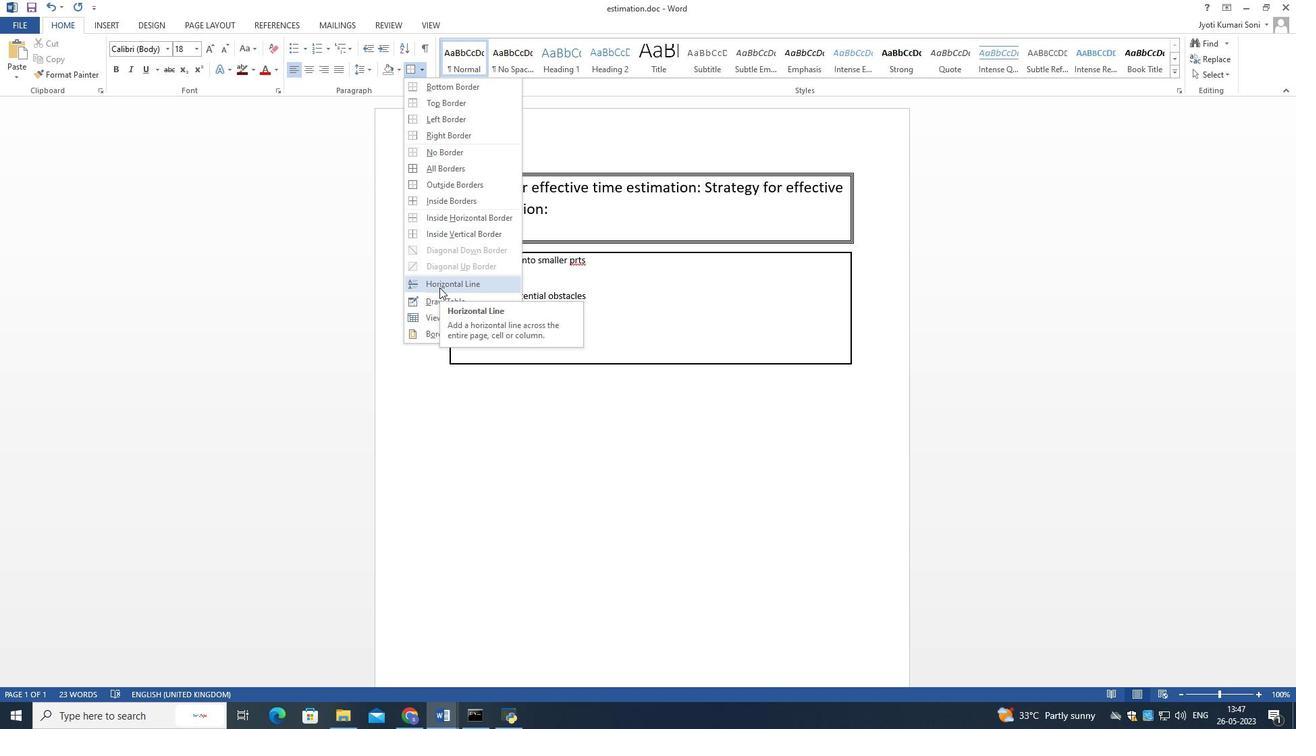 
Action: Mouse moved to (440, 299)
Screenshot: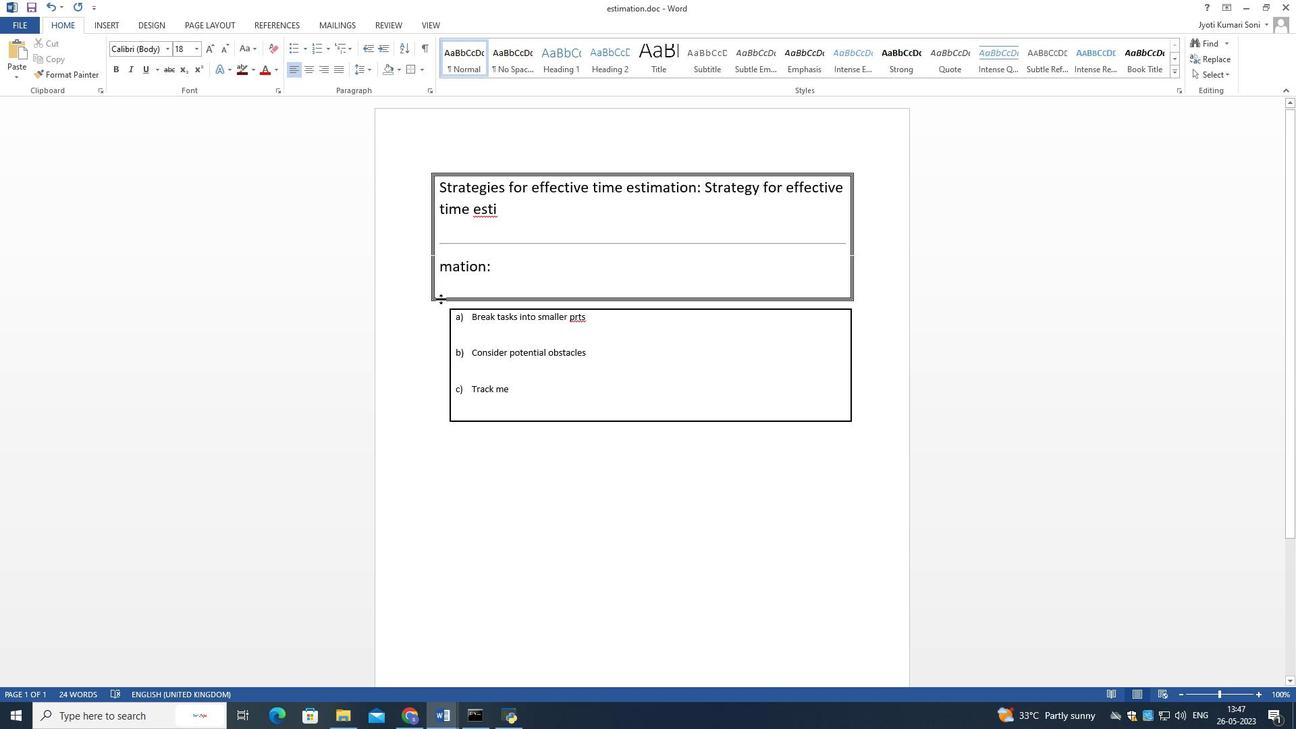 
Action: Key pressed ctrl+Z
Screenshot: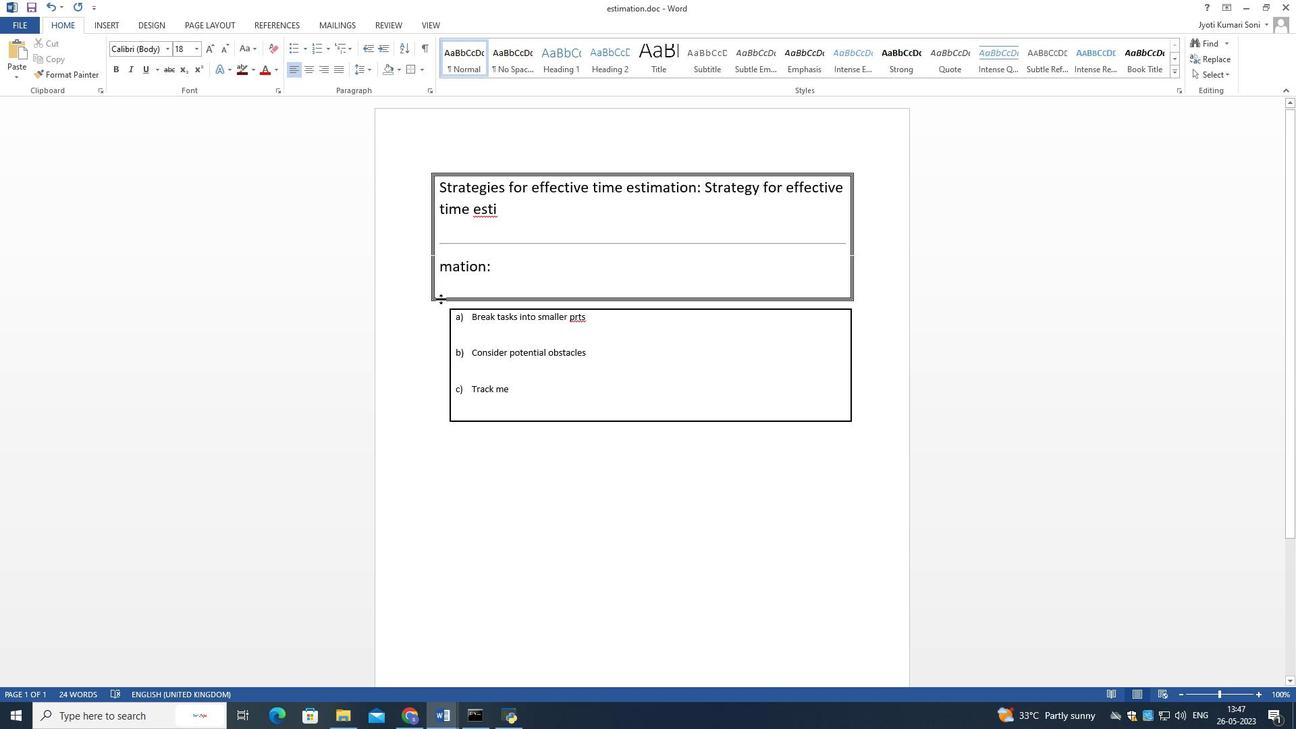 
Action: Mouse moved to (479, 224)
Screenshot: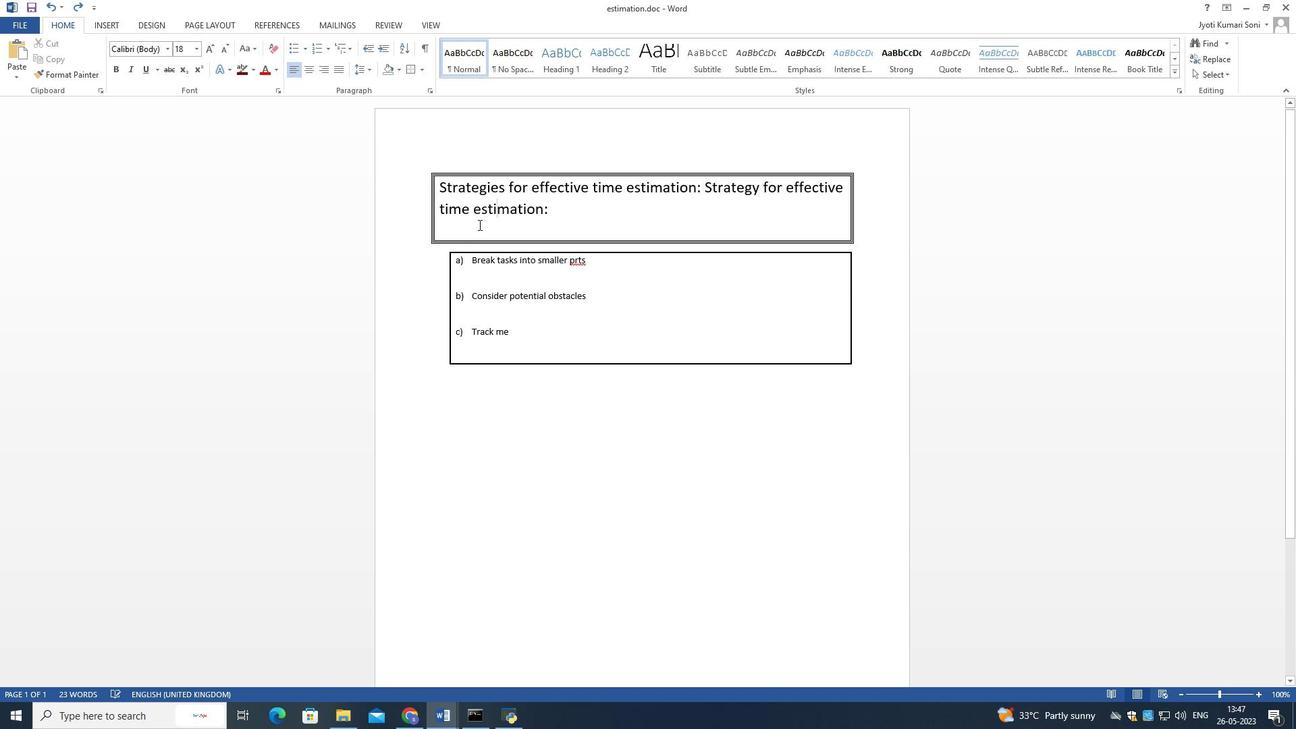 
Action: Mouse pressed left at (479, 224)
Screenshot: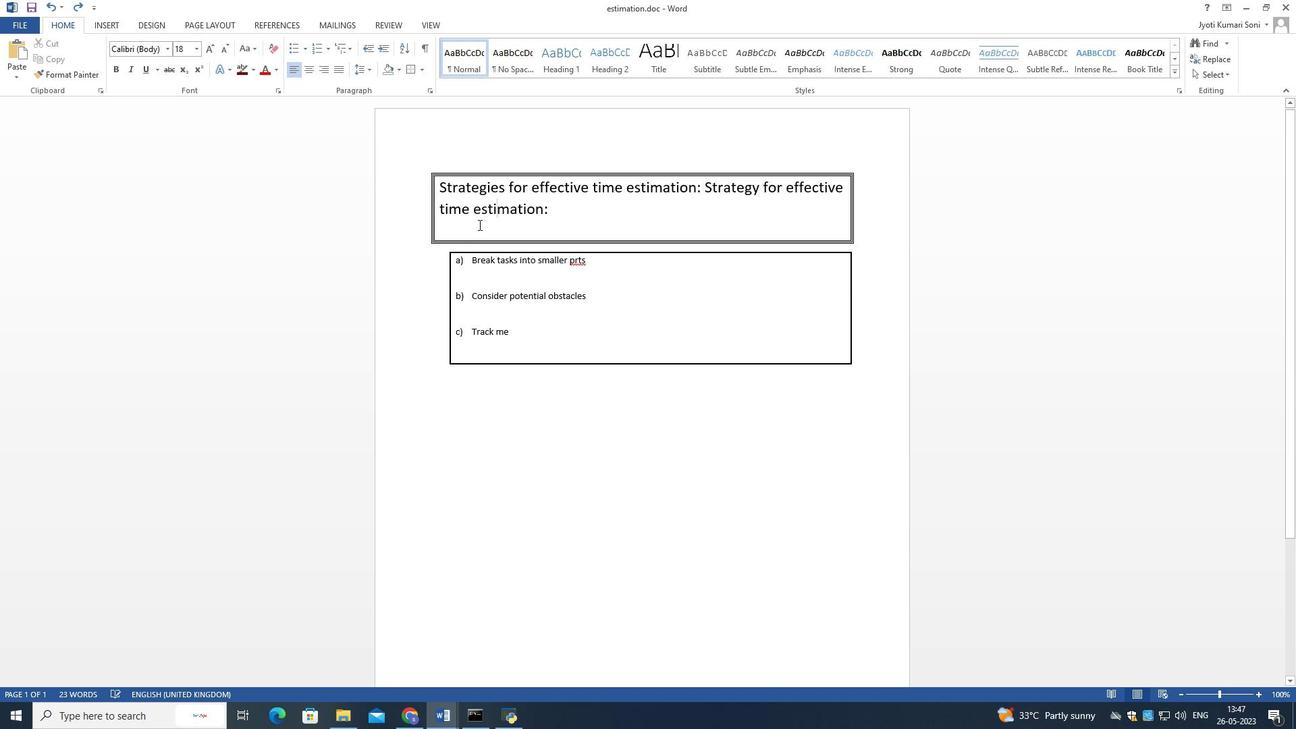 
Action: Mouse moved to (534, 248)
Screenshot: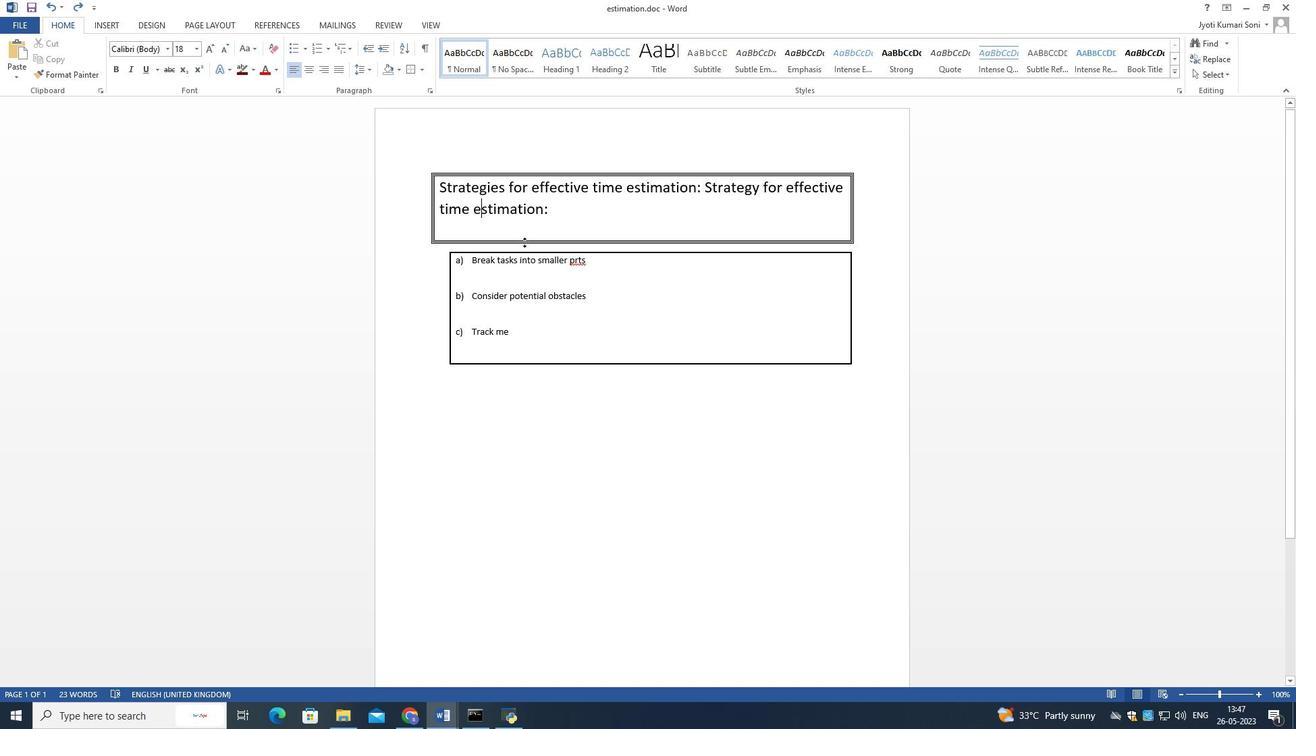 
Action: Mouse pressed left at (534, 248)
Screenshot: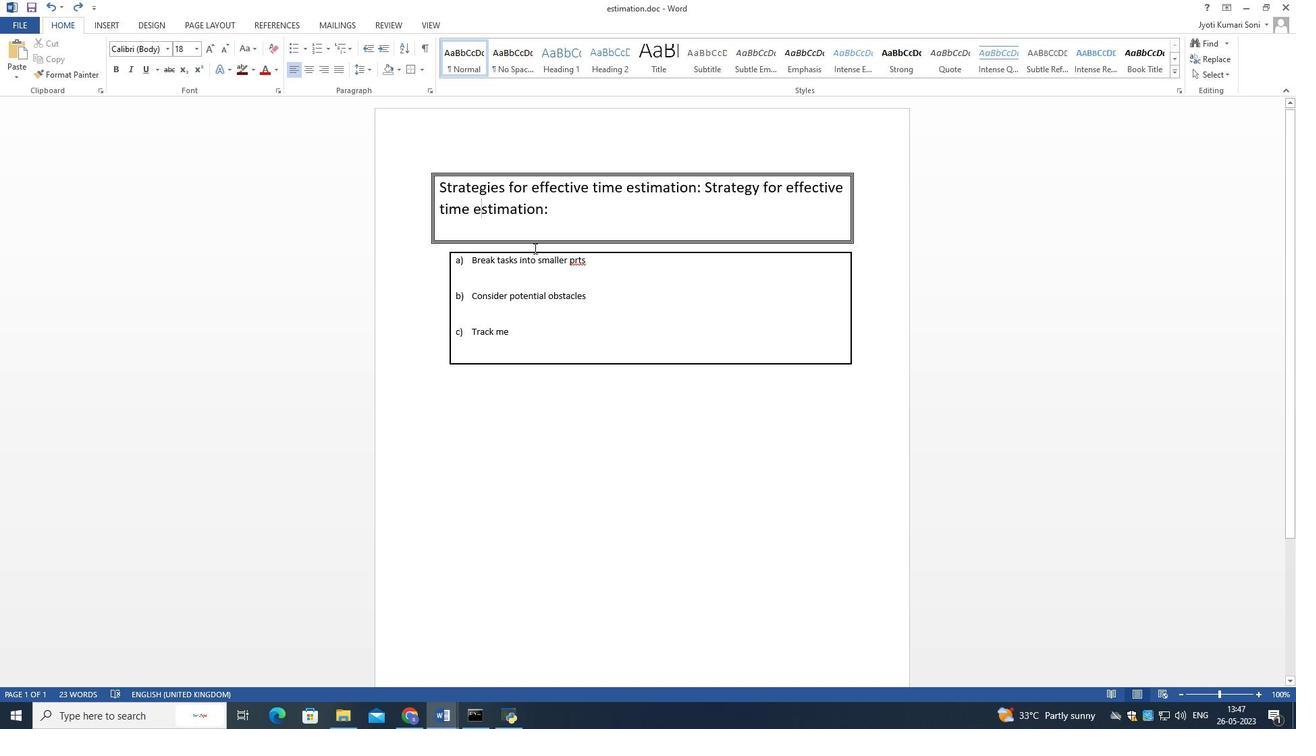
Action: Mouse moved to (420, 70)
Screenshot: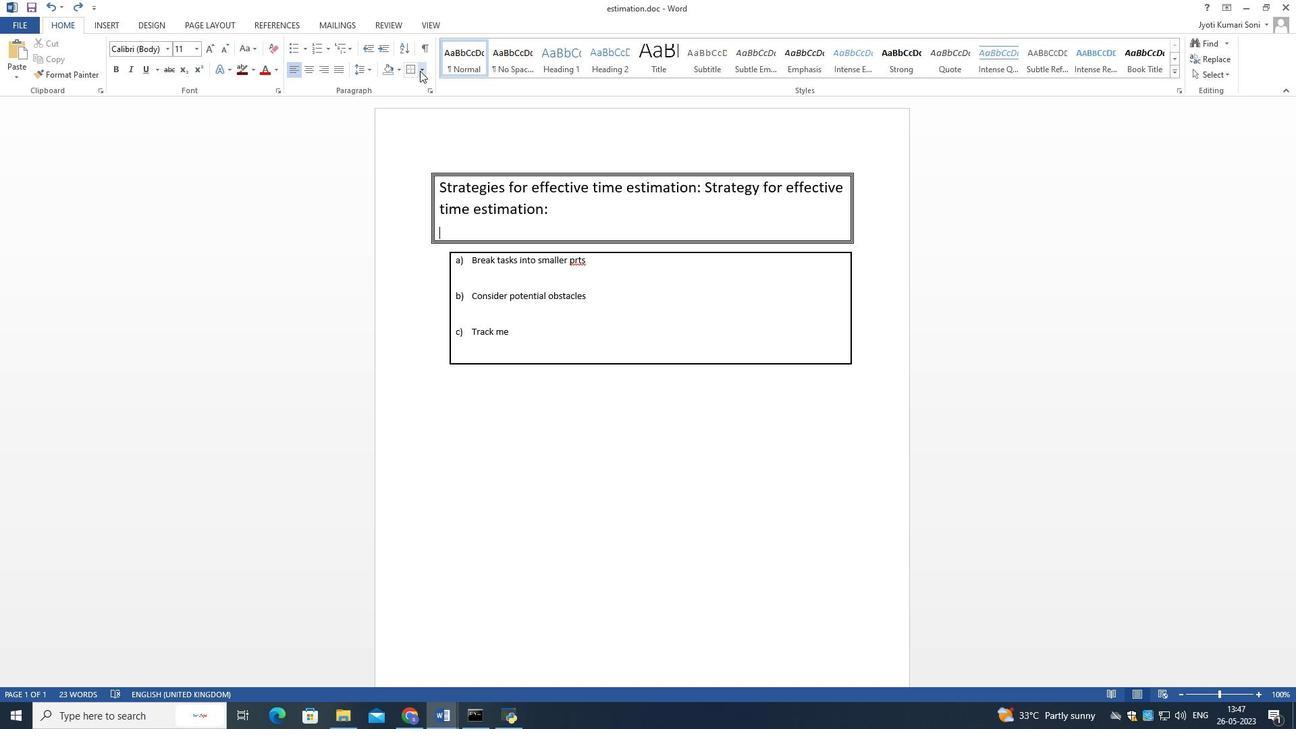 
Action: Mouse pressed left at (420, 70)
Screenshot: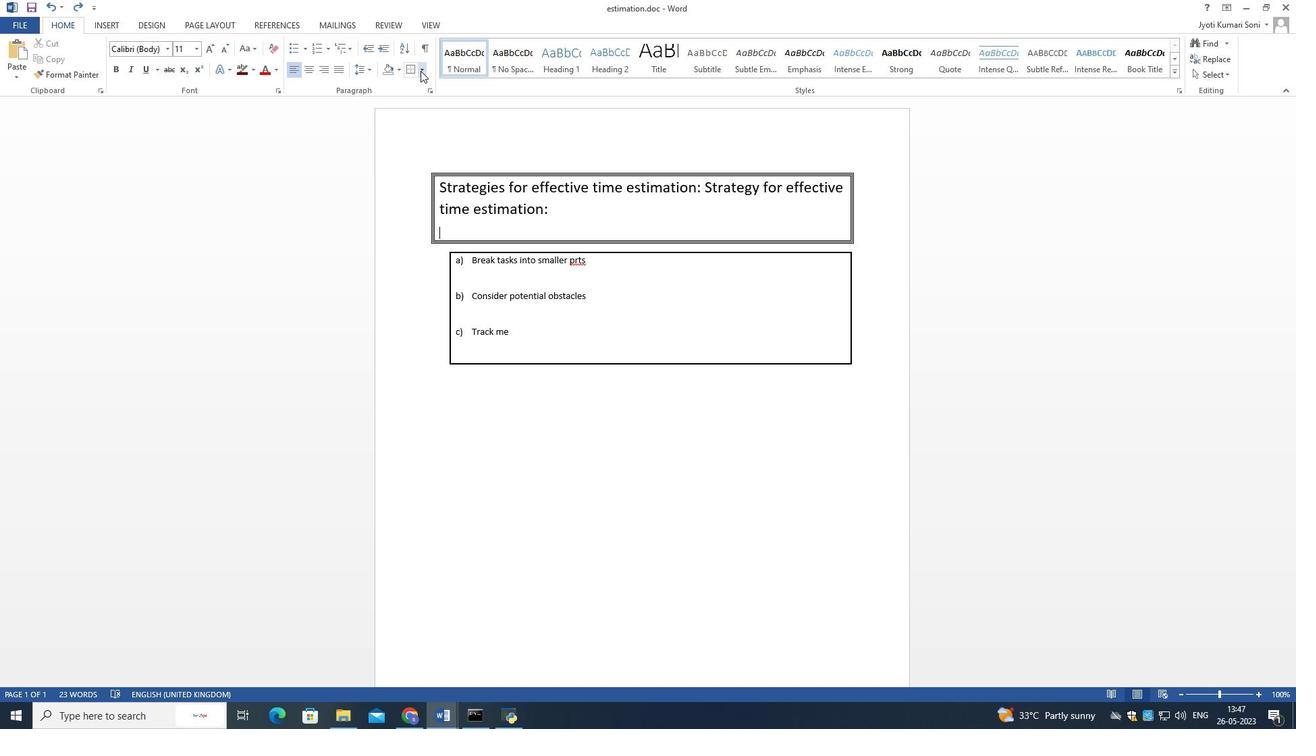 
Action: Mouse moved to (371, 70)
Screenshot: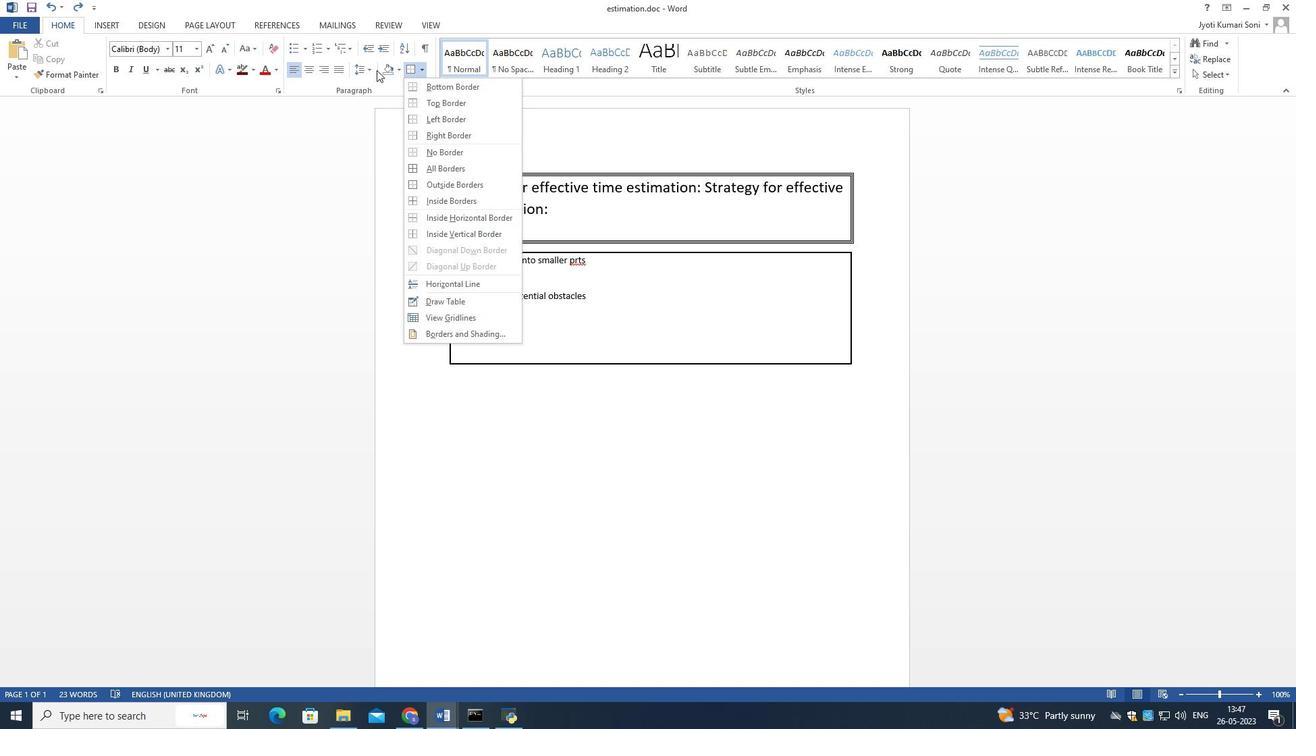 
Action: Mouse pressed left at (371, 70)
Screenshot: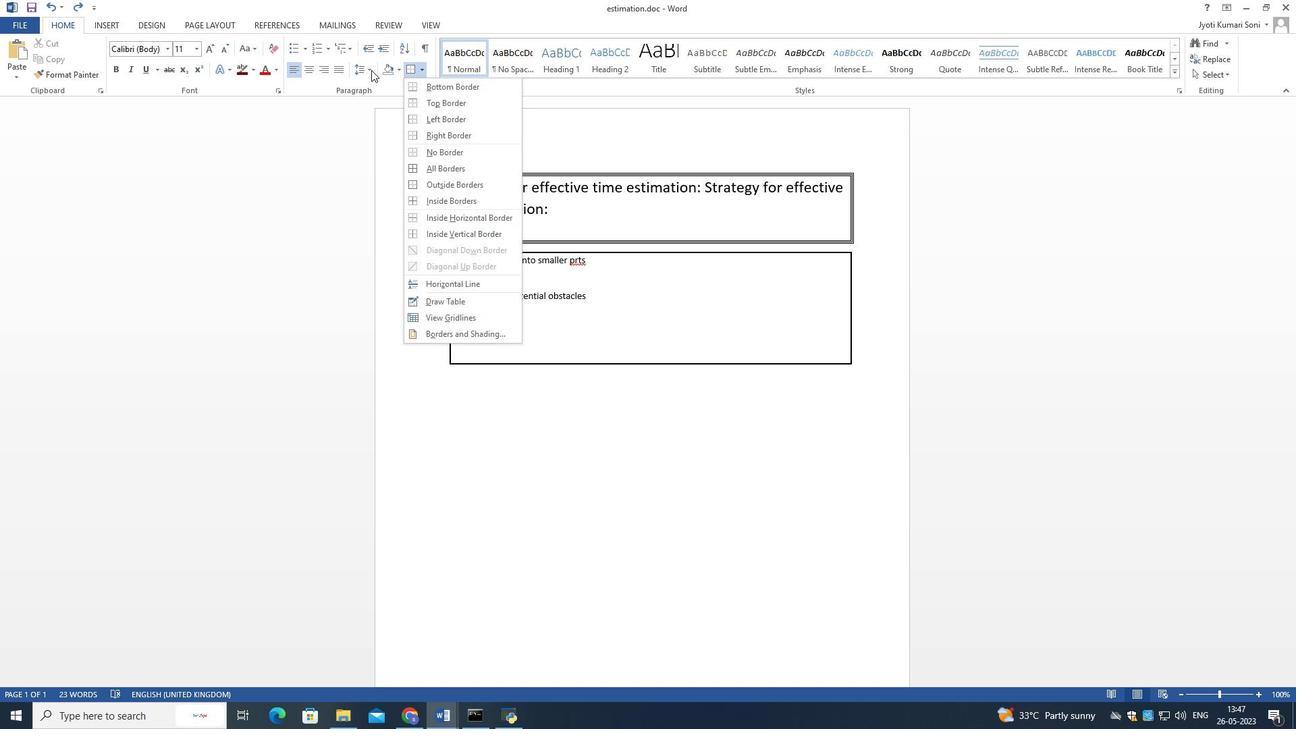 
Action: Mouse moved to (426, 68)
Screenshot: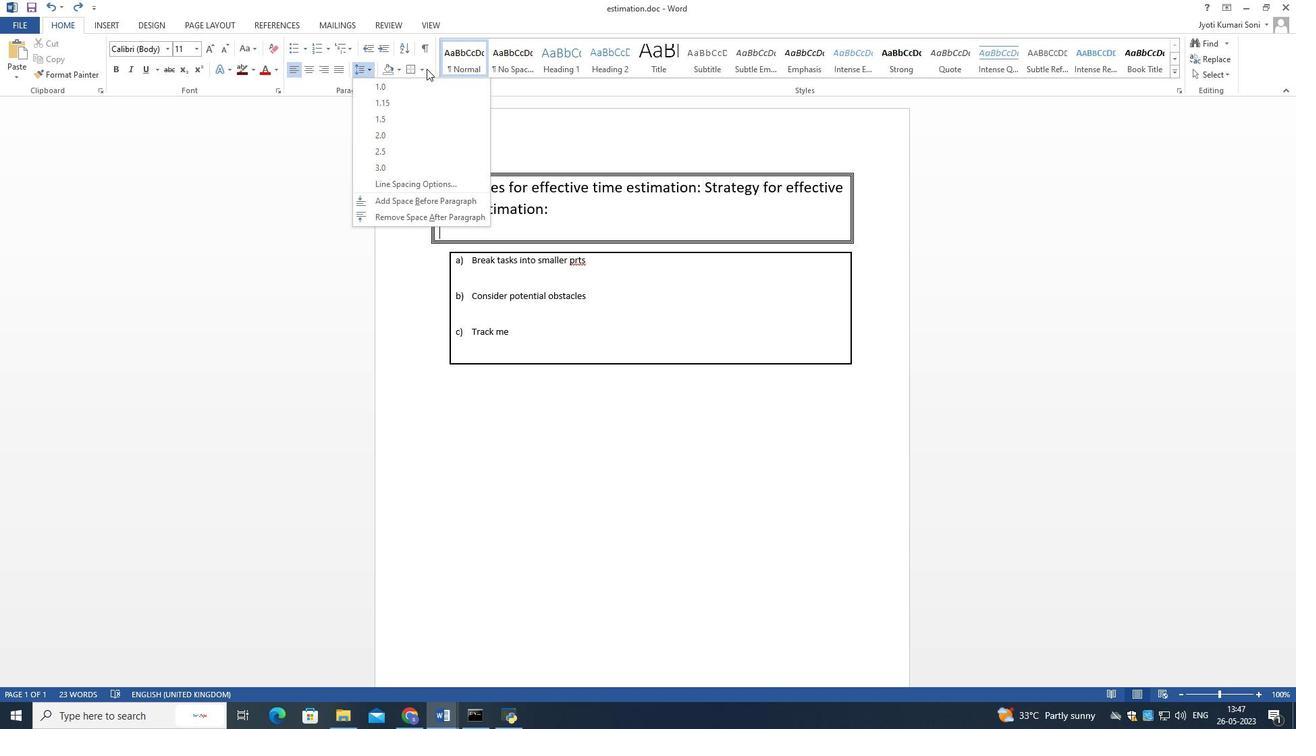
Action: Mouse pressed left at (426, 68)
Screenshot: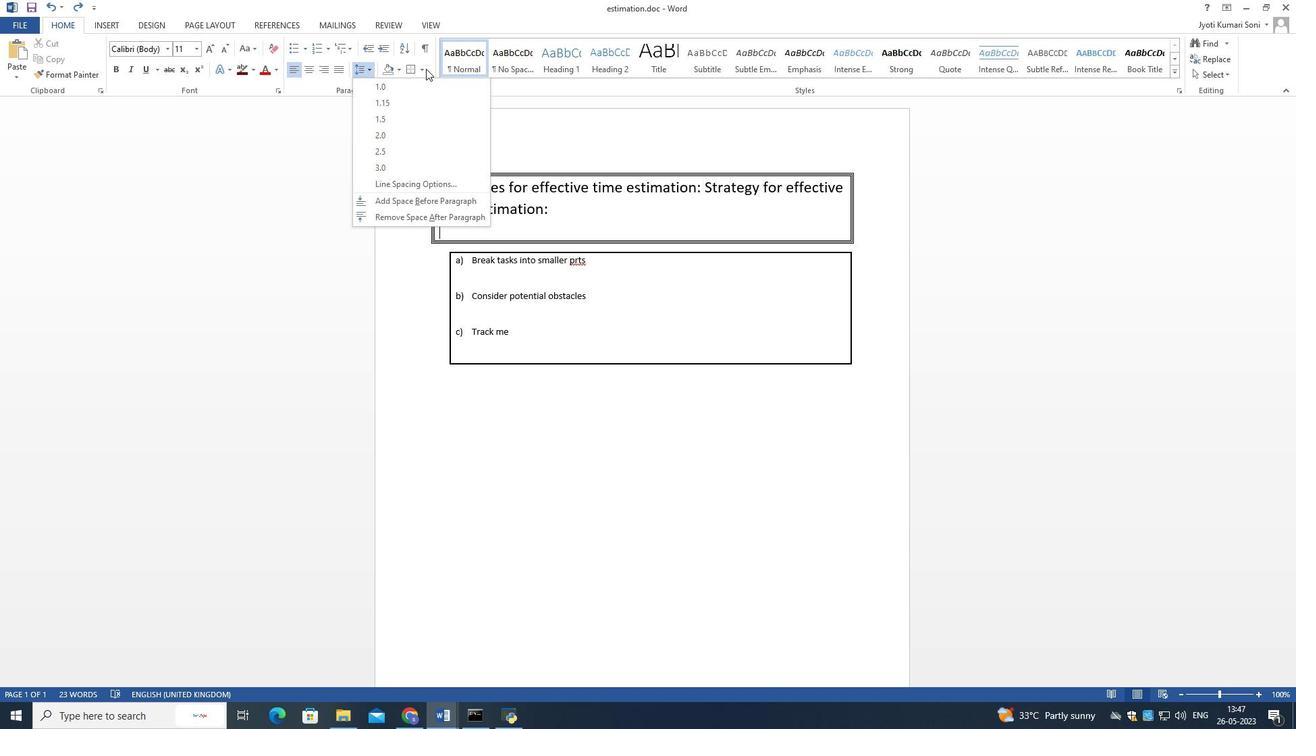 
Action: Mouse moved to (437, 318)
Screenshot: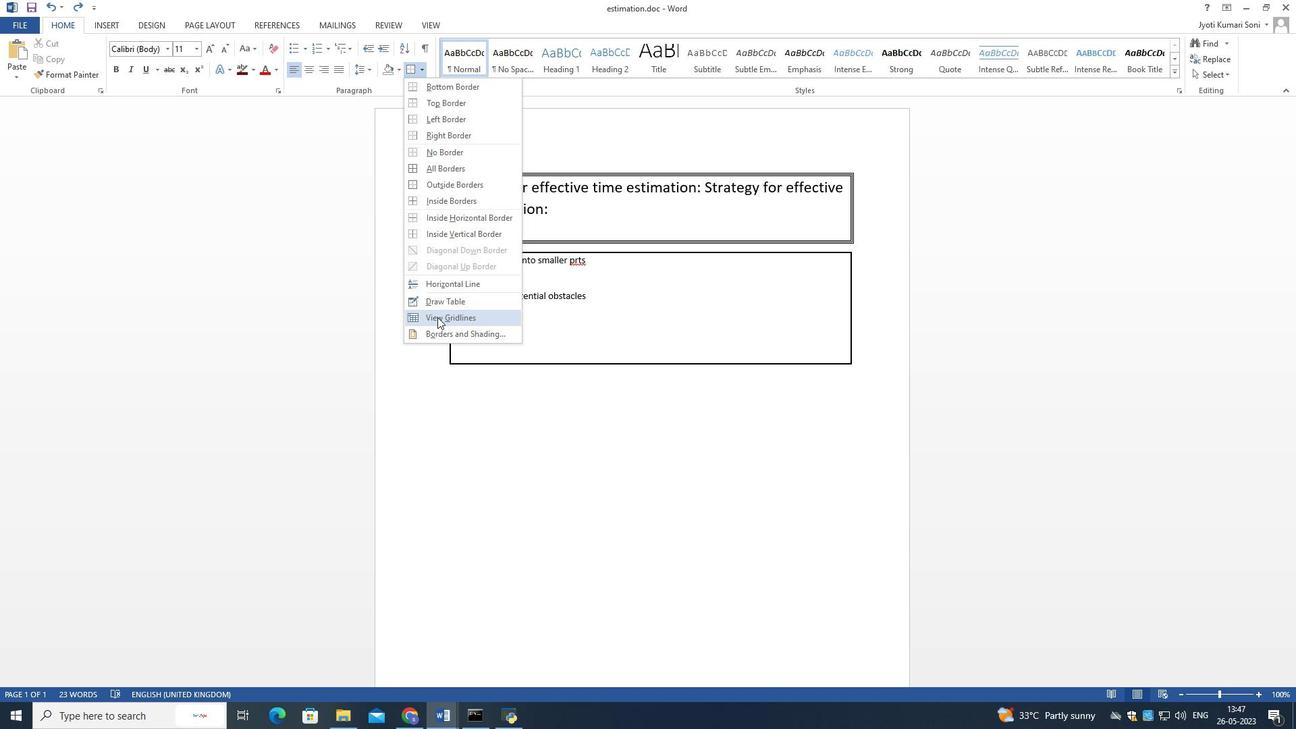 
Action: Mouse pressed left at (437, 318)
Screenshot: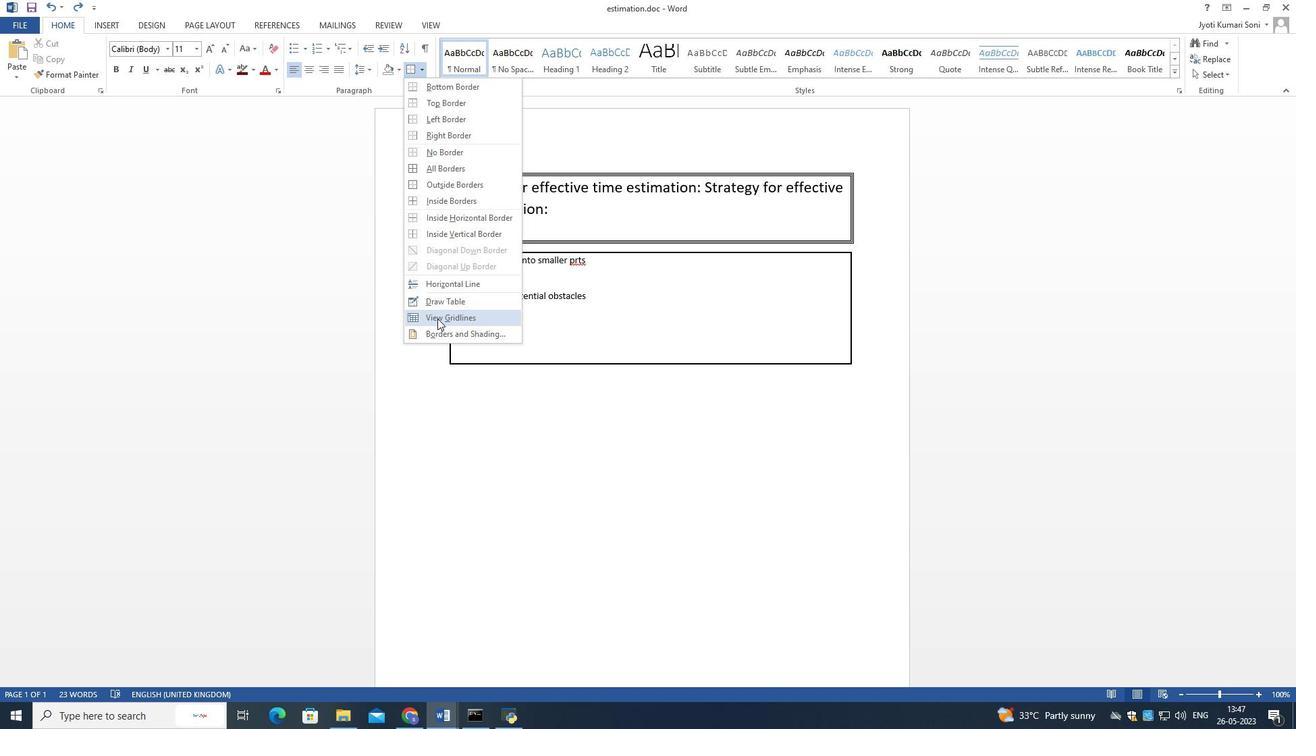 
Action: Mouse moved to (420, 64)
Screenshot: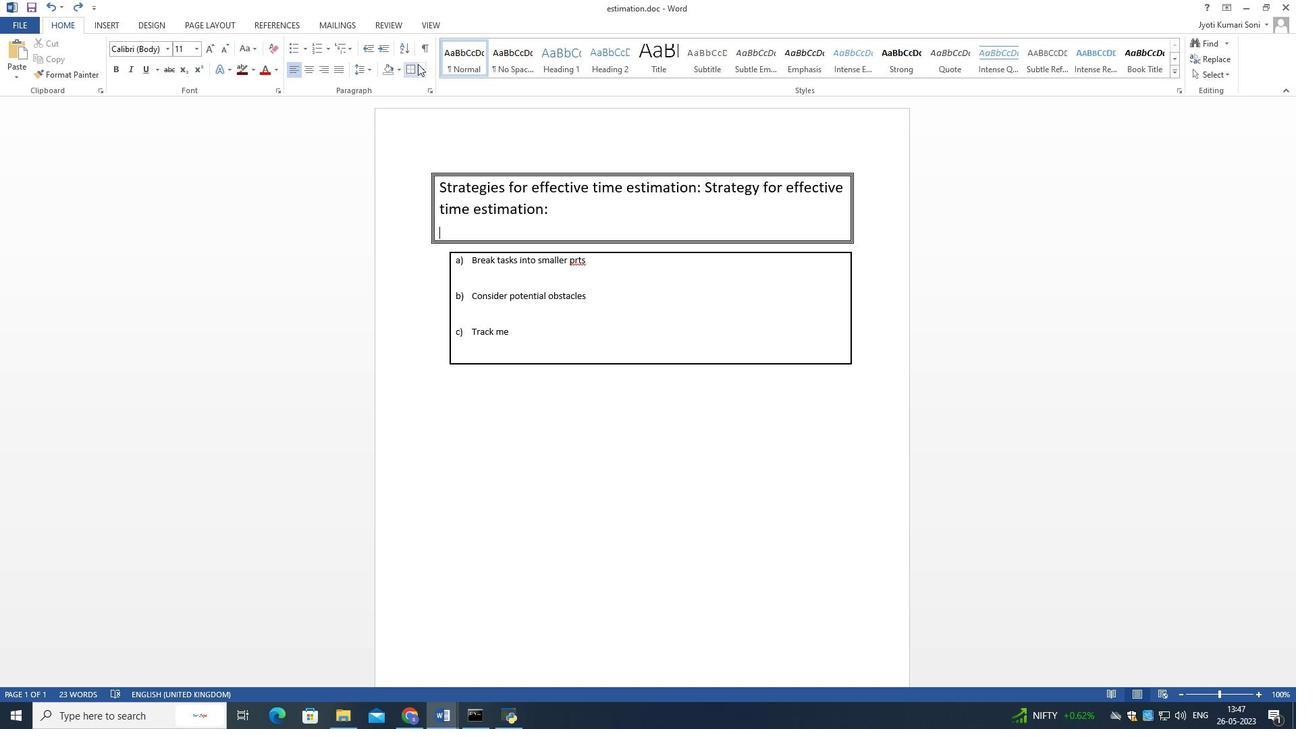 
Action: Mouse pressed left at (420, 64)
Screenshot: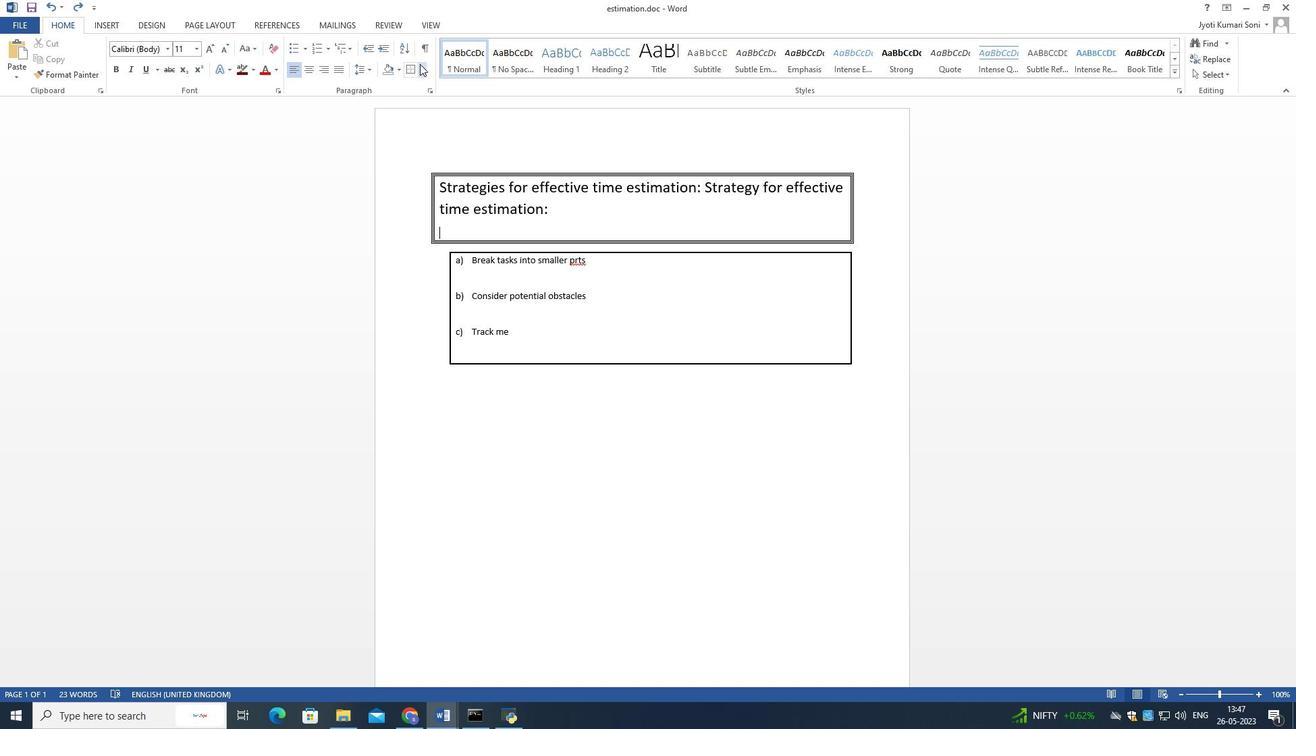 
Action: Mouse moved to (453, 338)
Screenshot: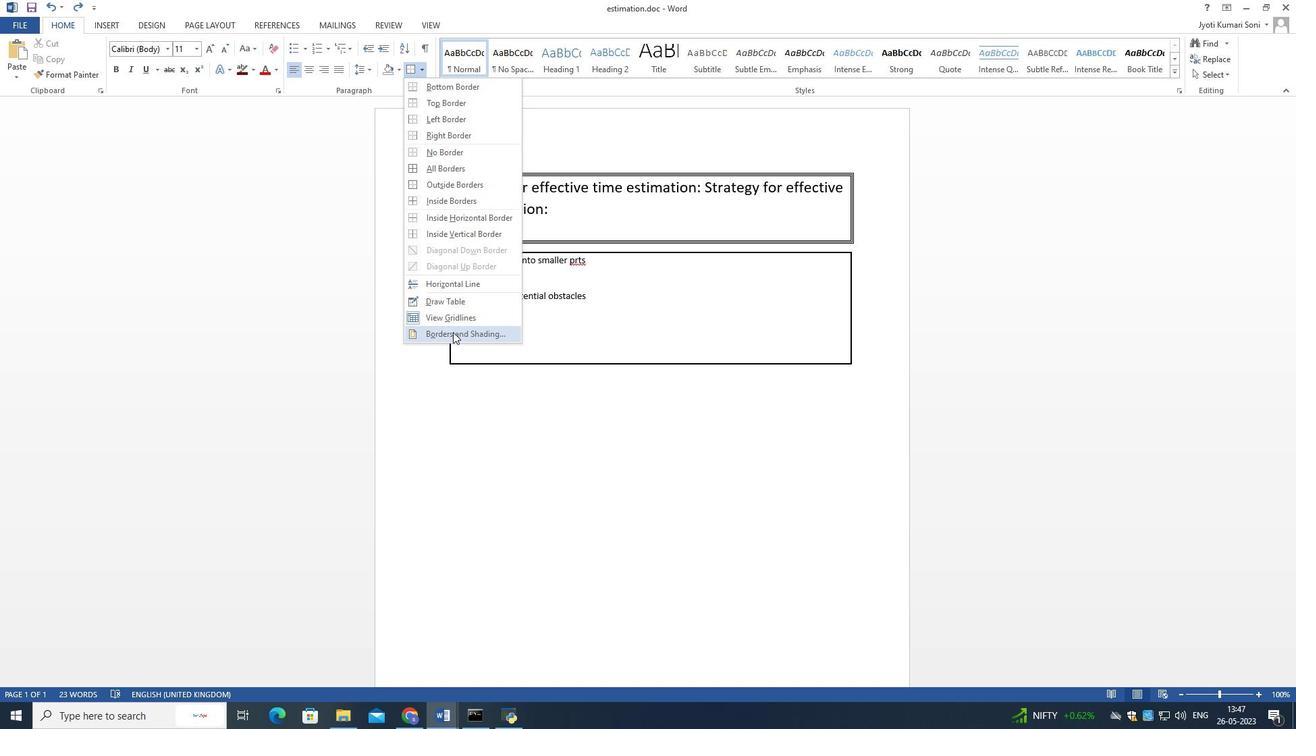 
Action: Mouse pressed left at (453, 338)
Screenshot: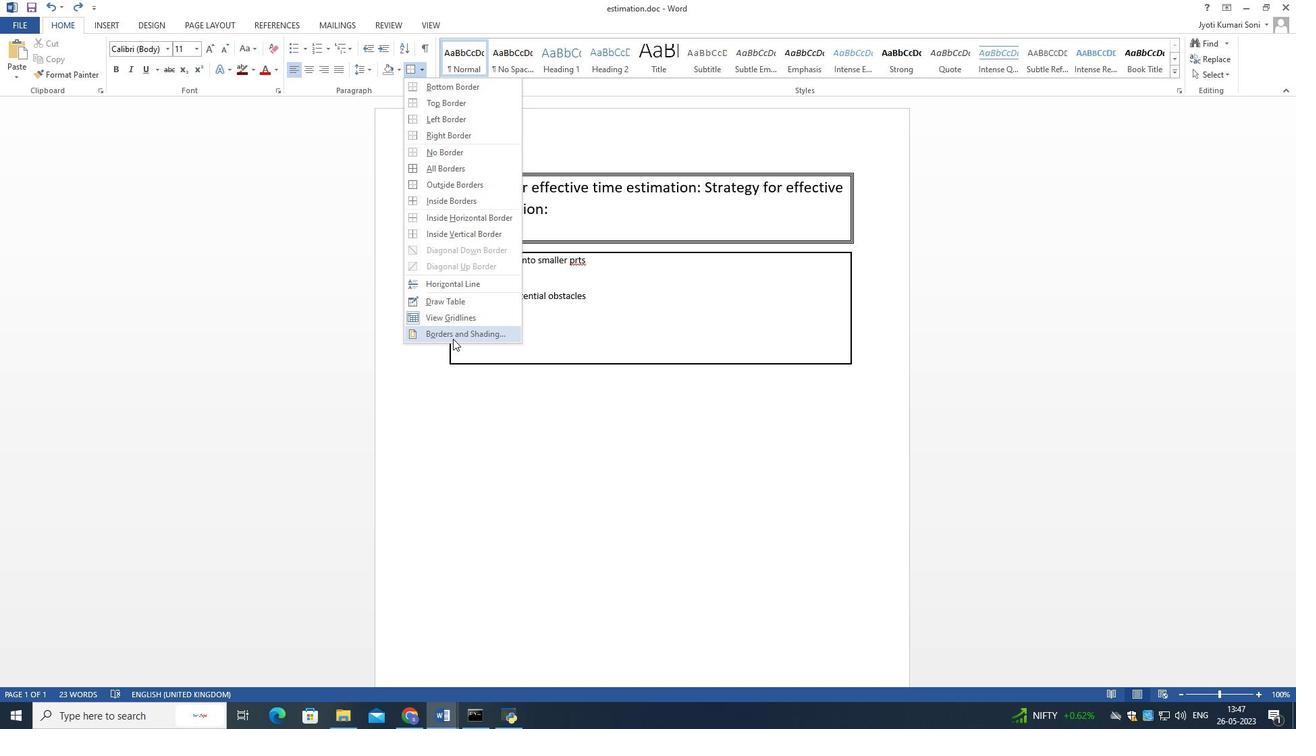 
Action: Mouse moved to (583, 303)
Screenshot: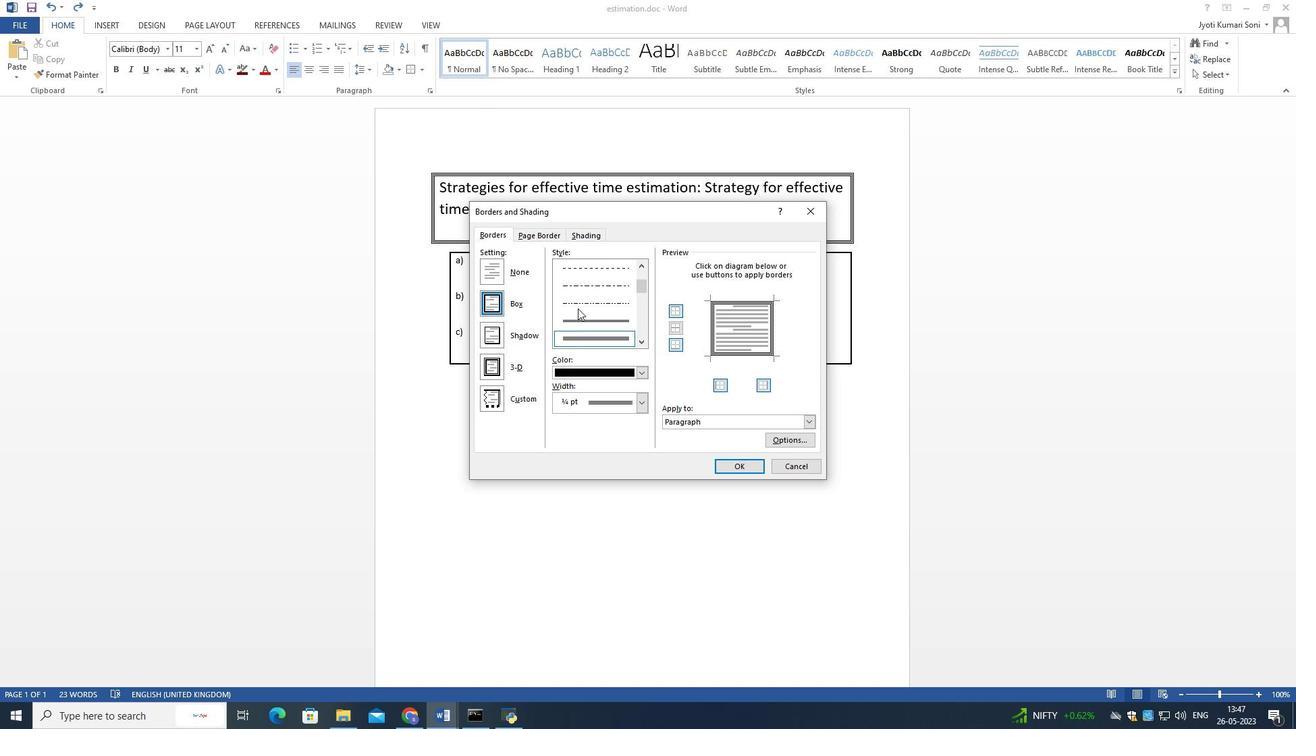 
Action: Mouse scrolled (583, 303) with delta (0, 0)
Screenshot: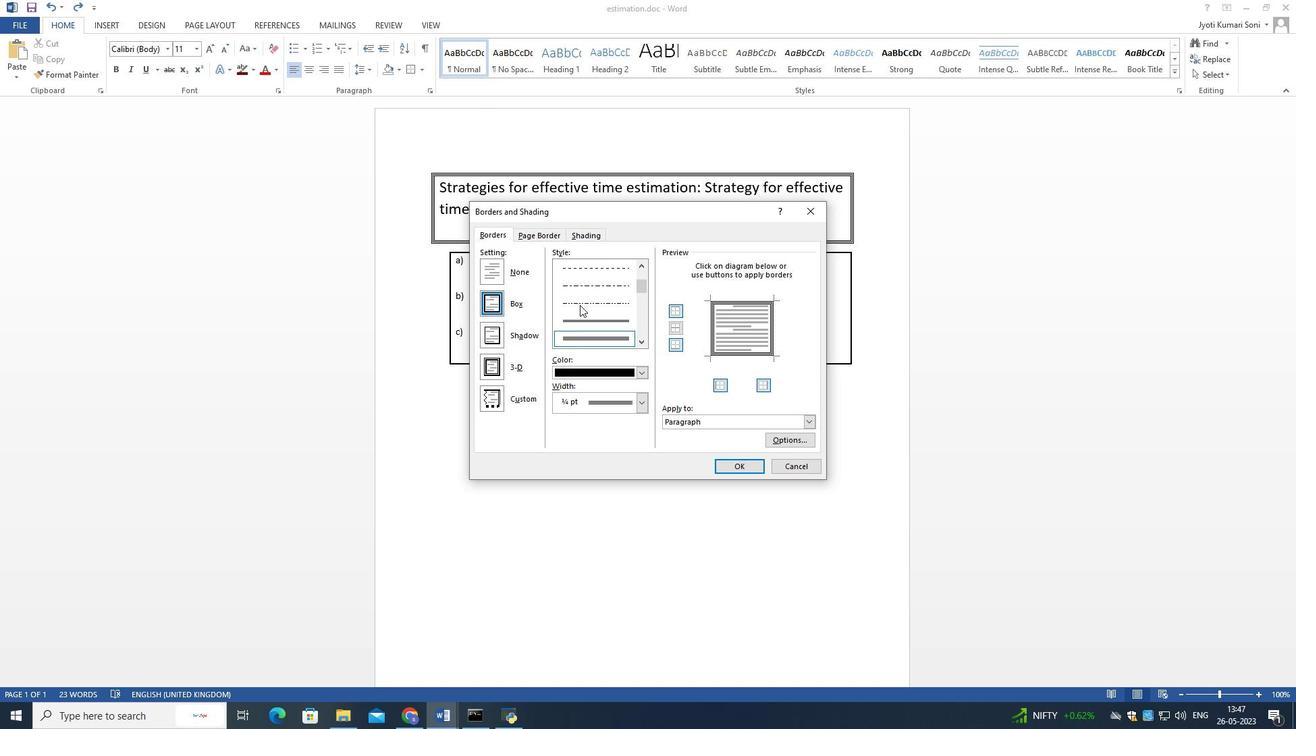 
Action: Mouse scrolled (583, 303) with delta (0, 0)
Screenshot: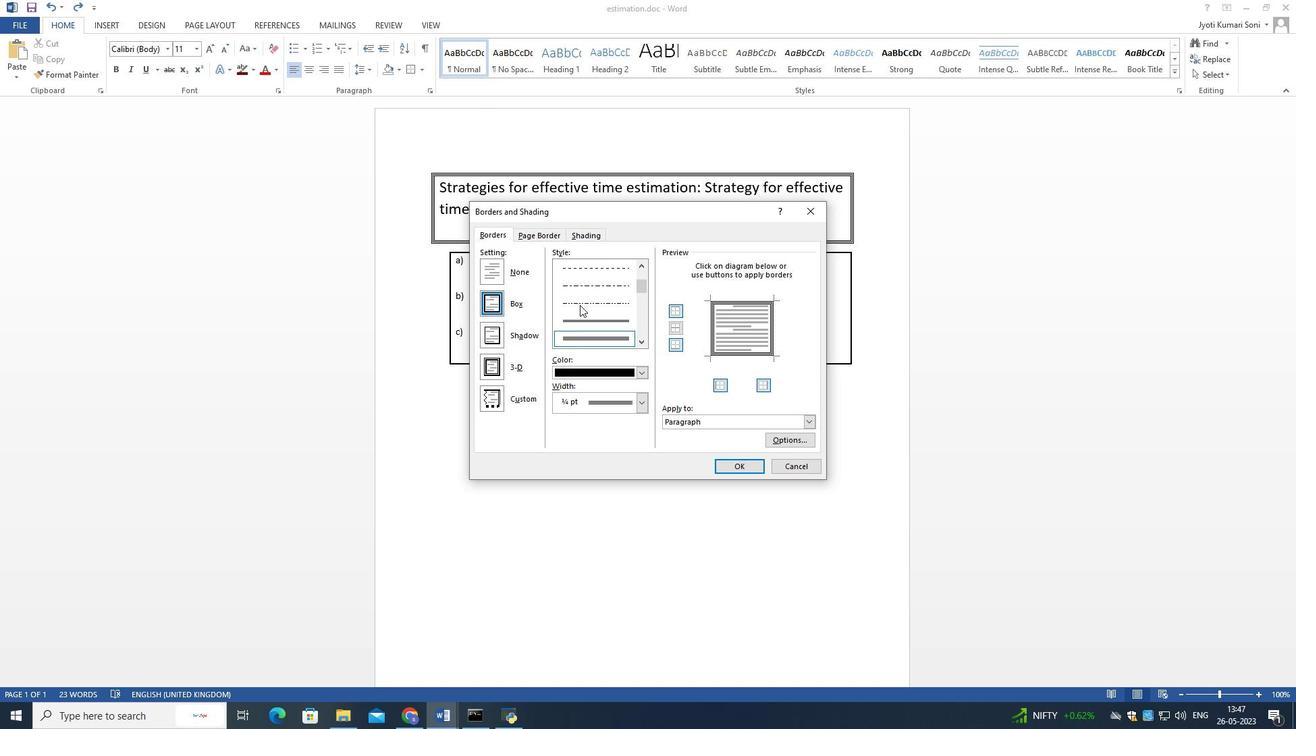 
Action: Mouse scrolled (583, 303) with delta (0, 0)
Screenshot: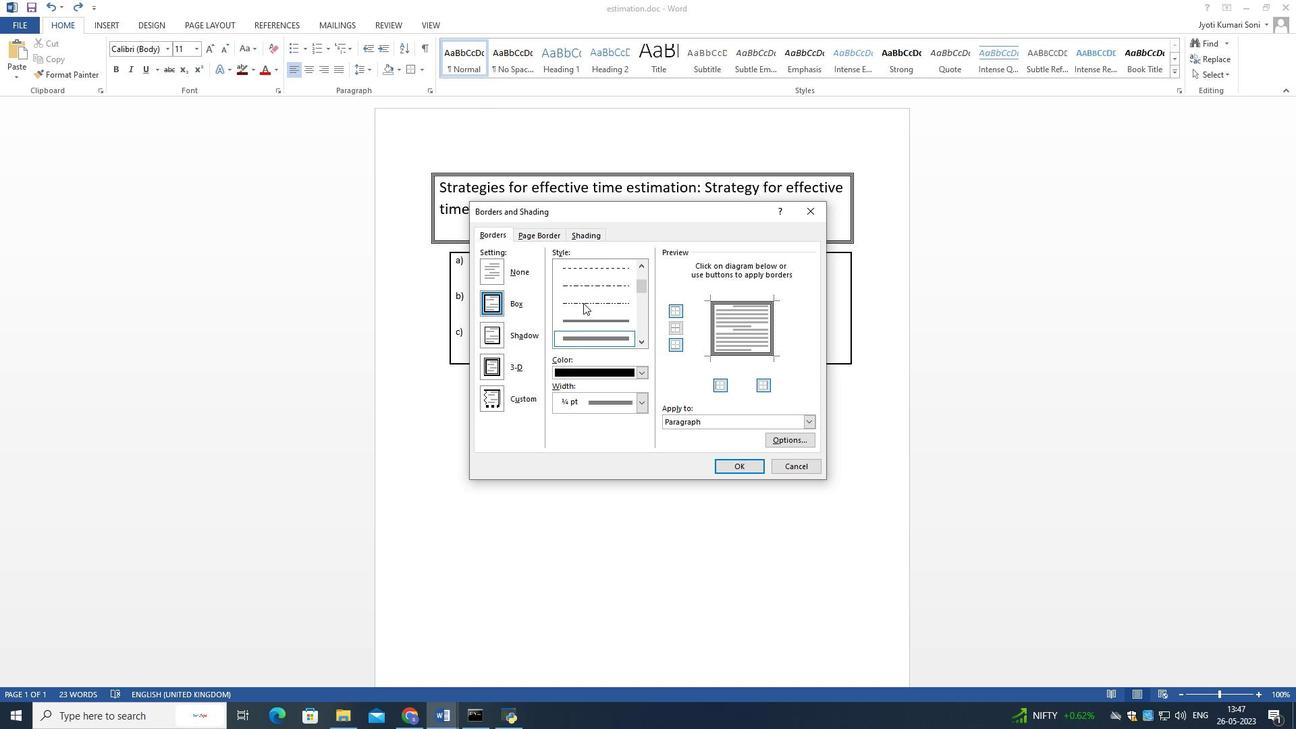 
Action: Mouse scrolled (583, 303) with delta (0, 0)
Screenshot: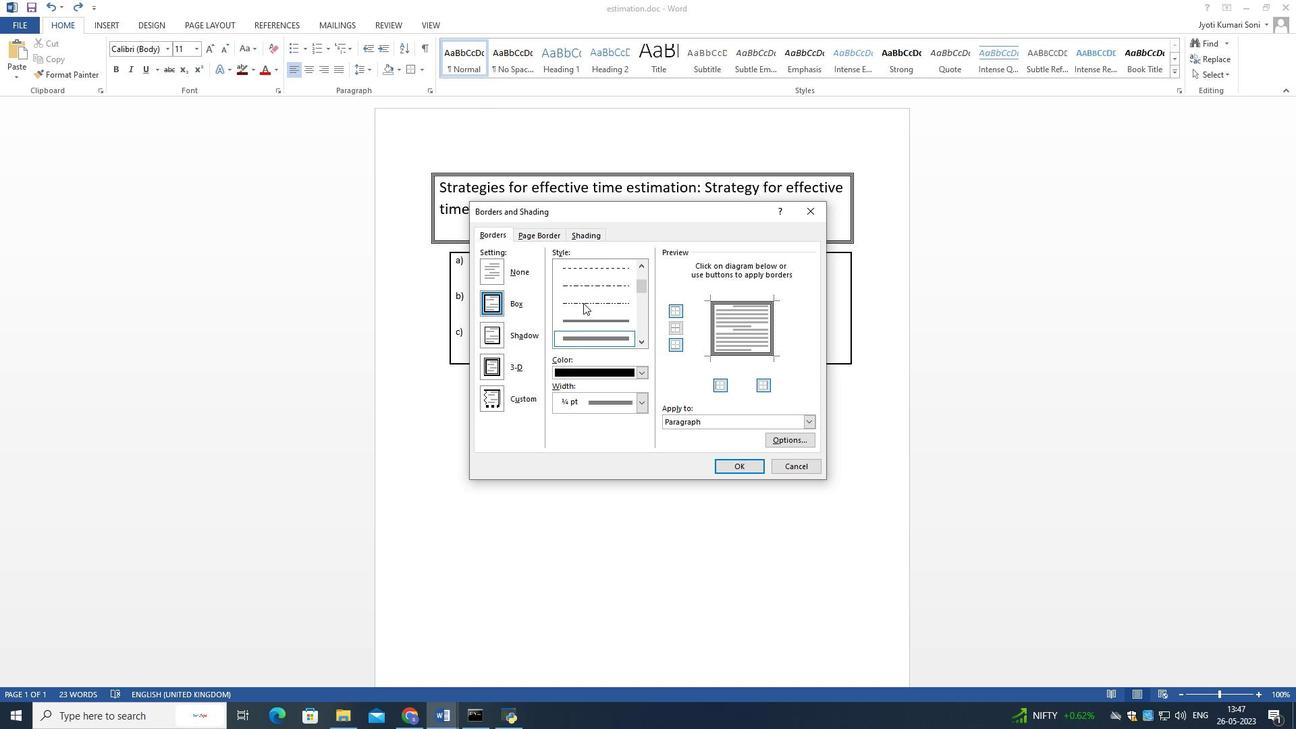 
Action: Mouse moved to (590, 269)
Screenshot: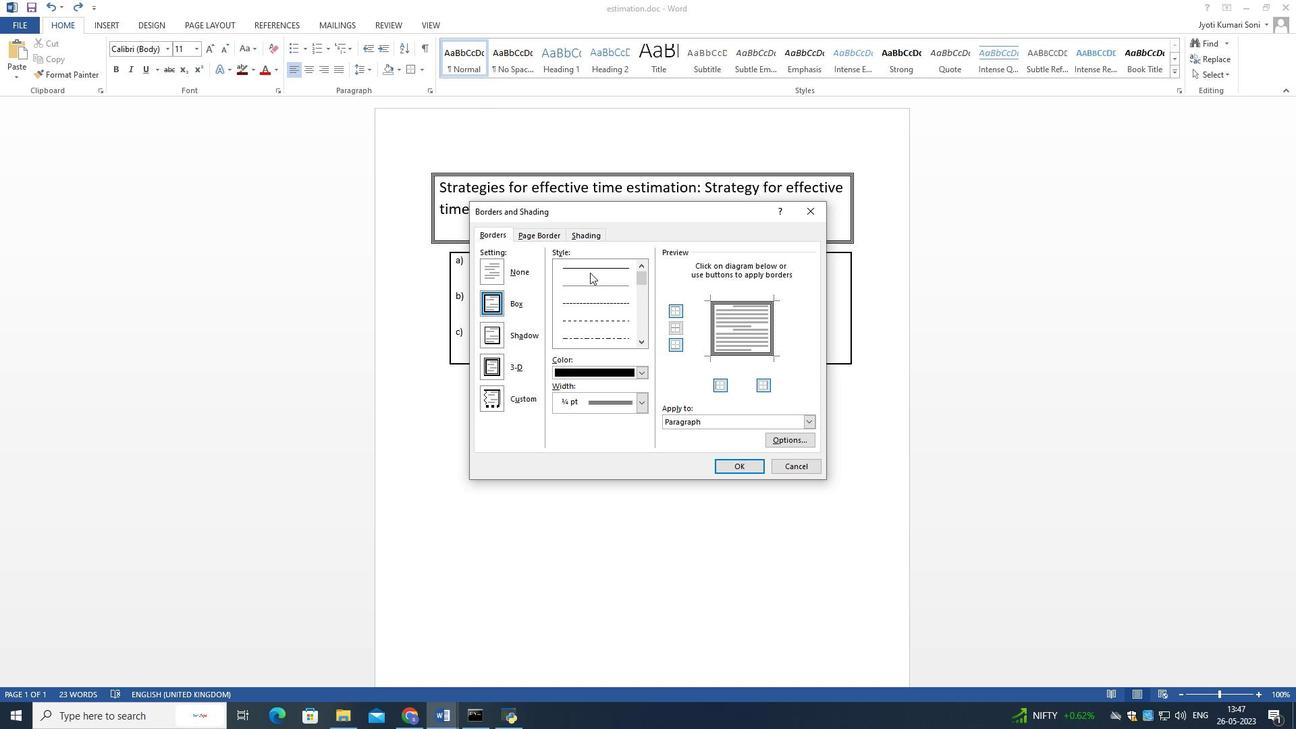 
Action: Mouse pressed left at (590, 269)
Screenshot: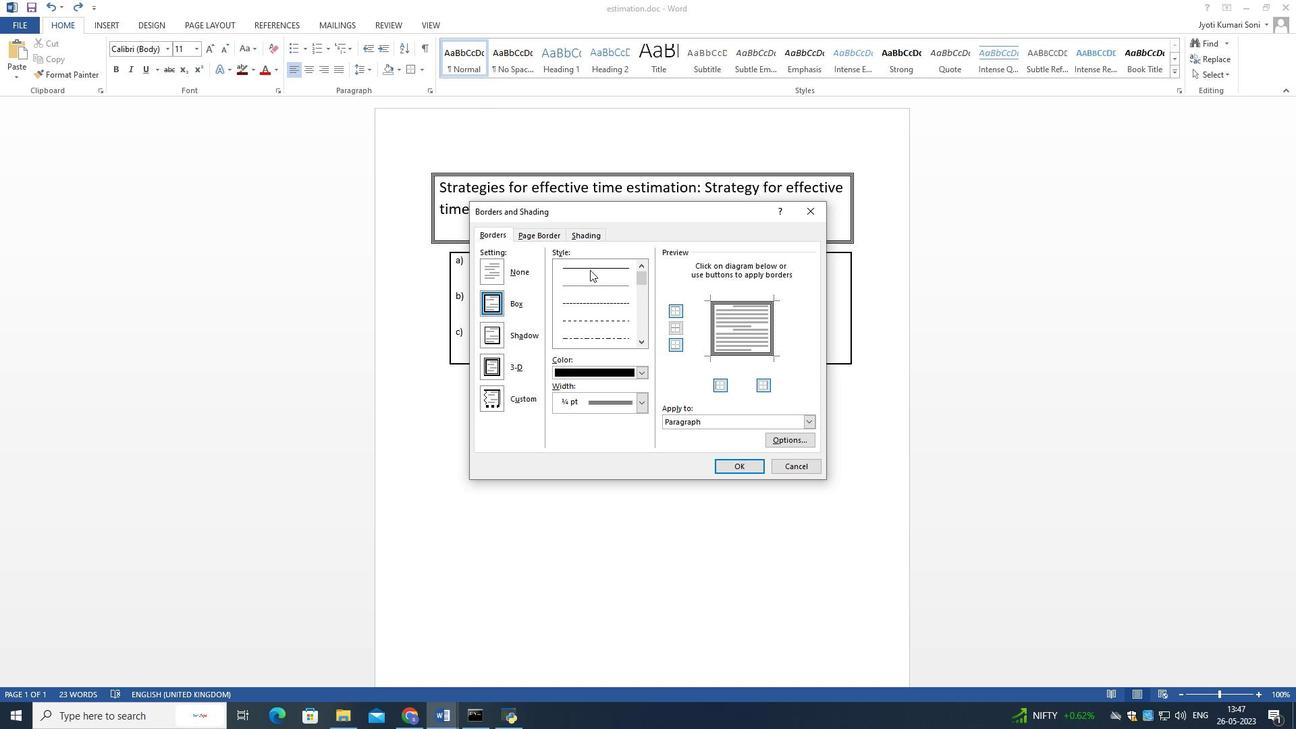 
Action: Mouse moved to (642, 404)
Screenshot: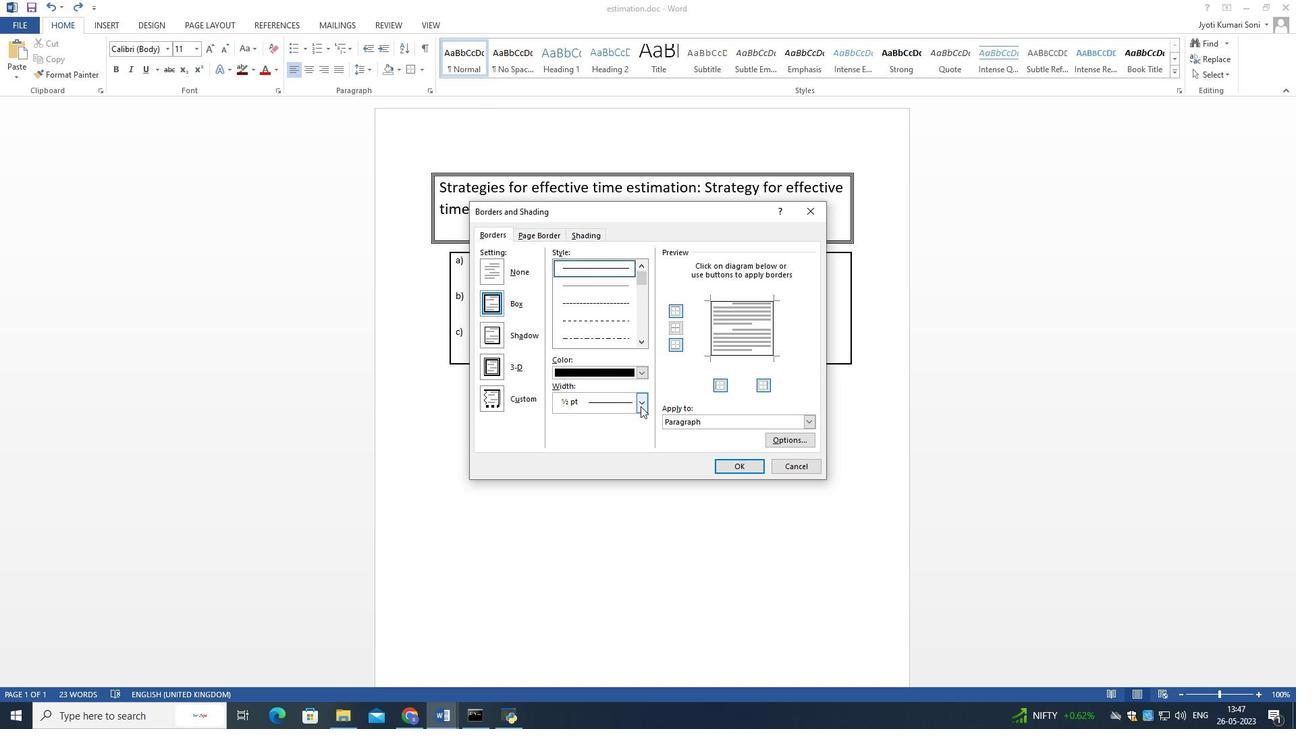 
Action: Mouse pressed left at (642, 404)
Screenshot: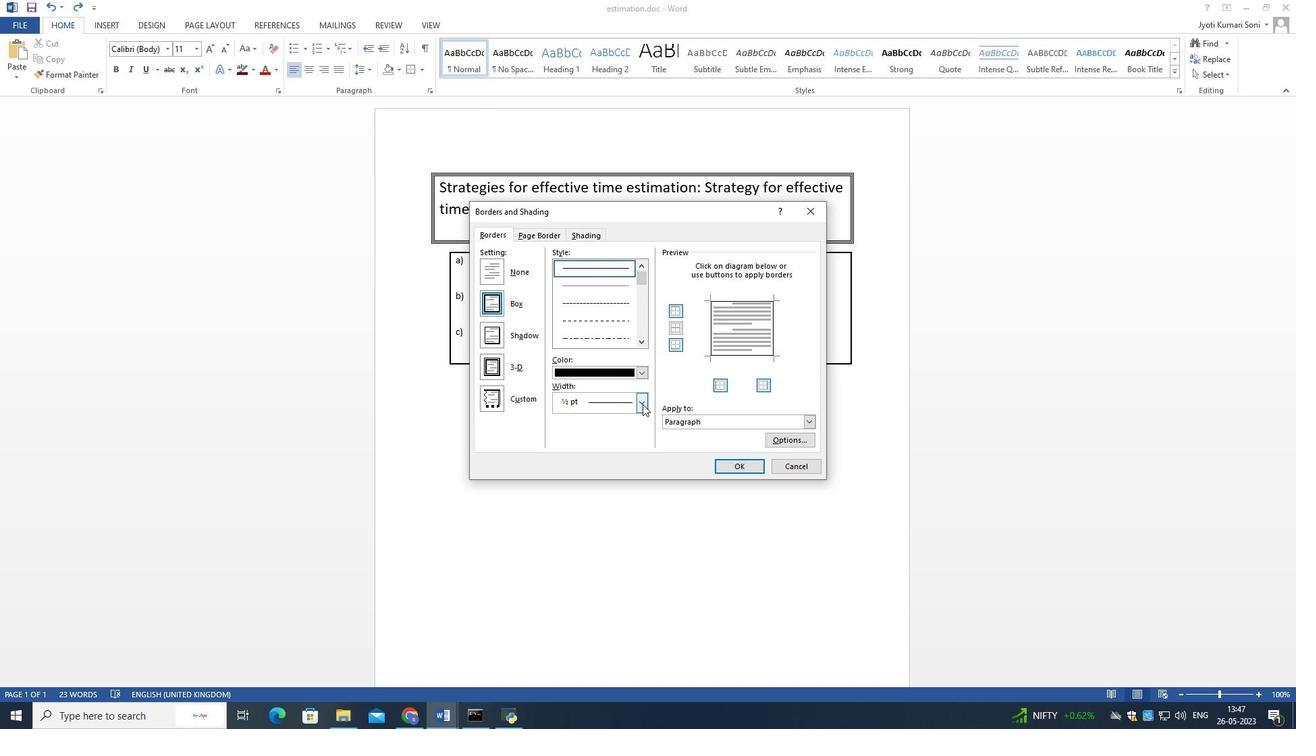 
Action: Mouse moved to (634, 434)
Screenshot: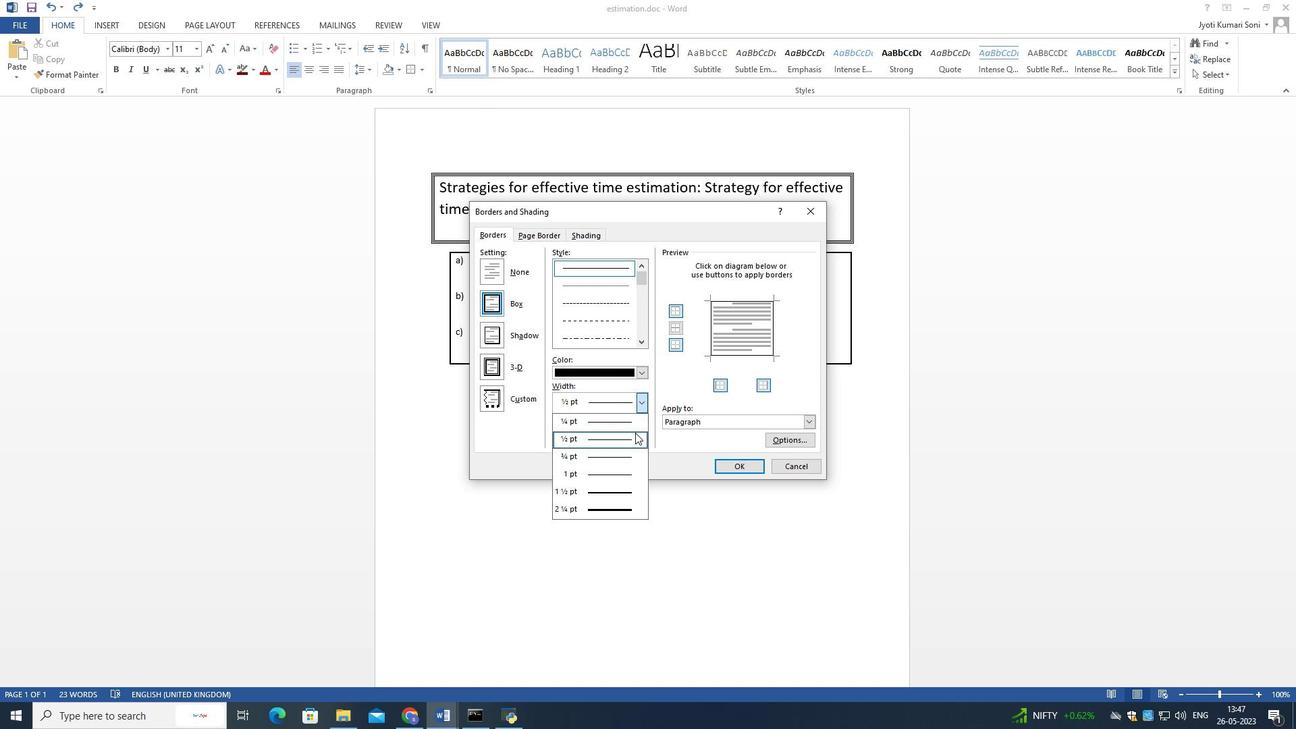 
Action: Mouse pressed left at (634, 434)
Screenshot: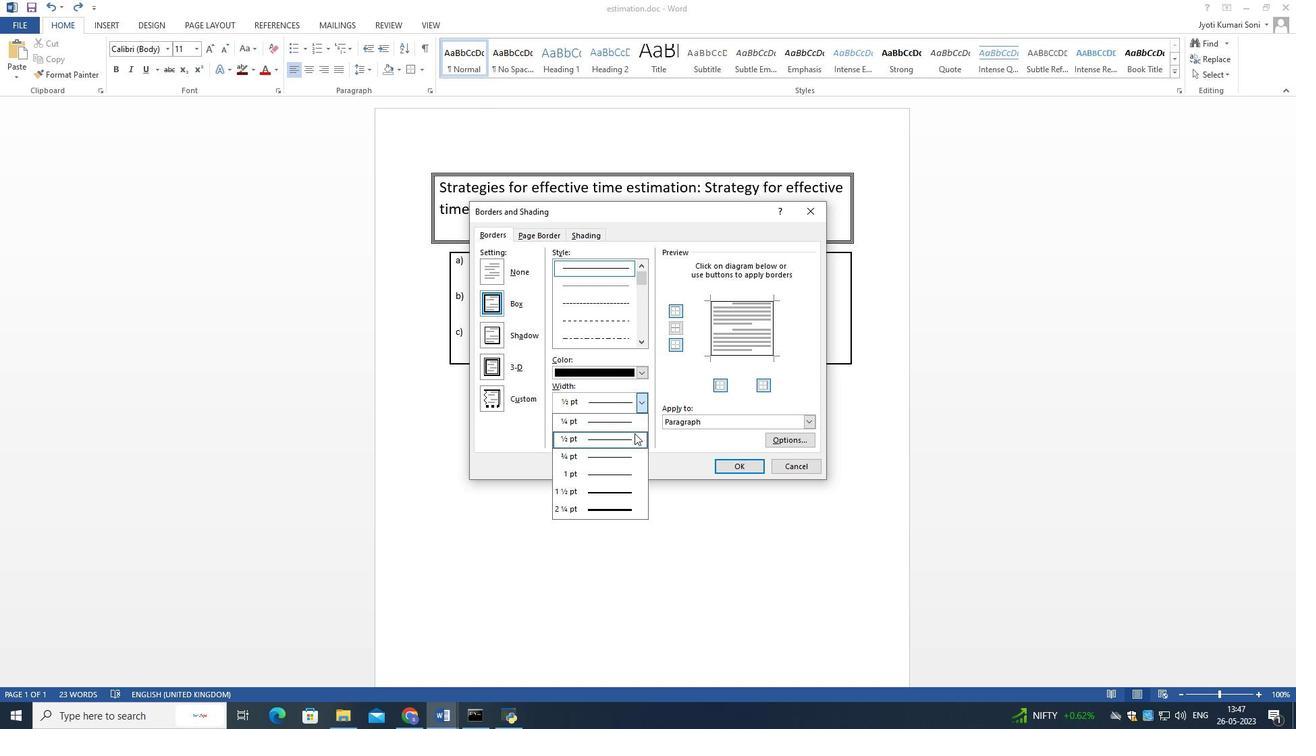 
Action: Mouse moved to (721, 469)
Screenshot: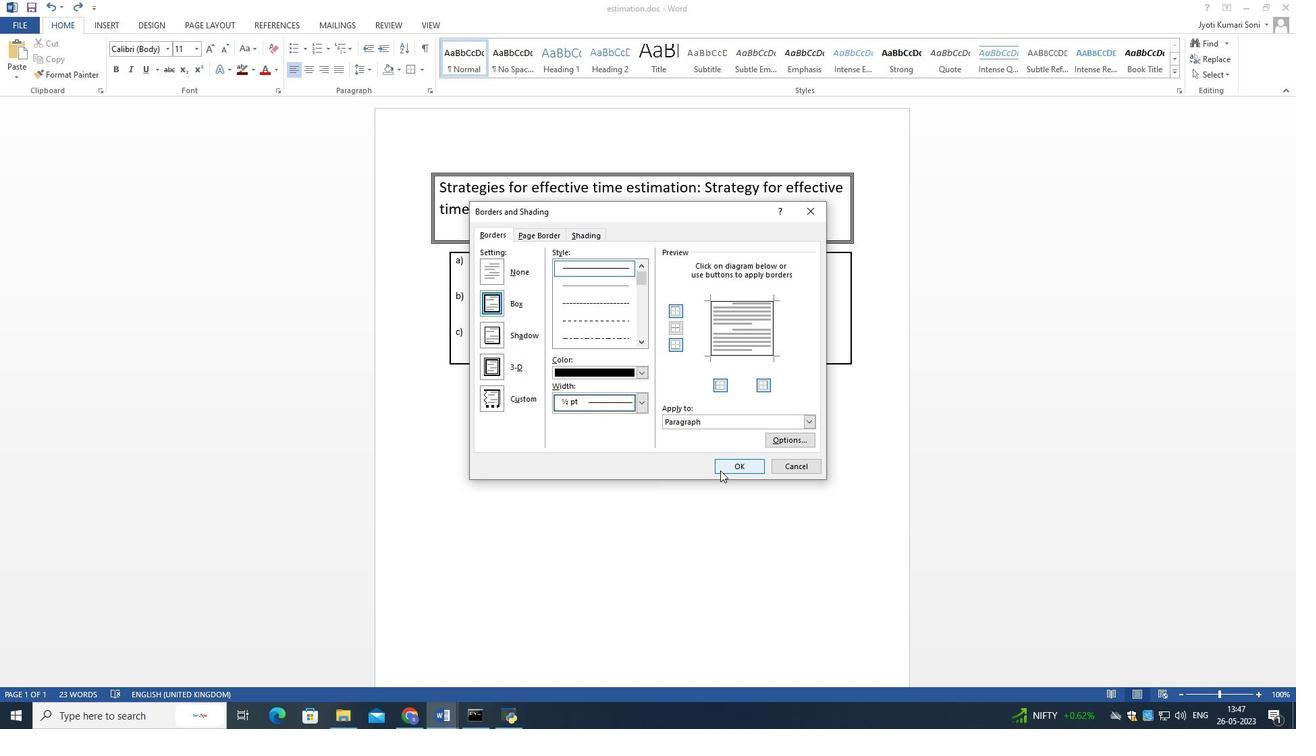 
Action: Mouse pressed left at (721, 469)
Screenshot: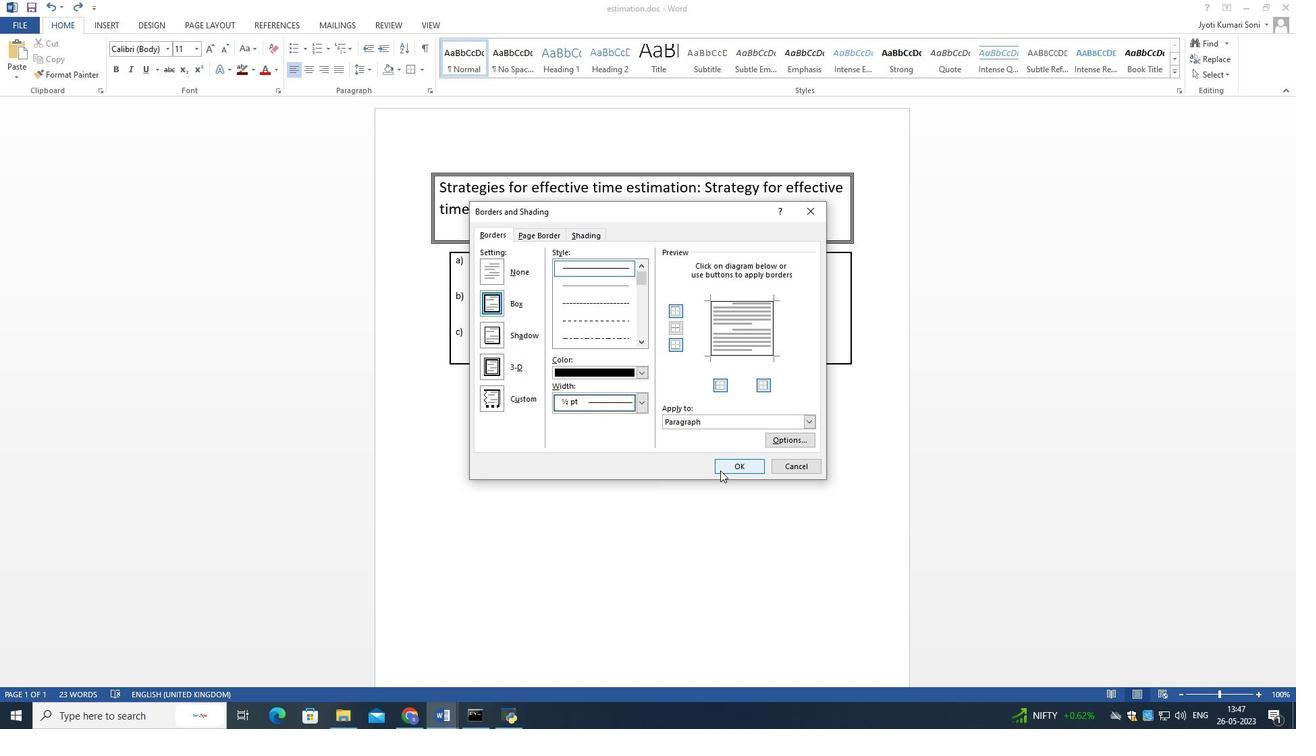 
Action: Mouse moved to (576, 230)
Screenshot: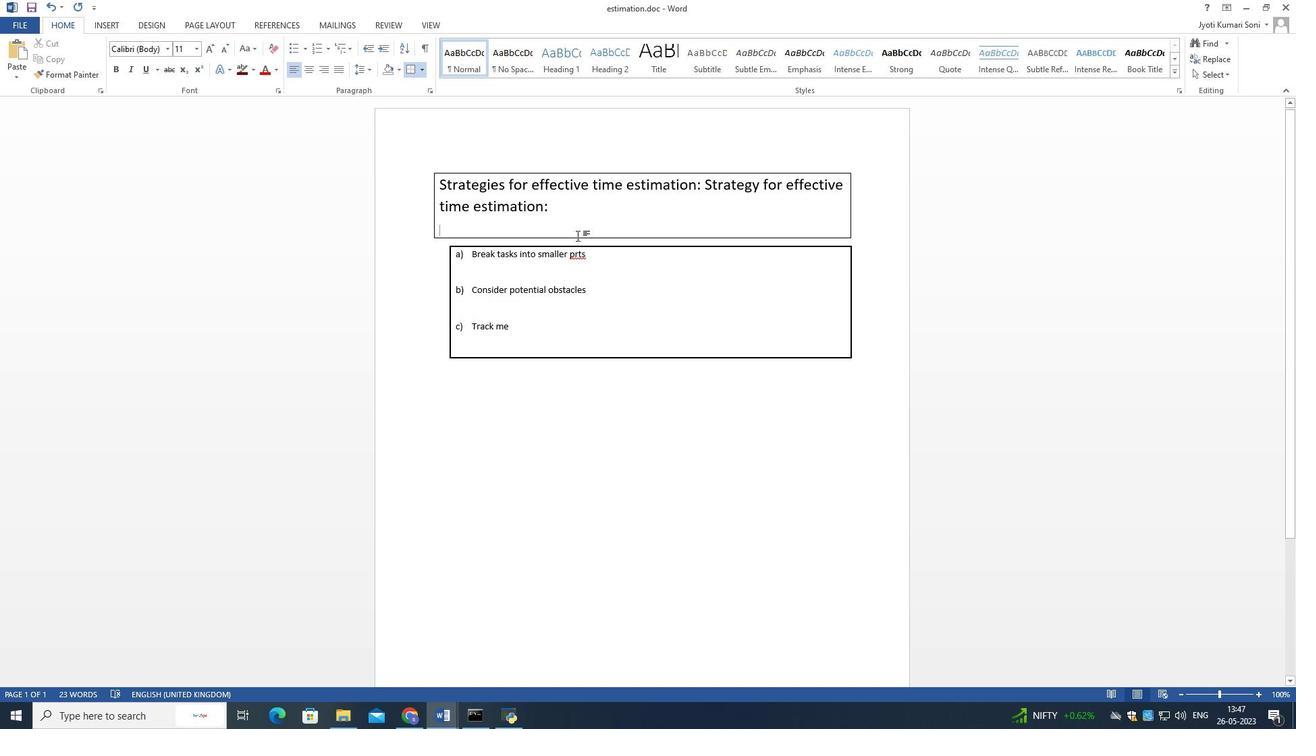 
Action: Mouse pressed left at (576, 230)
Screenshot: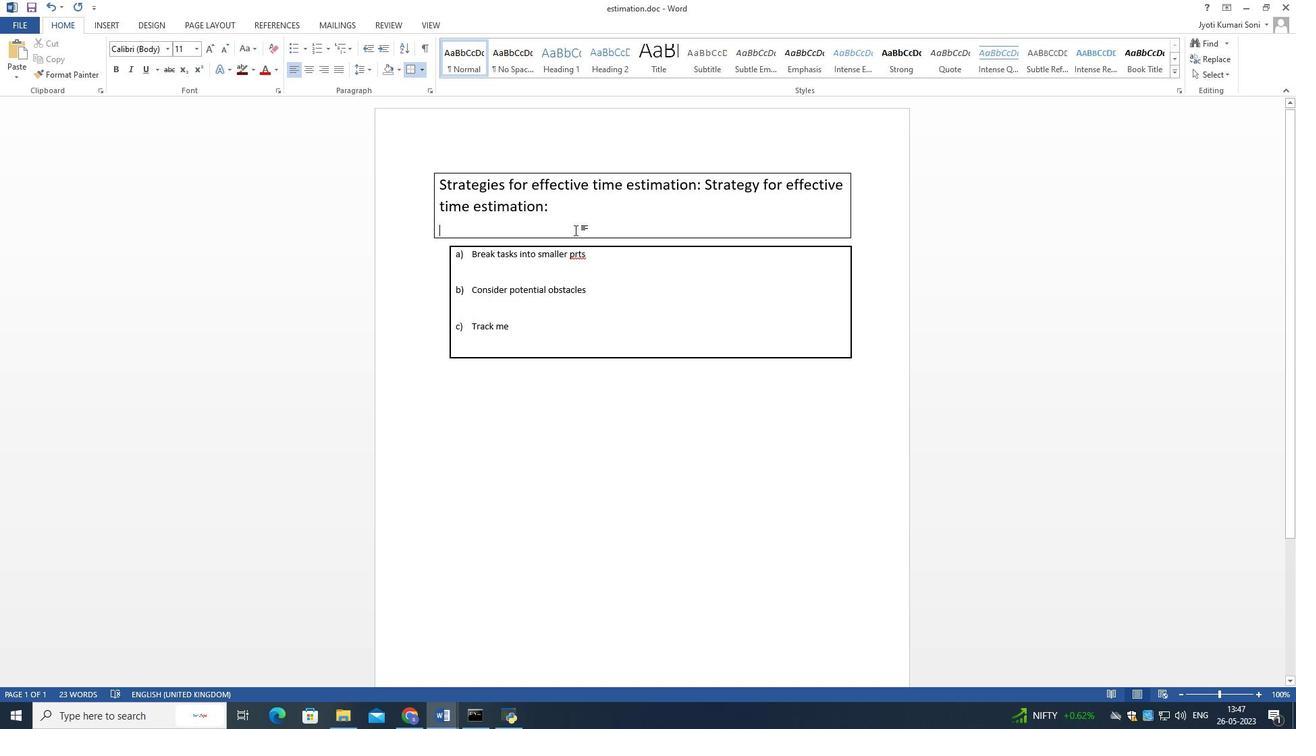 
Action: Mouse moved to (422, 72)
Screenshot: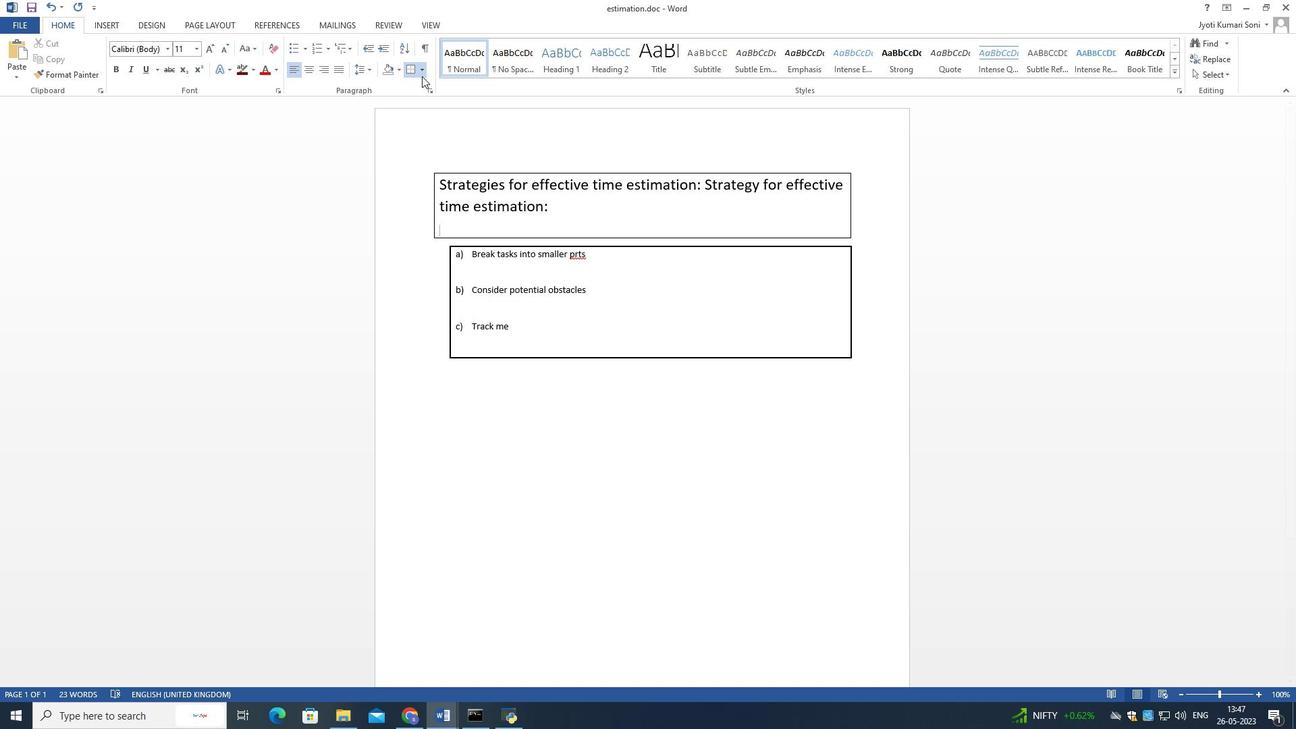 
Action: Mouse pressed left at (422, 72)
Screenshot: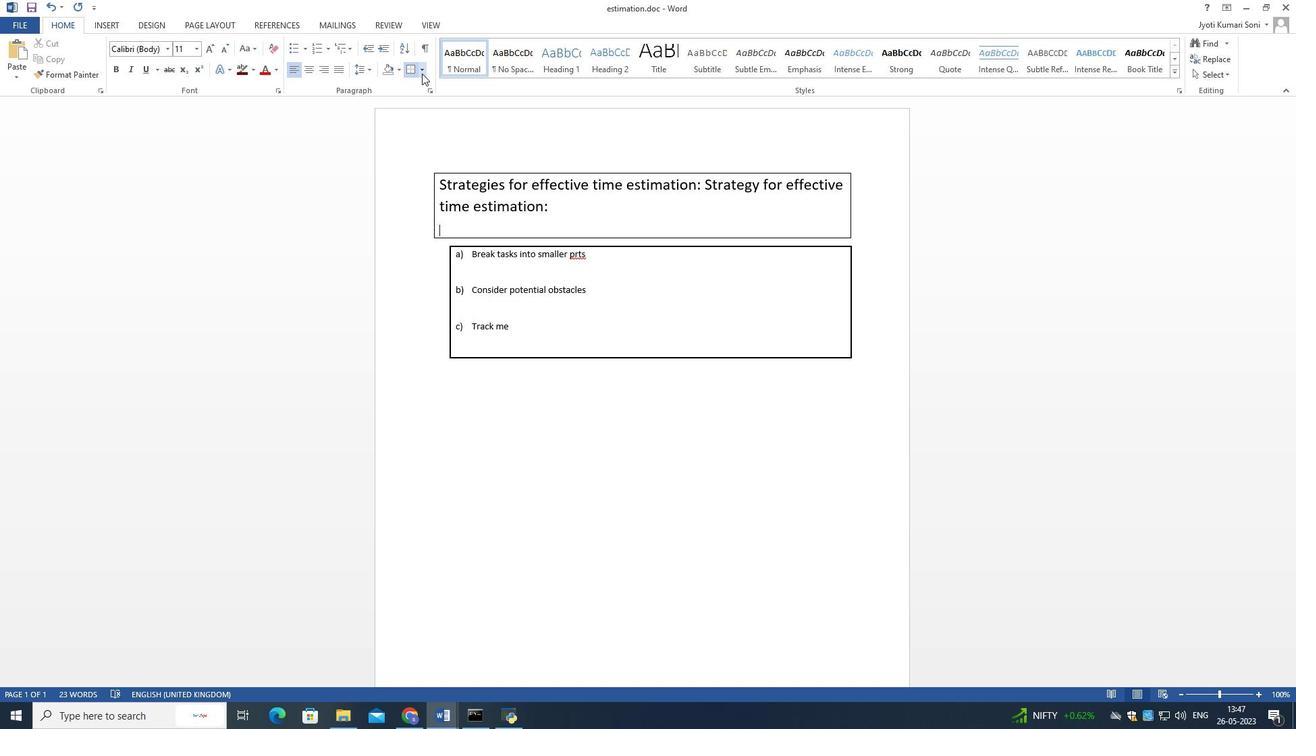 
Action: Mouse moved to (440, 330)
Screenshot: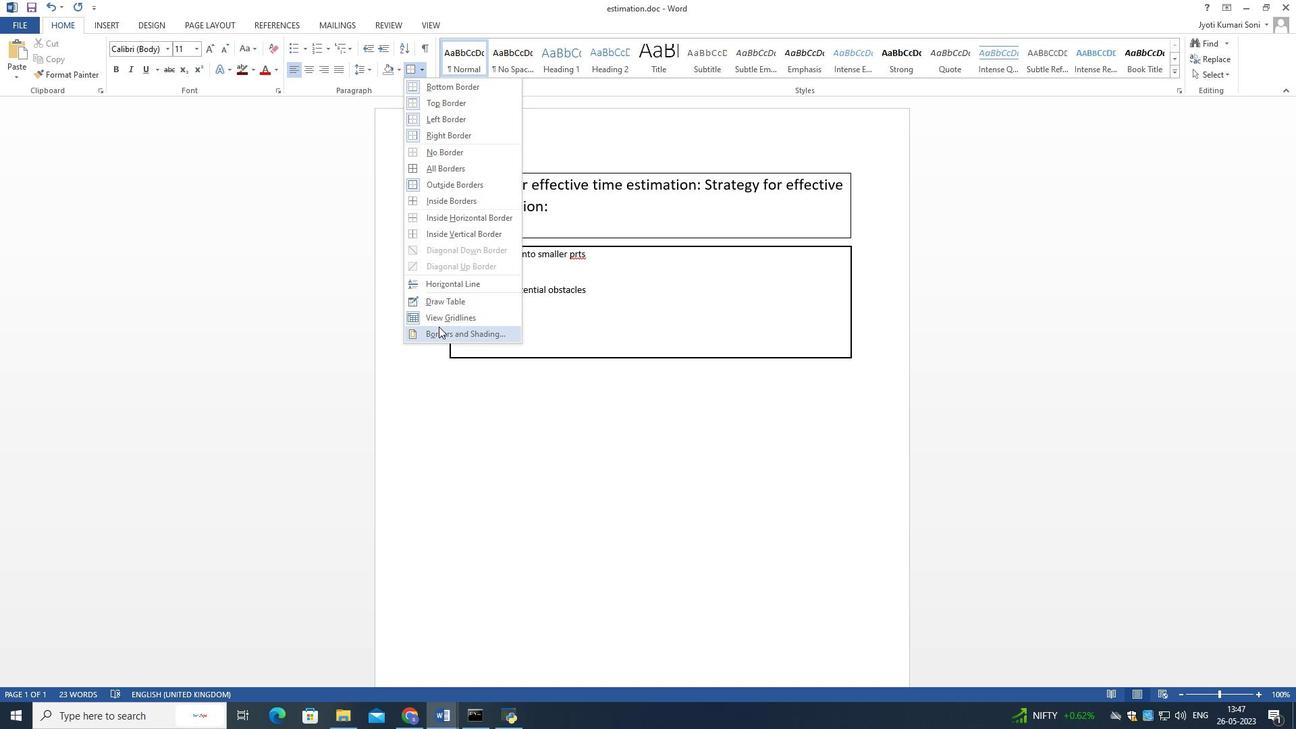 
Action: Mouse pressed left at (440, 330)
Screenshot: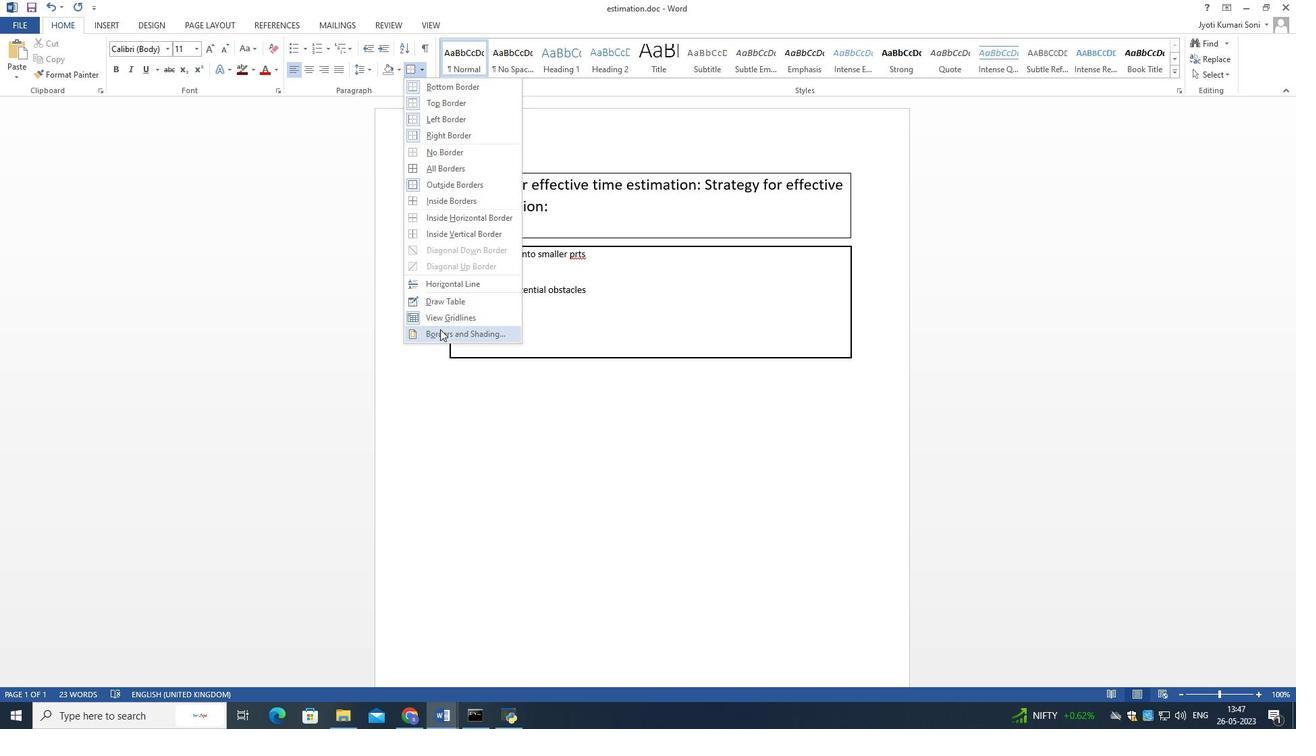 
Action: Mouse moved to (644, 405)
Screenshot: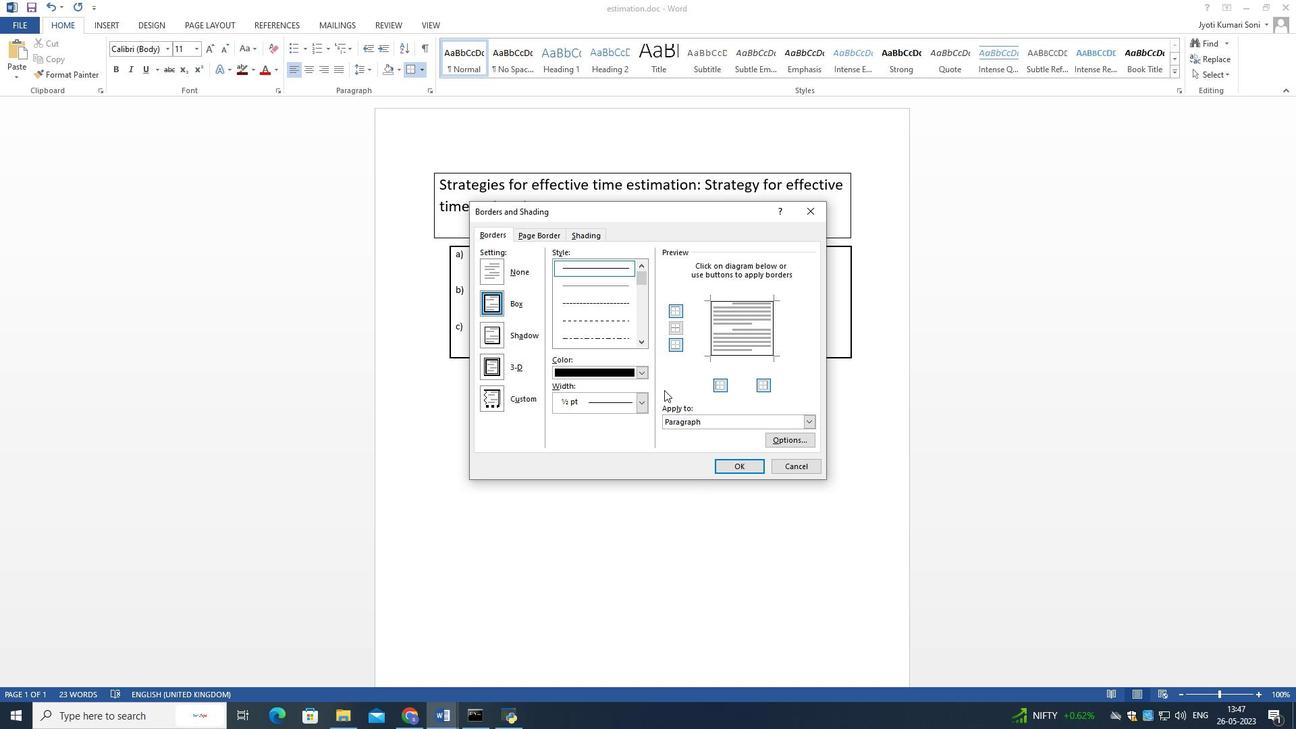 
Action: Mouse pressed left at (644, 405)
Screenshot: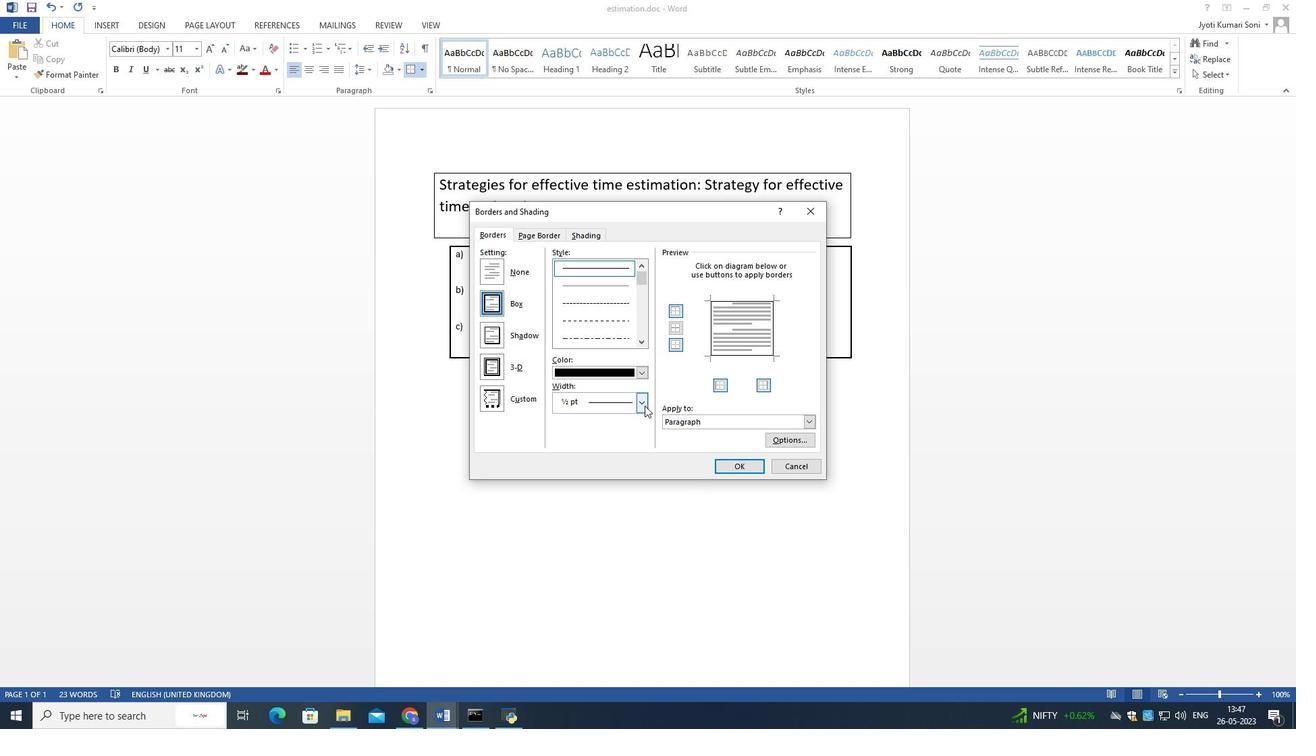 
Action: Mouse moved to (617, 497)
Screenshot: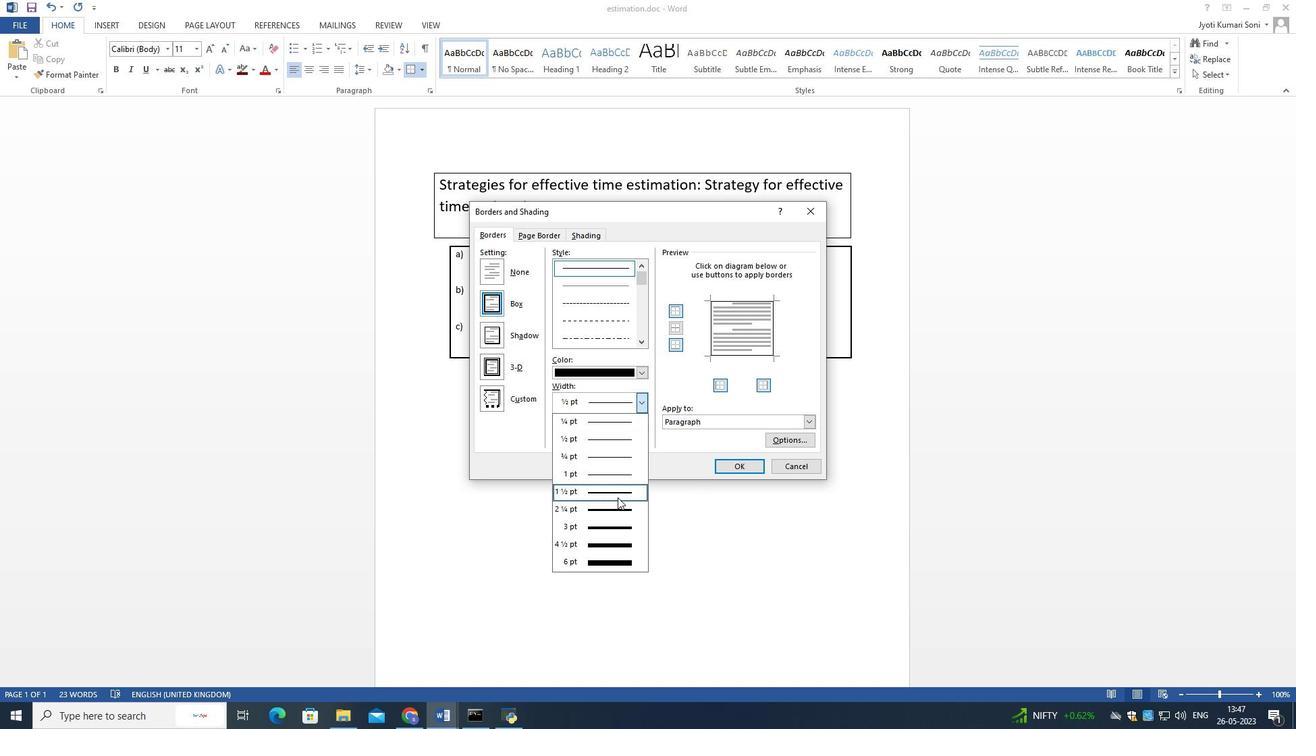 
Action: Mouse pressed left at (617, 497)
Screenshot: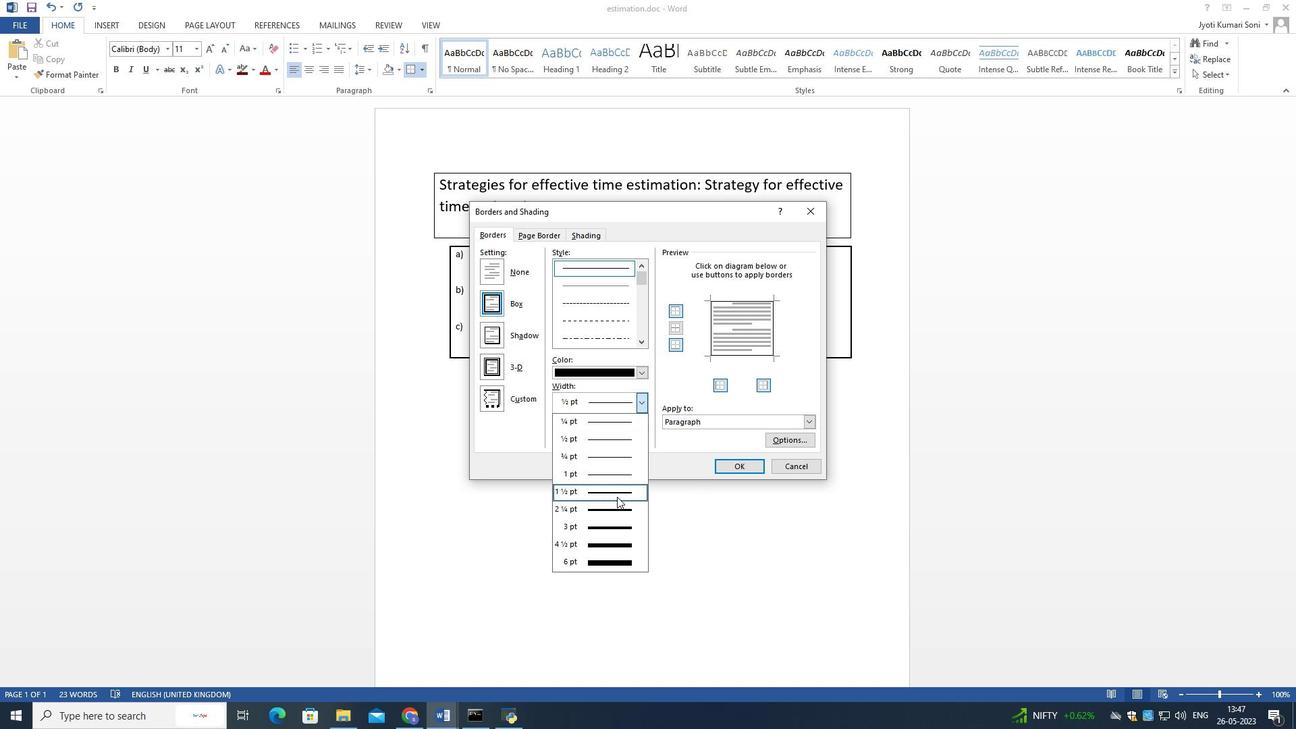 
Action: Mouse moved to (719, 466)
Screenshot: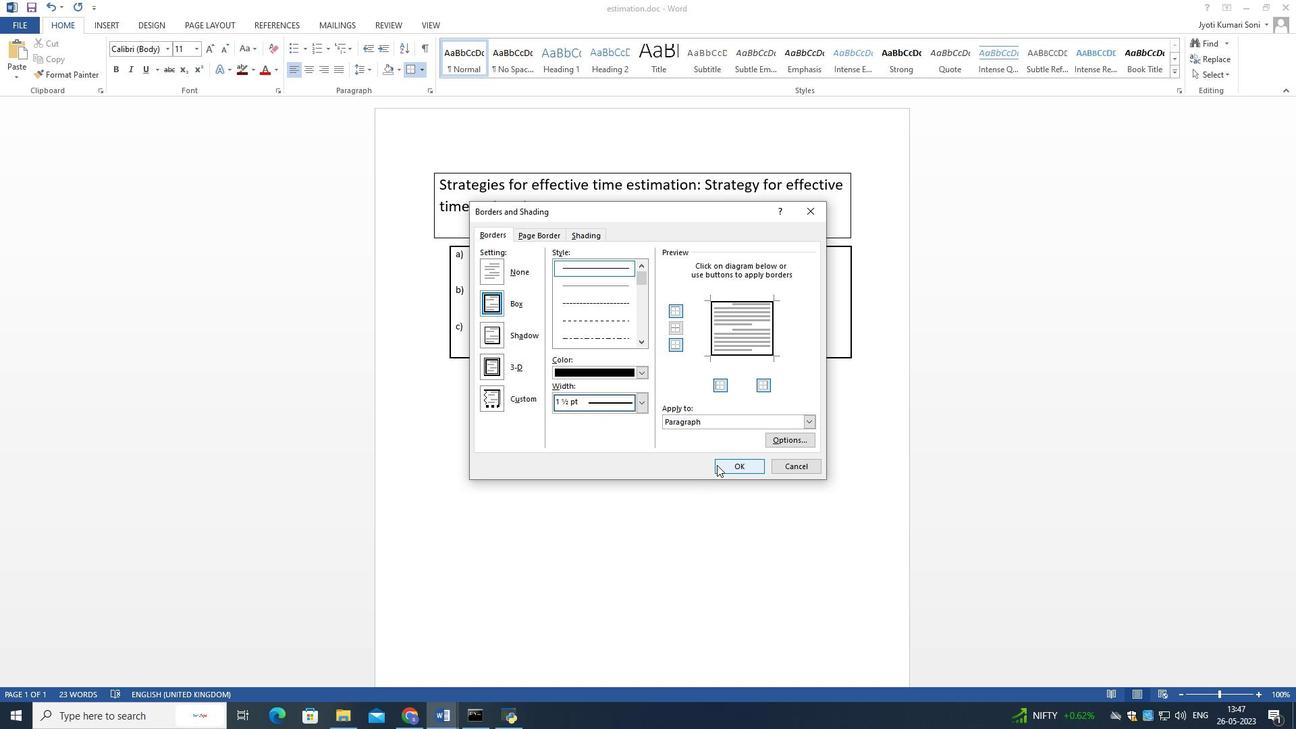 
Action: Mouse pressed left at (719, 466)
Screenshot: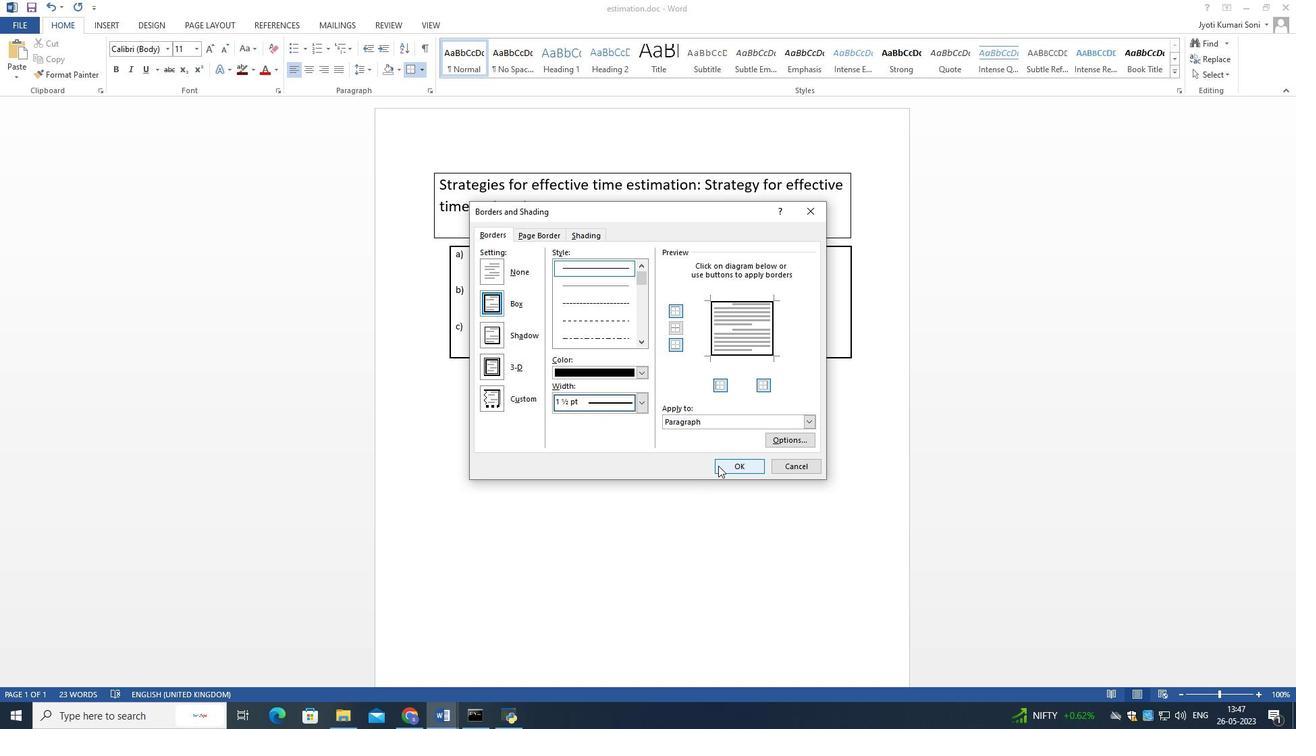 
Action: Mouse moved to (701, 460)
Screenshot: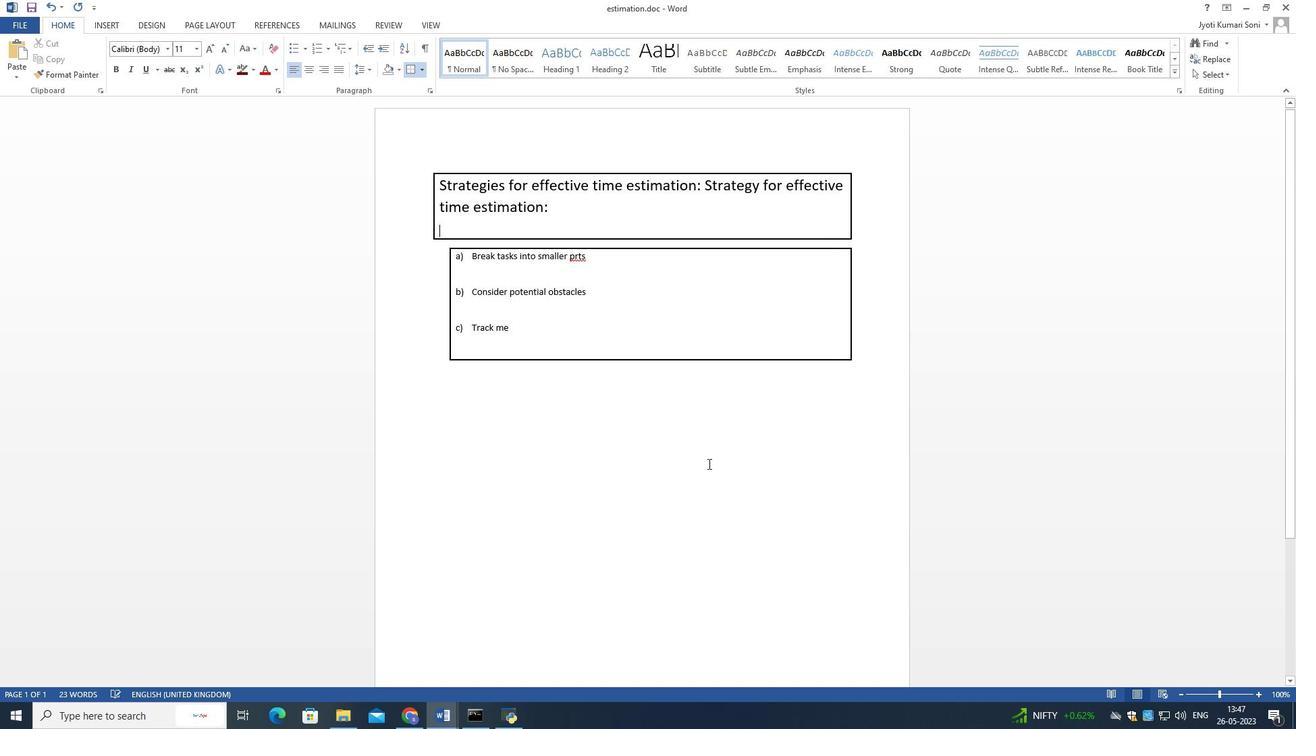 
Action: Mouse pressed left at (701, 460)
Screenshot: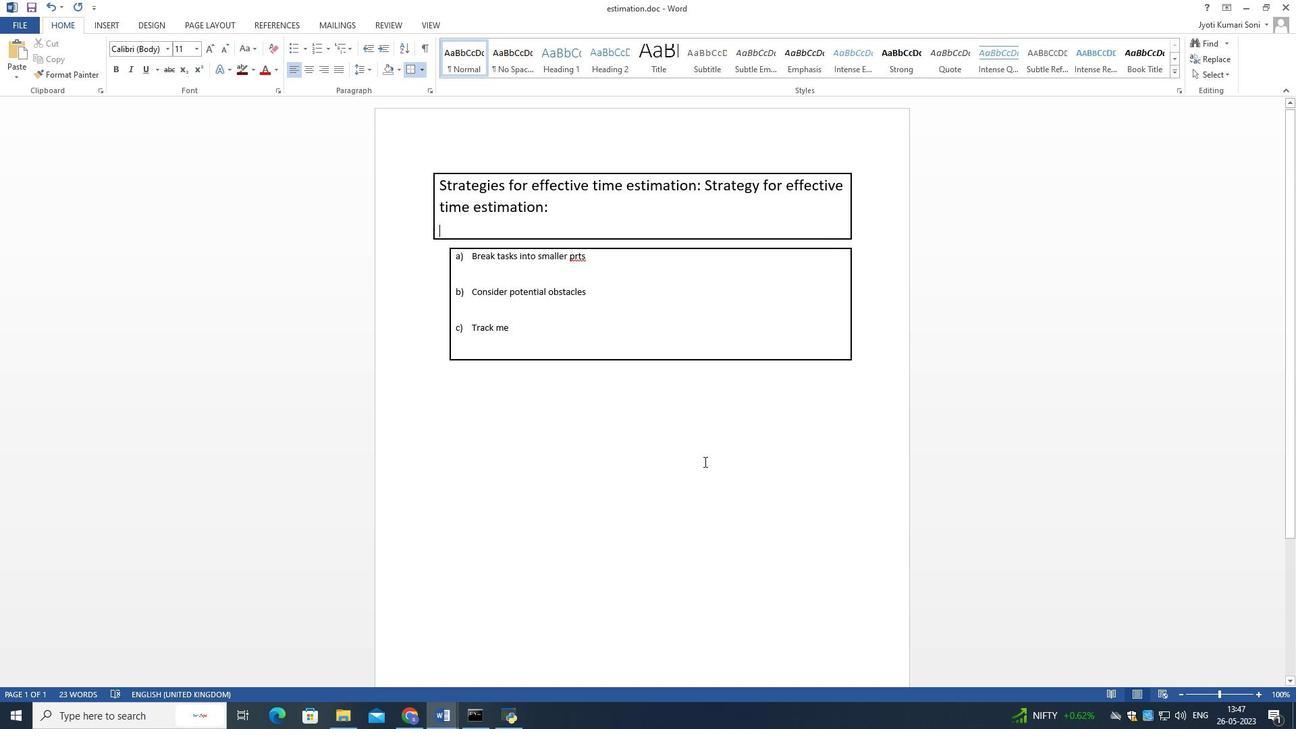 
Action: Mouse moved to (467, 398)
Screenshot: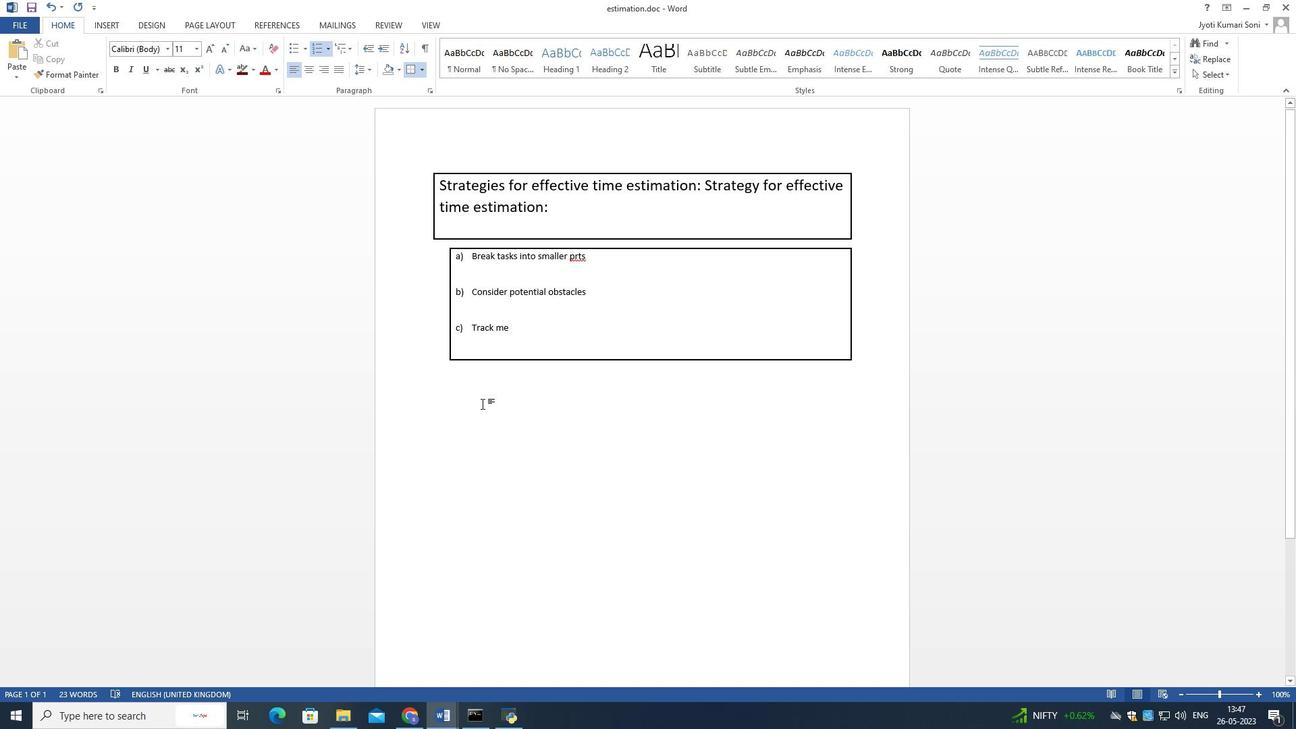 
